 Task: Create a due date automation trigger when advanced on, on the tuesday after a card is due add content with a name or a description not containing resume at 11:00 AM.
Action: Mouse moved to (1175, 369)
Screenshot: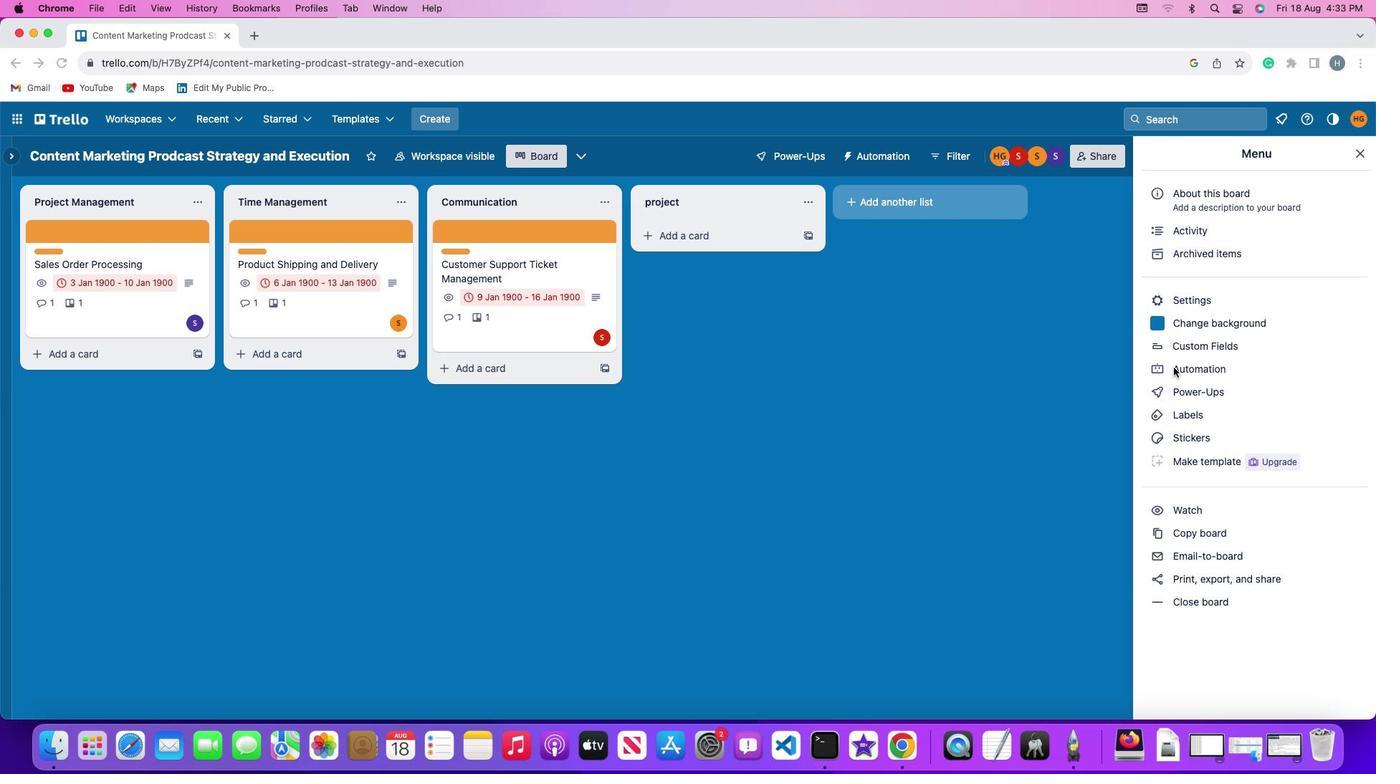 
Action: Mouse pressed left at (1175, 369)
Screenshot: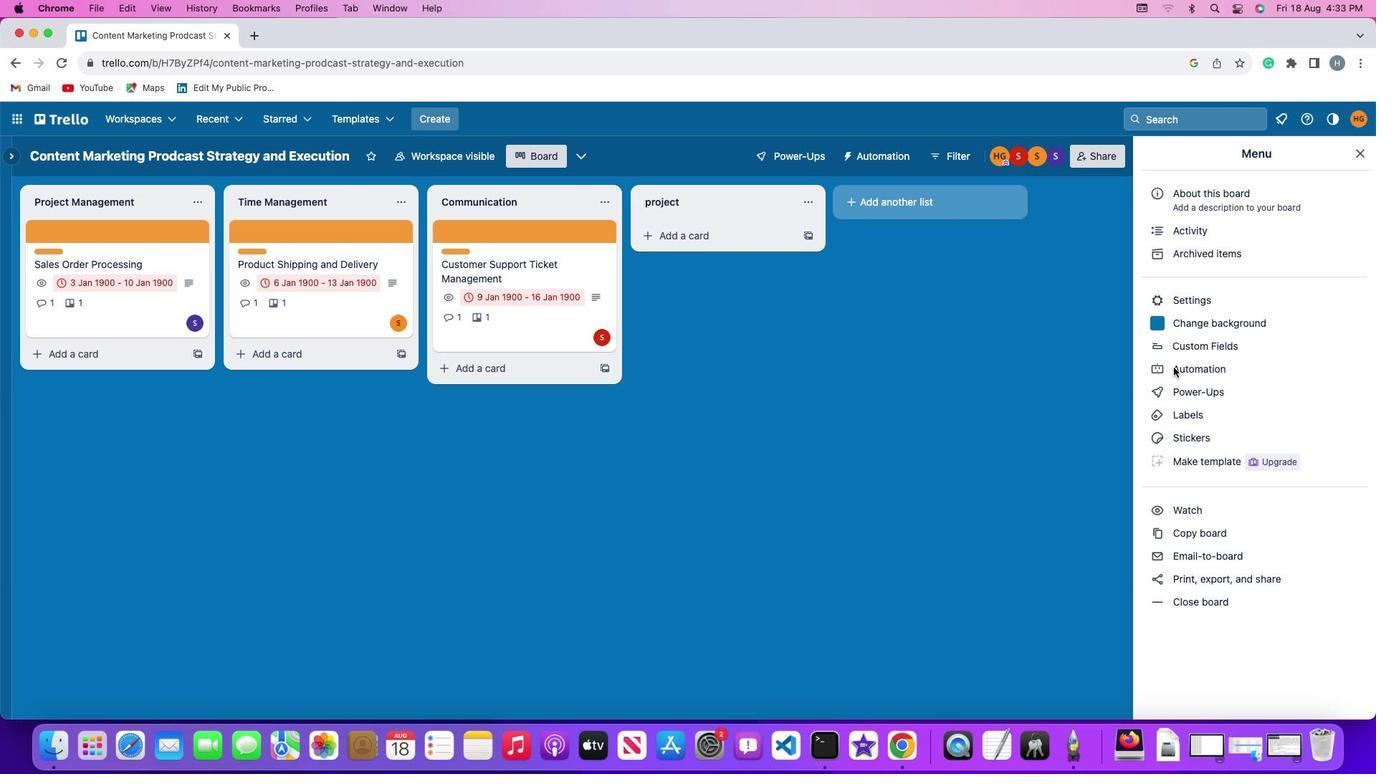 
Action: Mouse pressed left at (1175, 369)
Screenshot: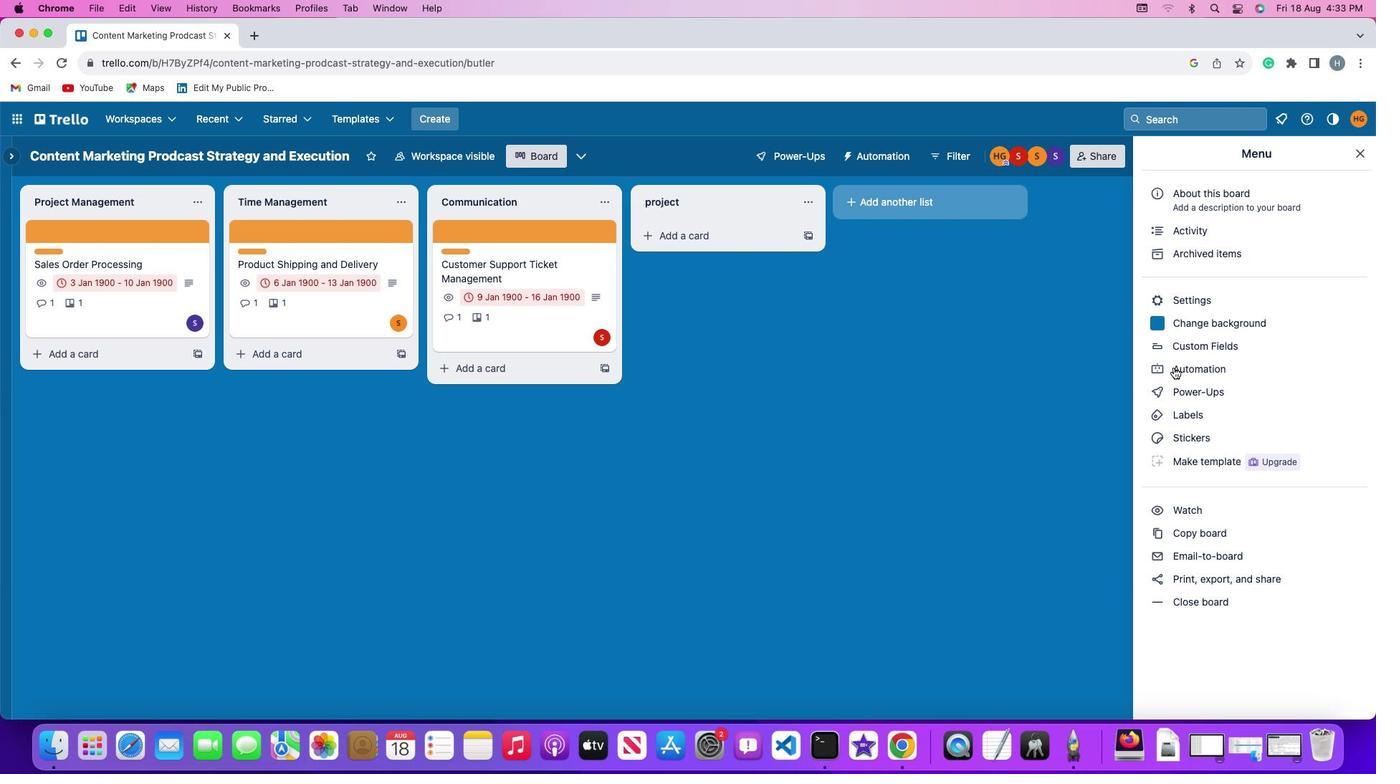 
Action: Mouse moved to (96, 339)
Screenshot: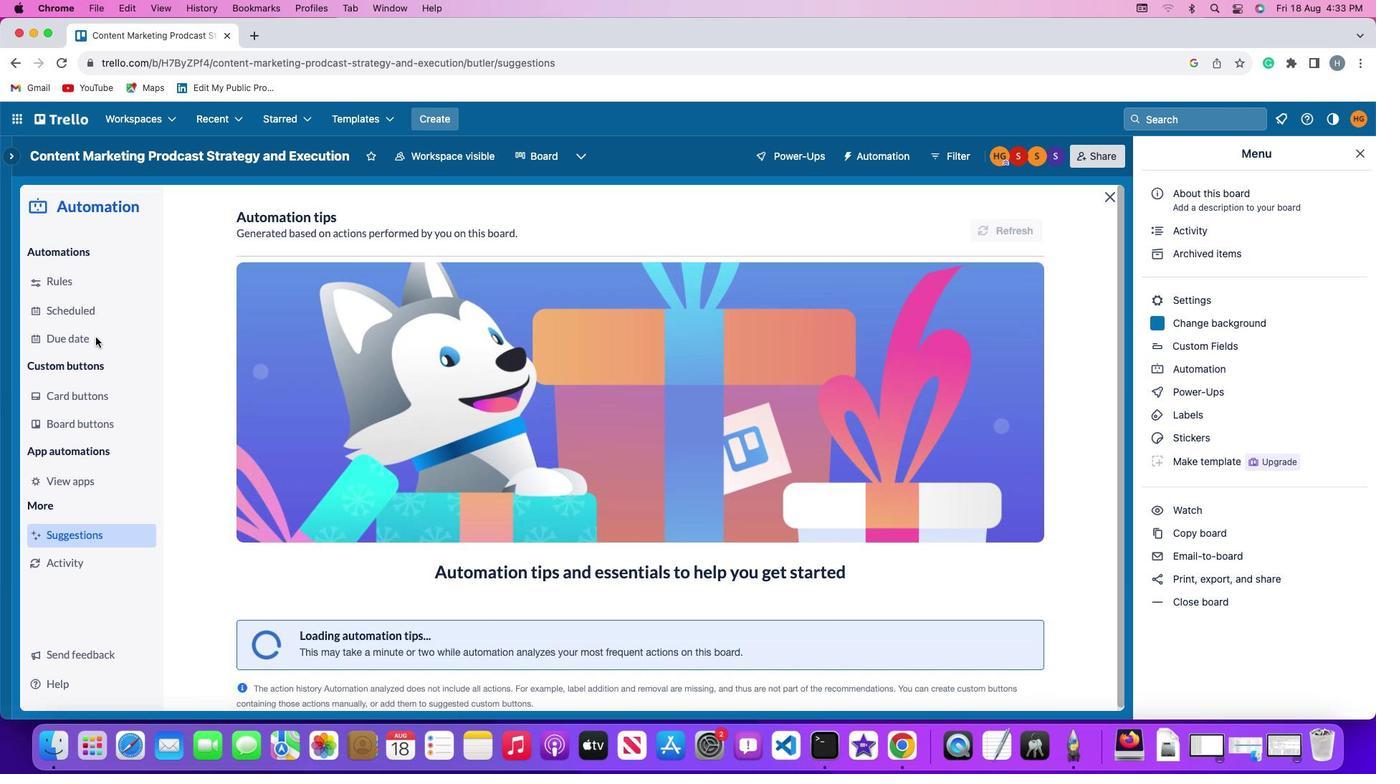 
Action: Mouse pressed left at (96, 339)
Screenshot: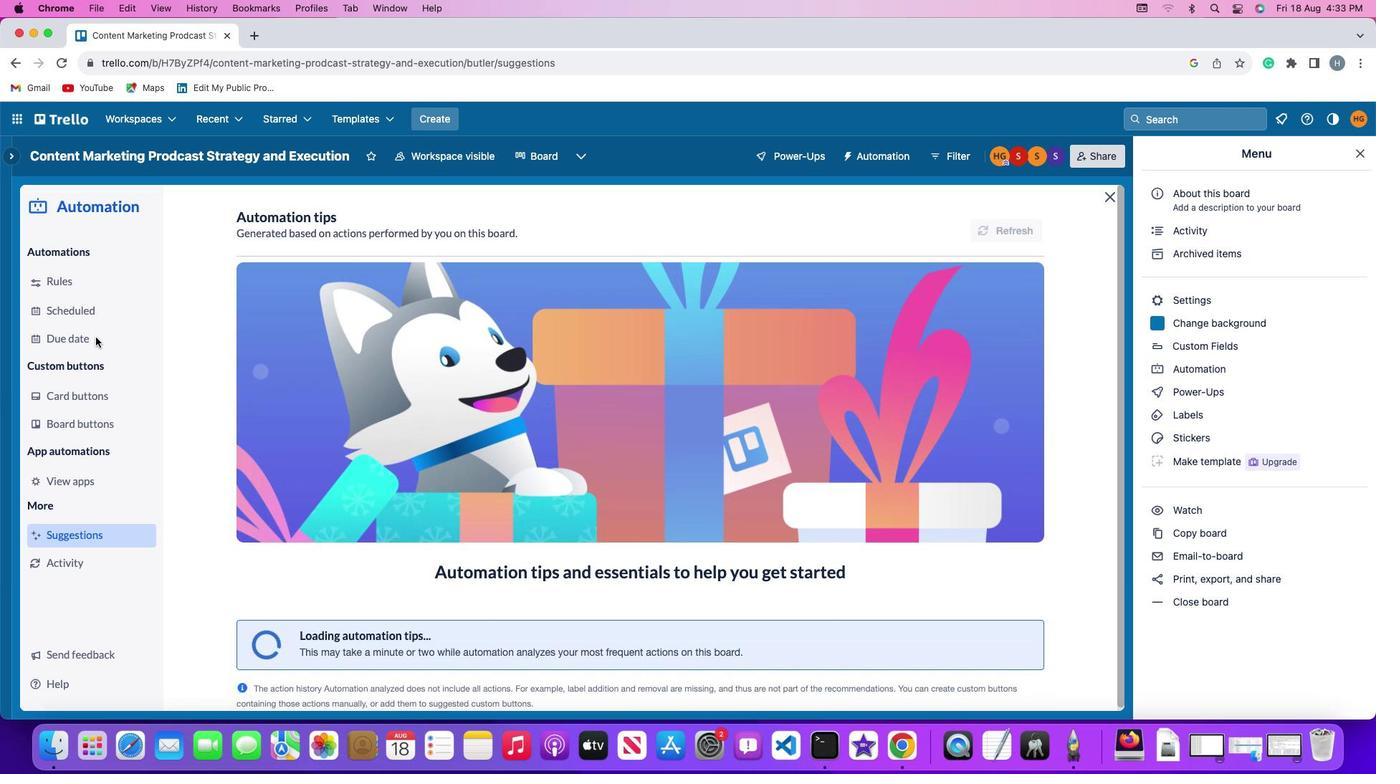 
Action: Mouse moved to (949, 225)
Screenshot: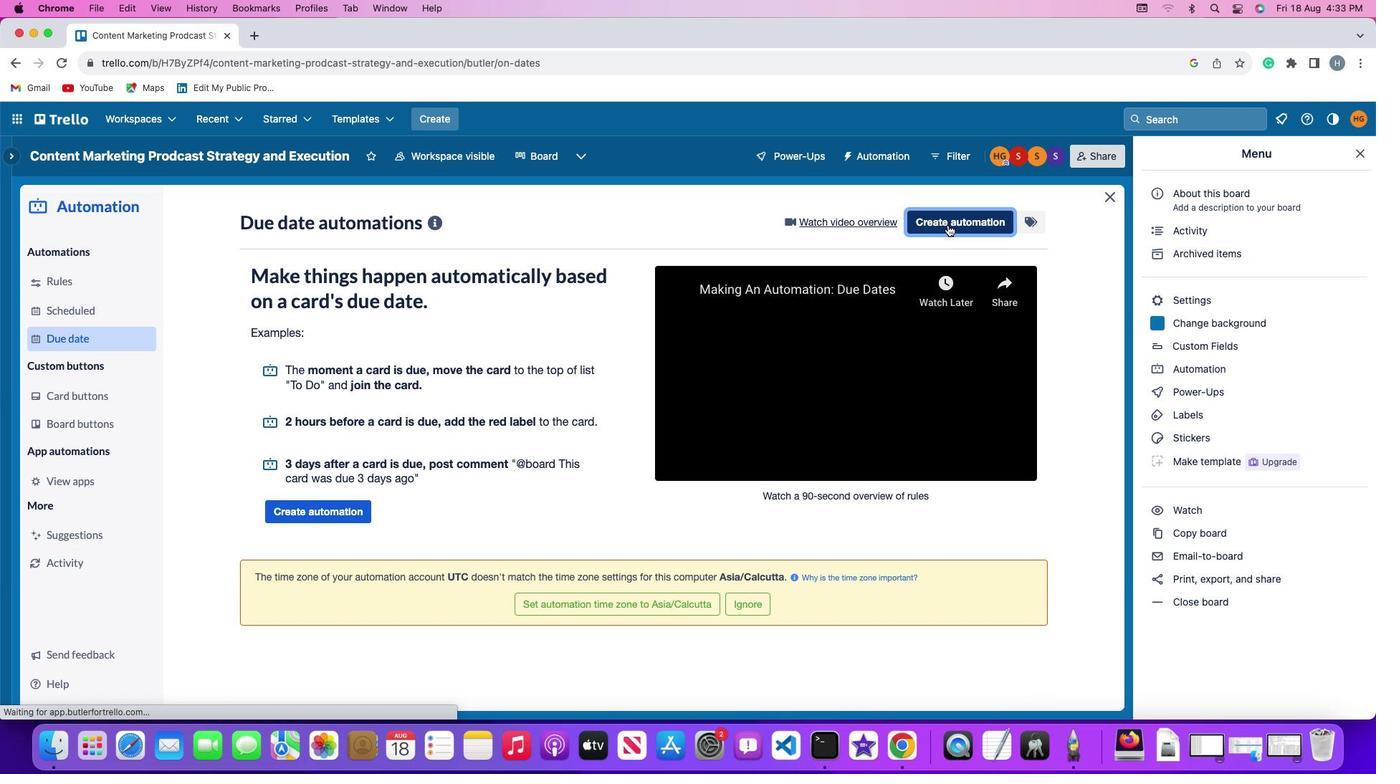 
Action: Mouse pressed left at (949, 225)
Screenshot: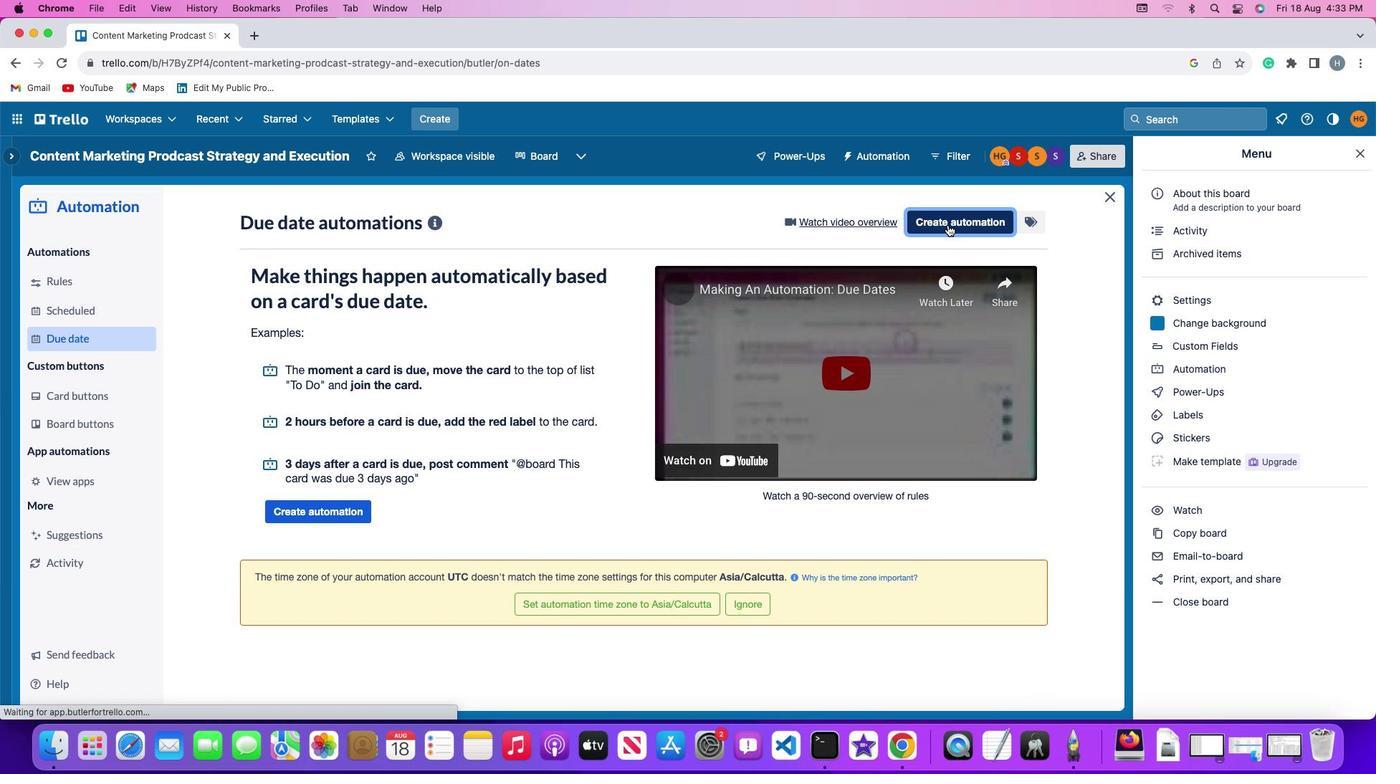 
Action: Mouse moved to (293, 361)
Screenshot: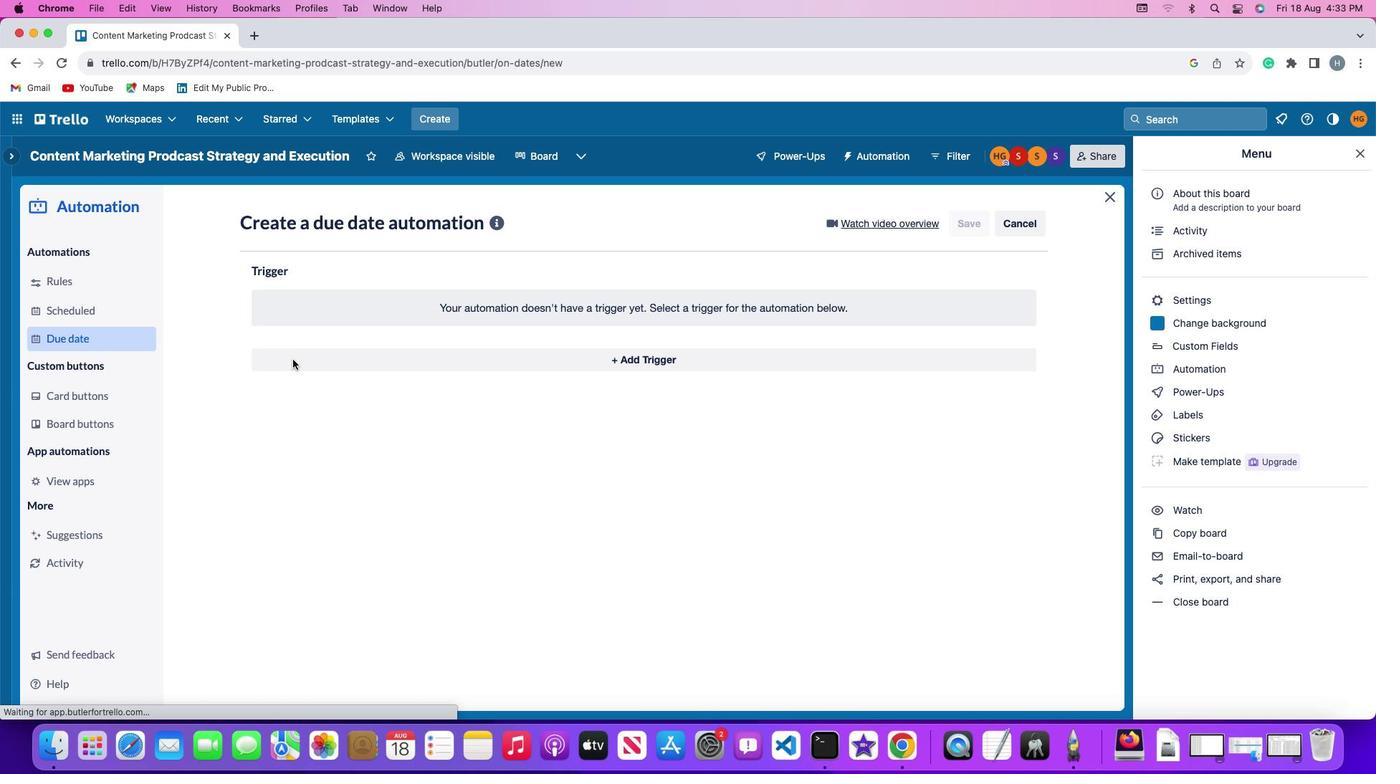 
Action: Mouse pressed left at (293, 361)
Screenshot: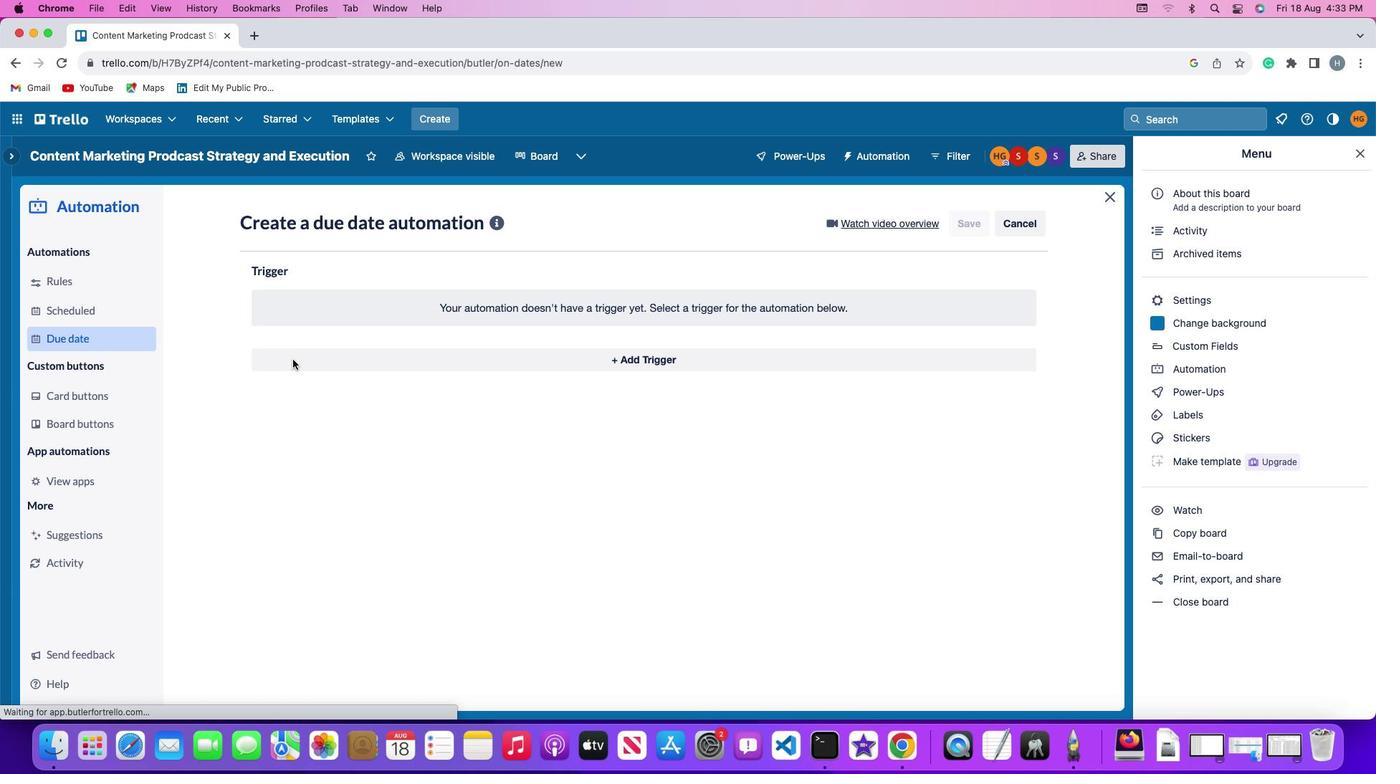 
Action: Mouse moved to (303, 628)
Screenshot: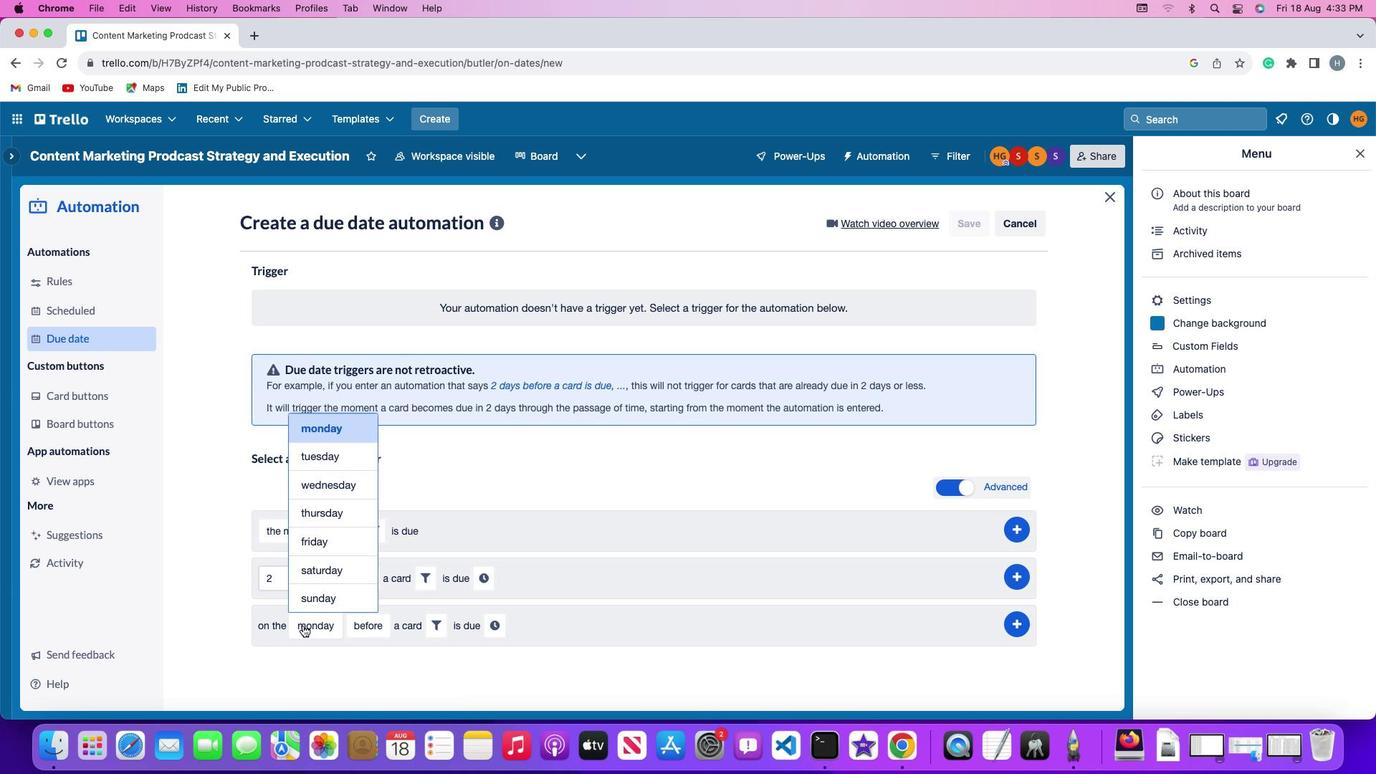 
Action: Mouse pressed left at (303, 628)
Screenshot: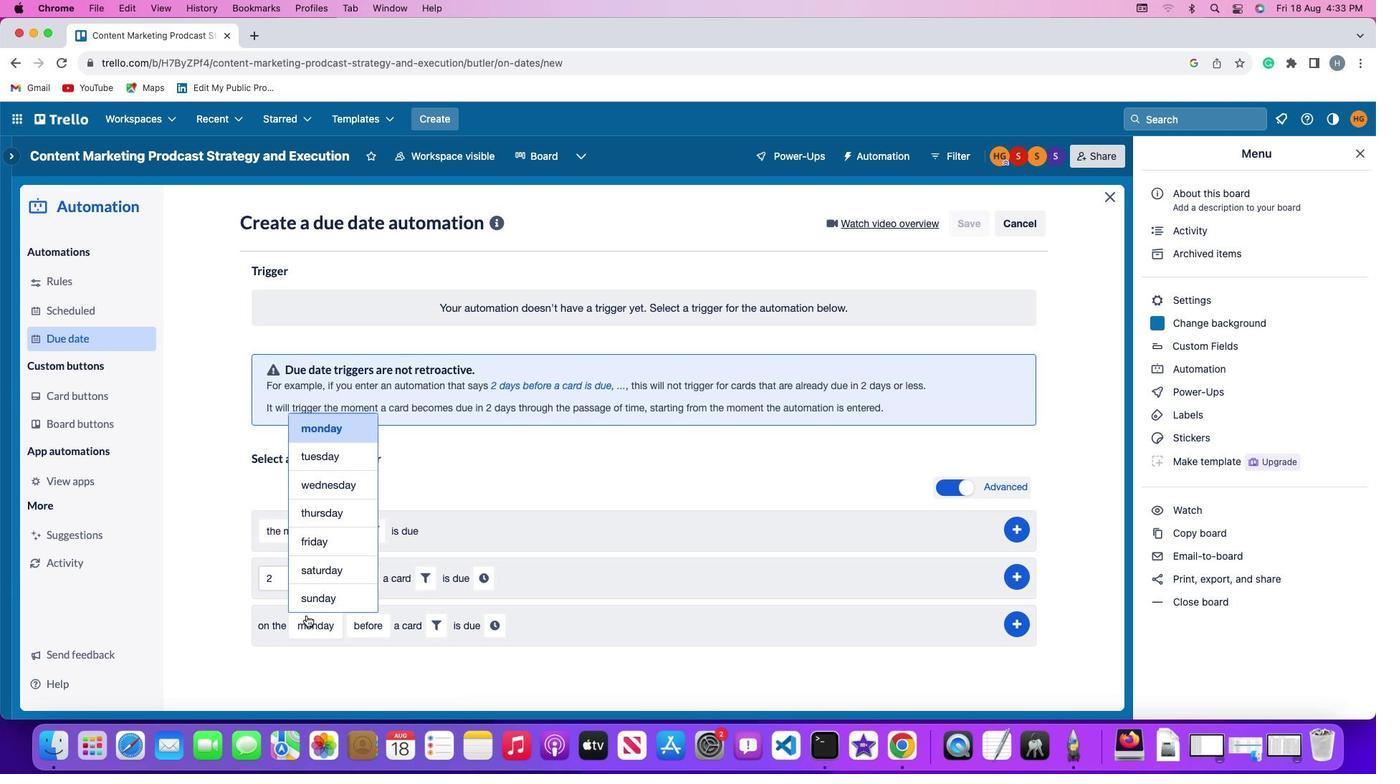 
Action: Mouse moved to (336, 456)
Screenshot: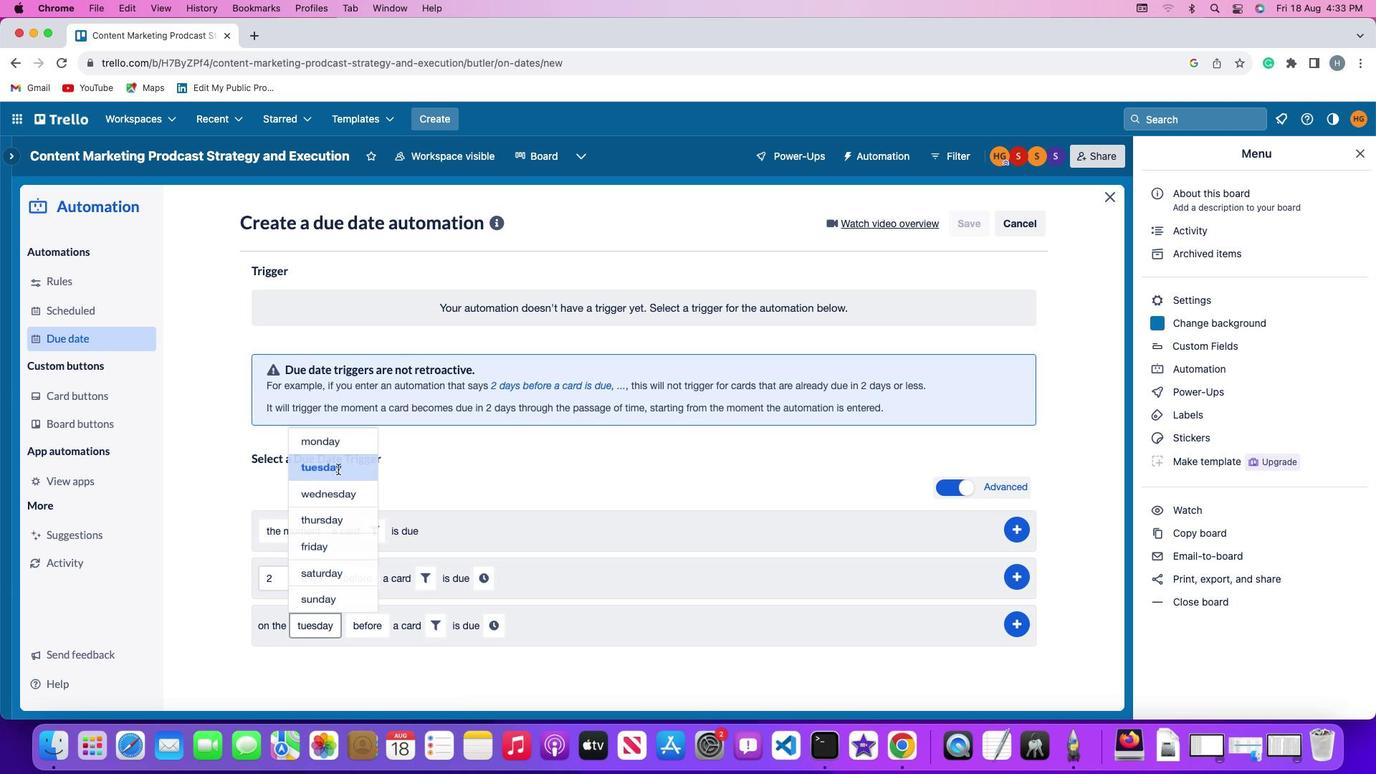 
Action: Mouse pressed left at (336, 456)
Screenshot: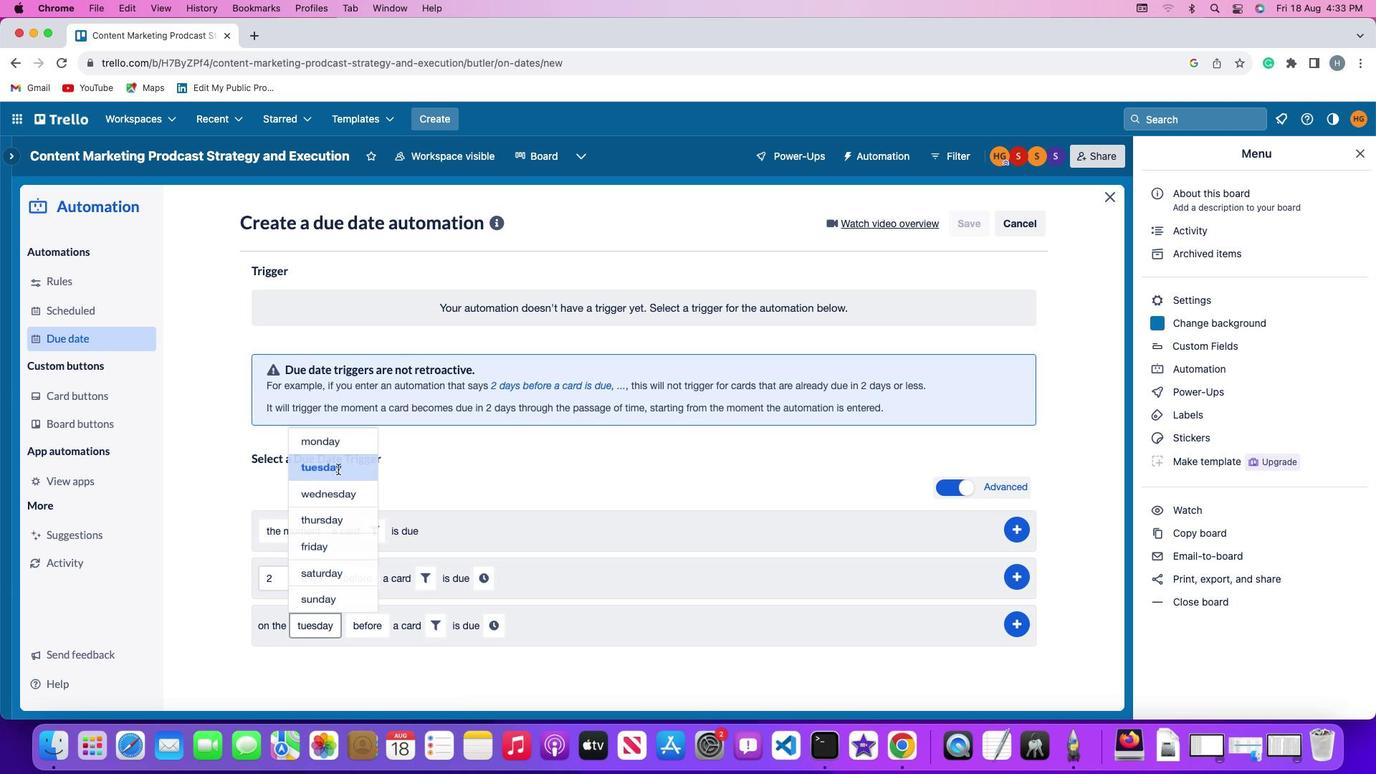 
Action: Mouse moved to (357, 617)
Screenshot: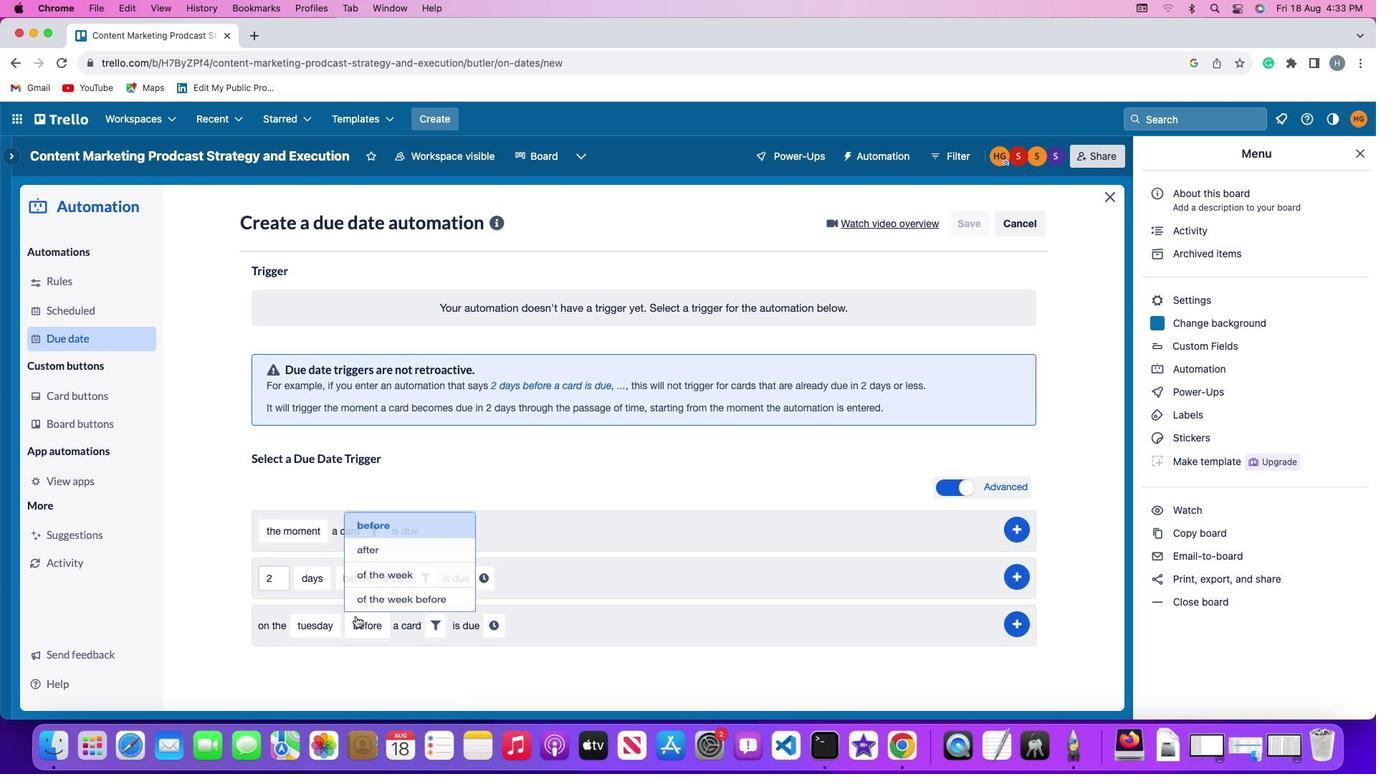 
Action: Mouse pressed left at (357, 617)
Screenshot: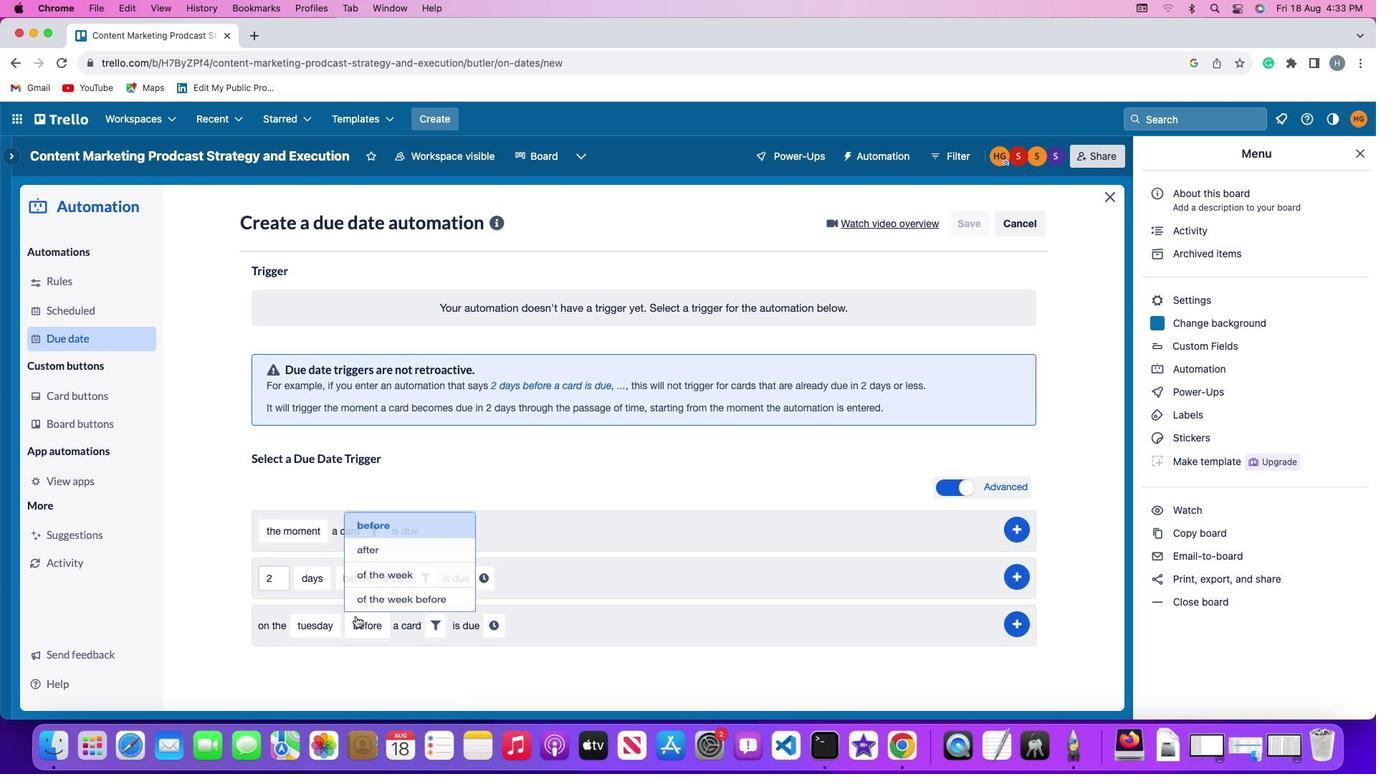 
Action: Mouse moved to (379, 543)
Screenshot: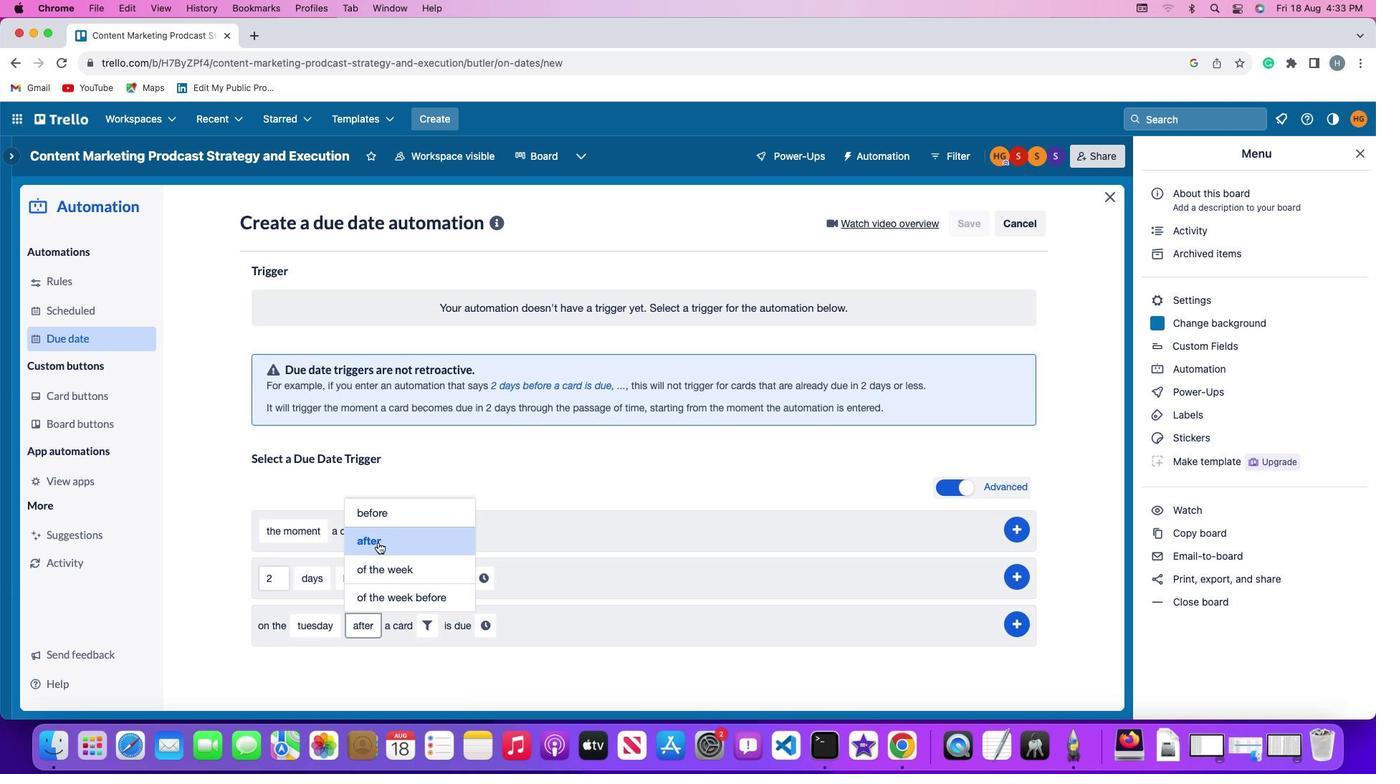 
Action: Mouse pressed left at (379, 543)
Screenshot: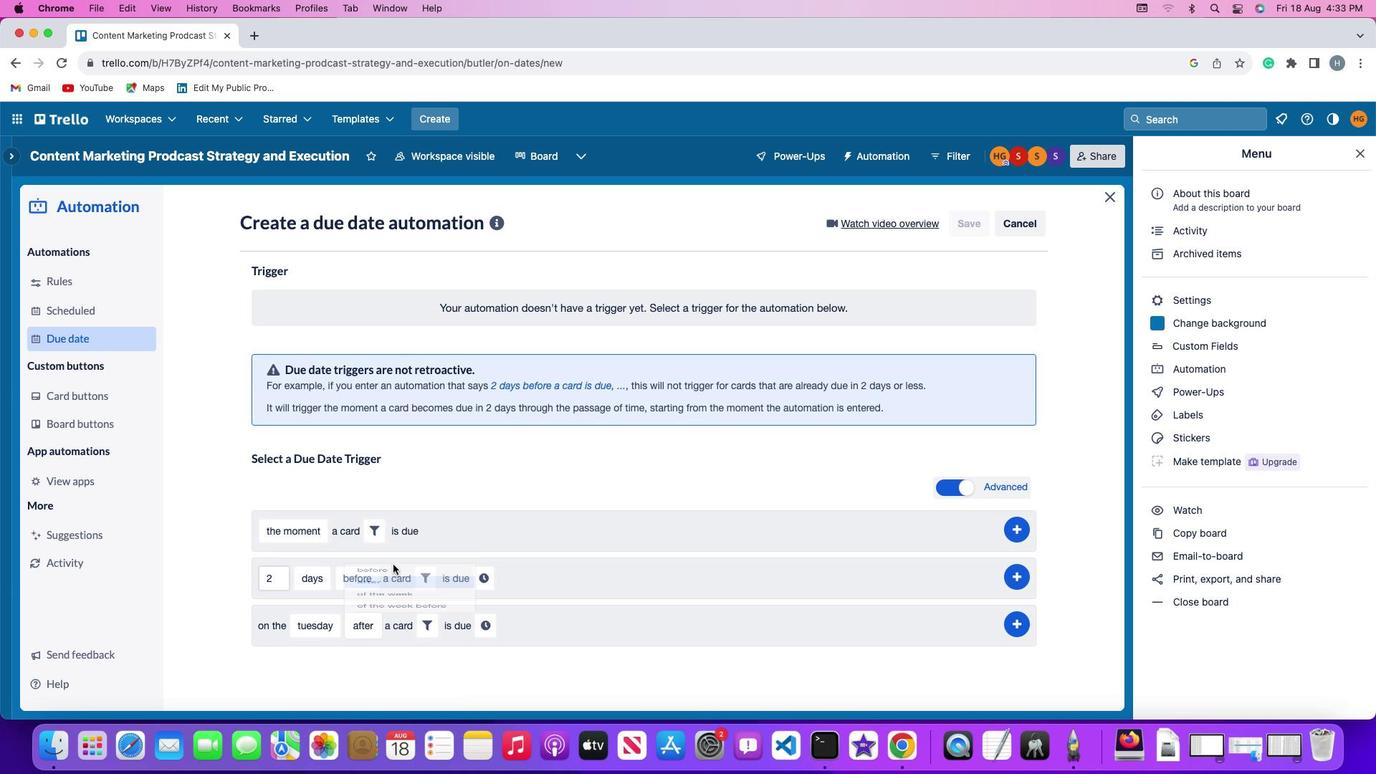 
Action: Mouse moved to (430, 623)
Screenshot: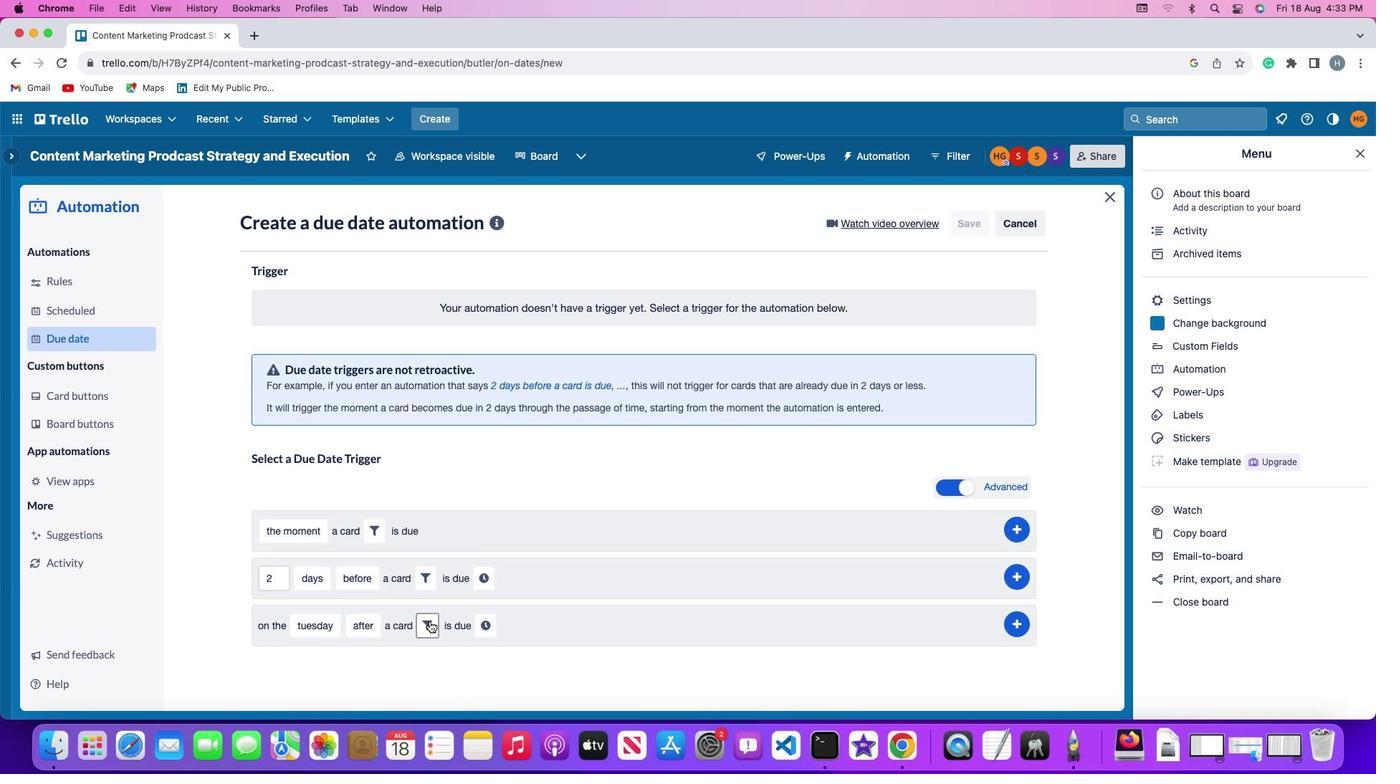 
Action: Mouse pressed left at (430, 623)
Screenshot: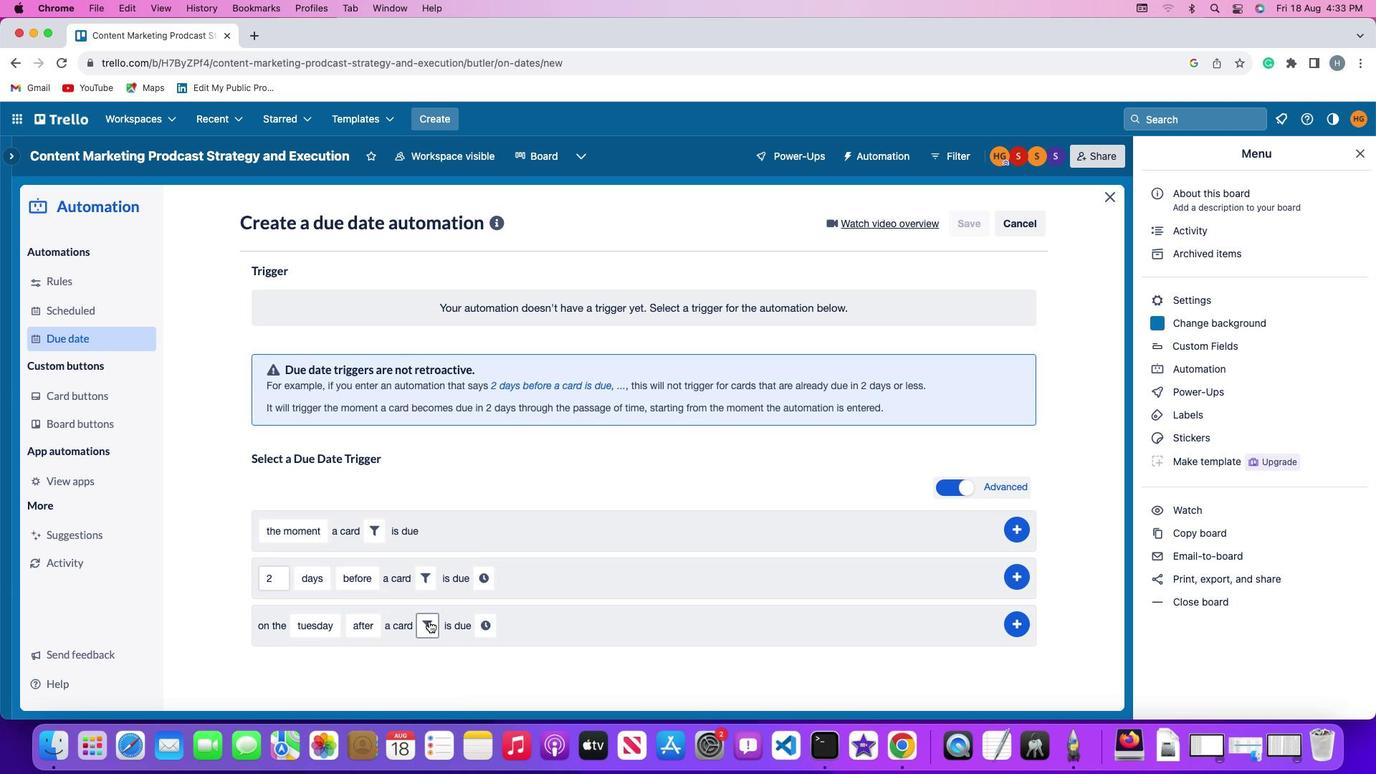 
Action: Mouse moved to (619, 670)
Screenshot: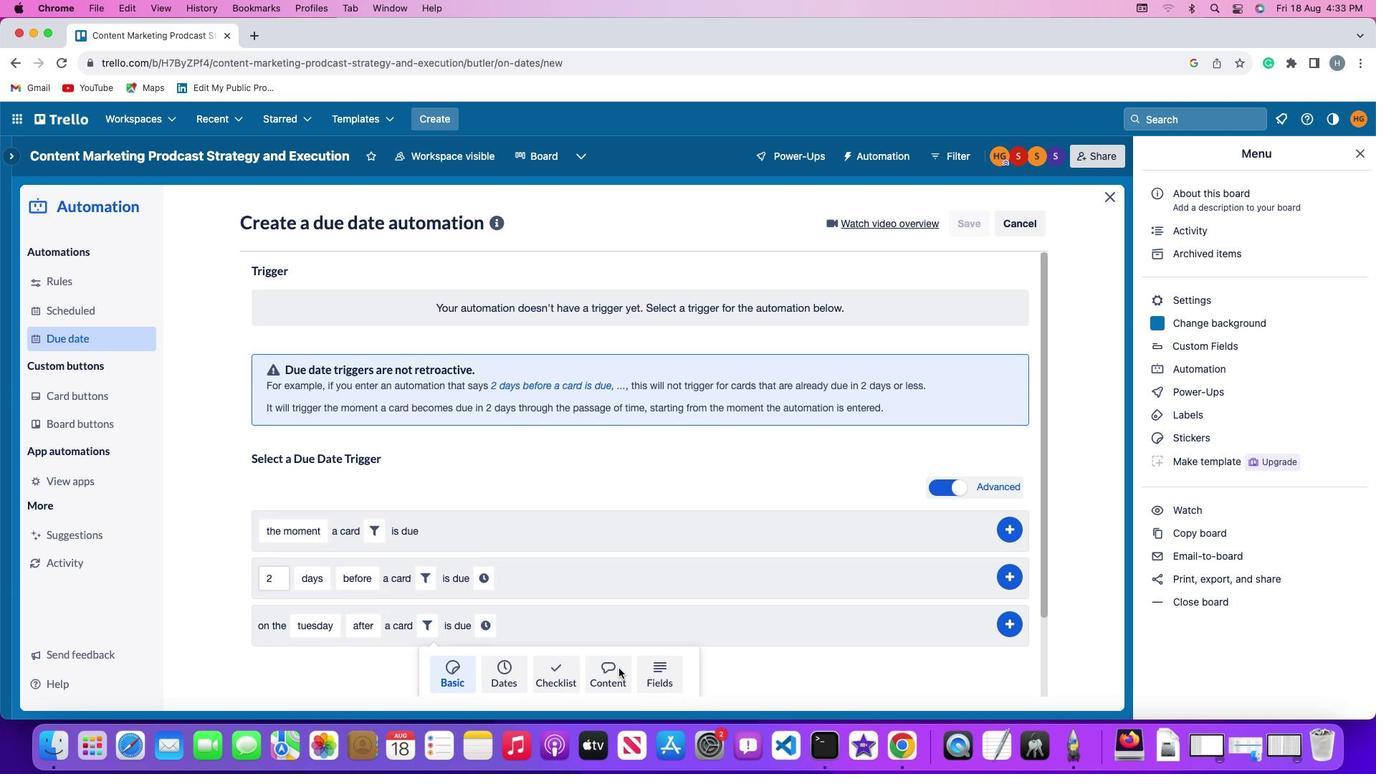 
Action: Mouse pressed left at (619, 670)
Screenshot: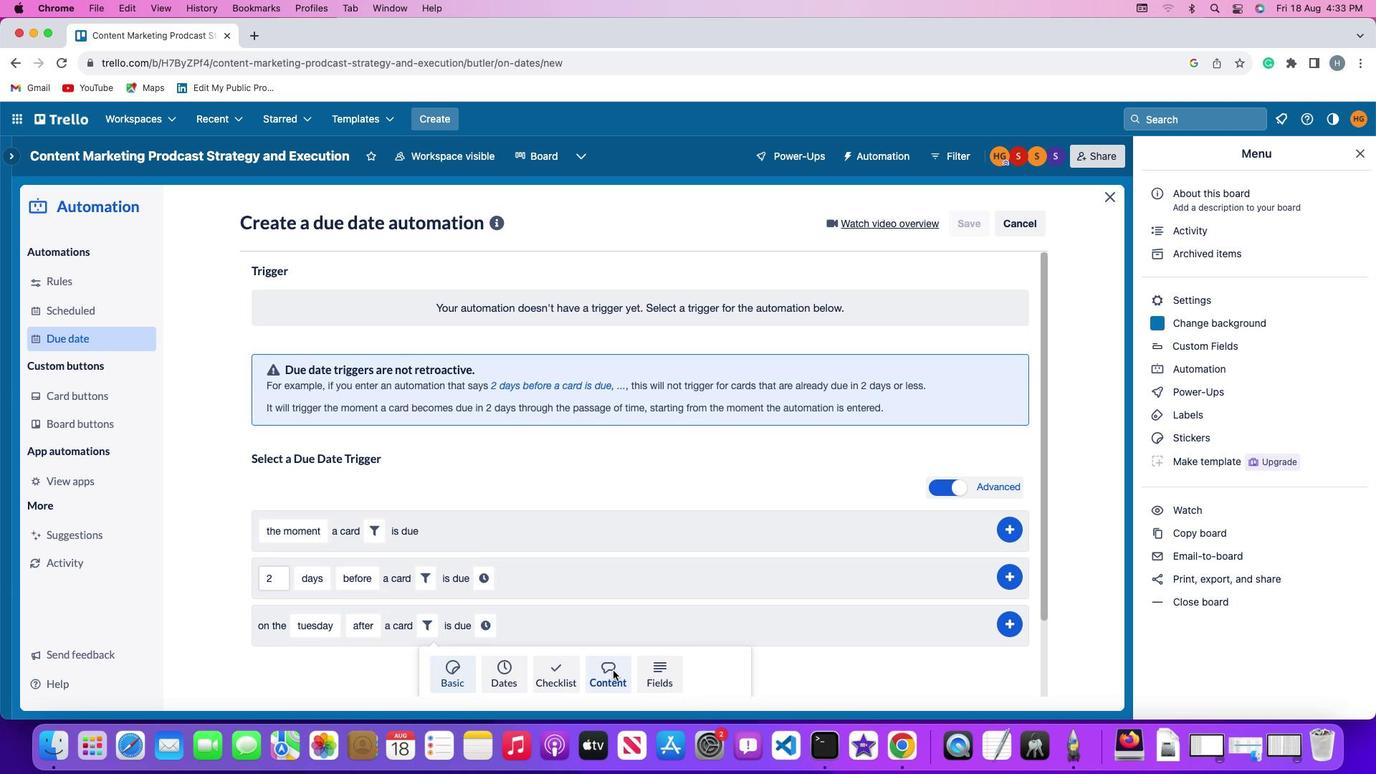
Action: Mouse moved to (368, 655)
Screenshot: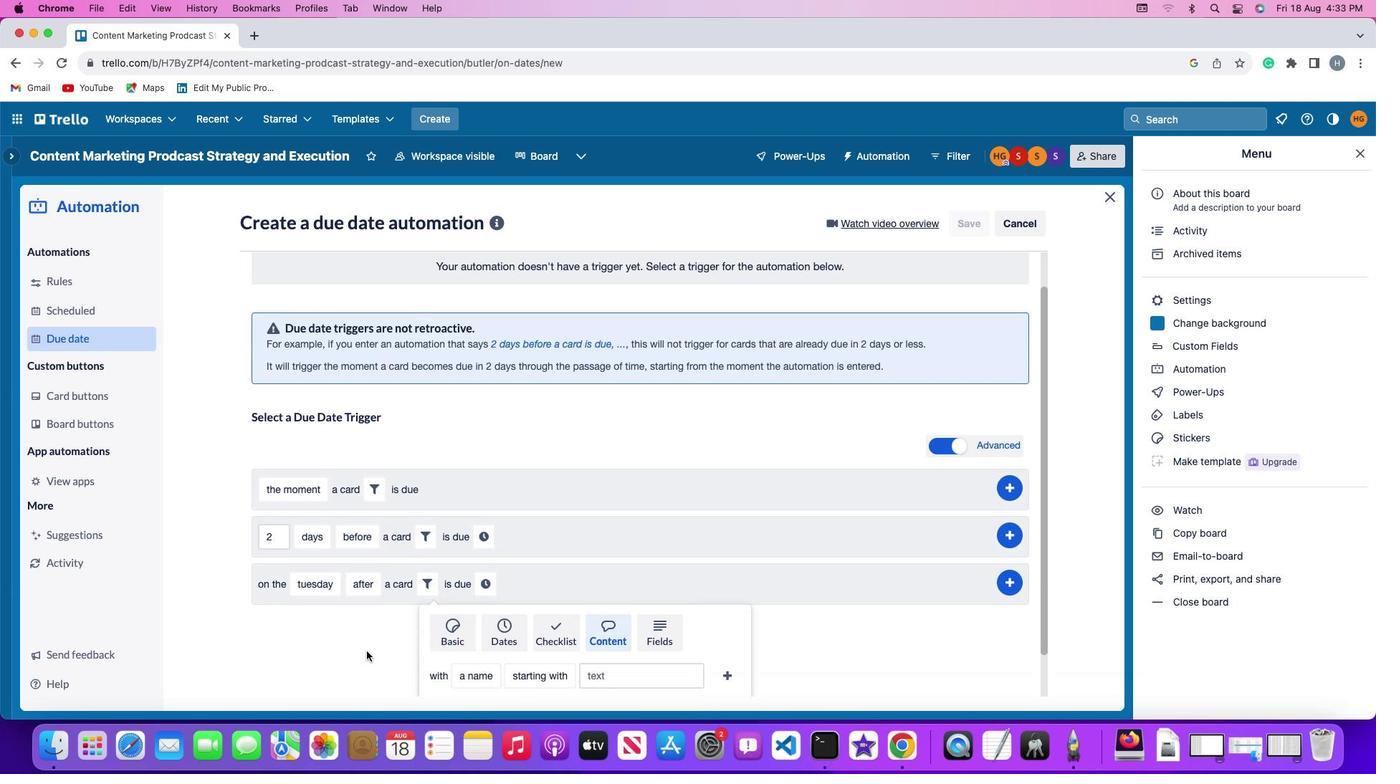
Action: Mouse scrolled (368, 655) with delta (1, 0)
Screenshot: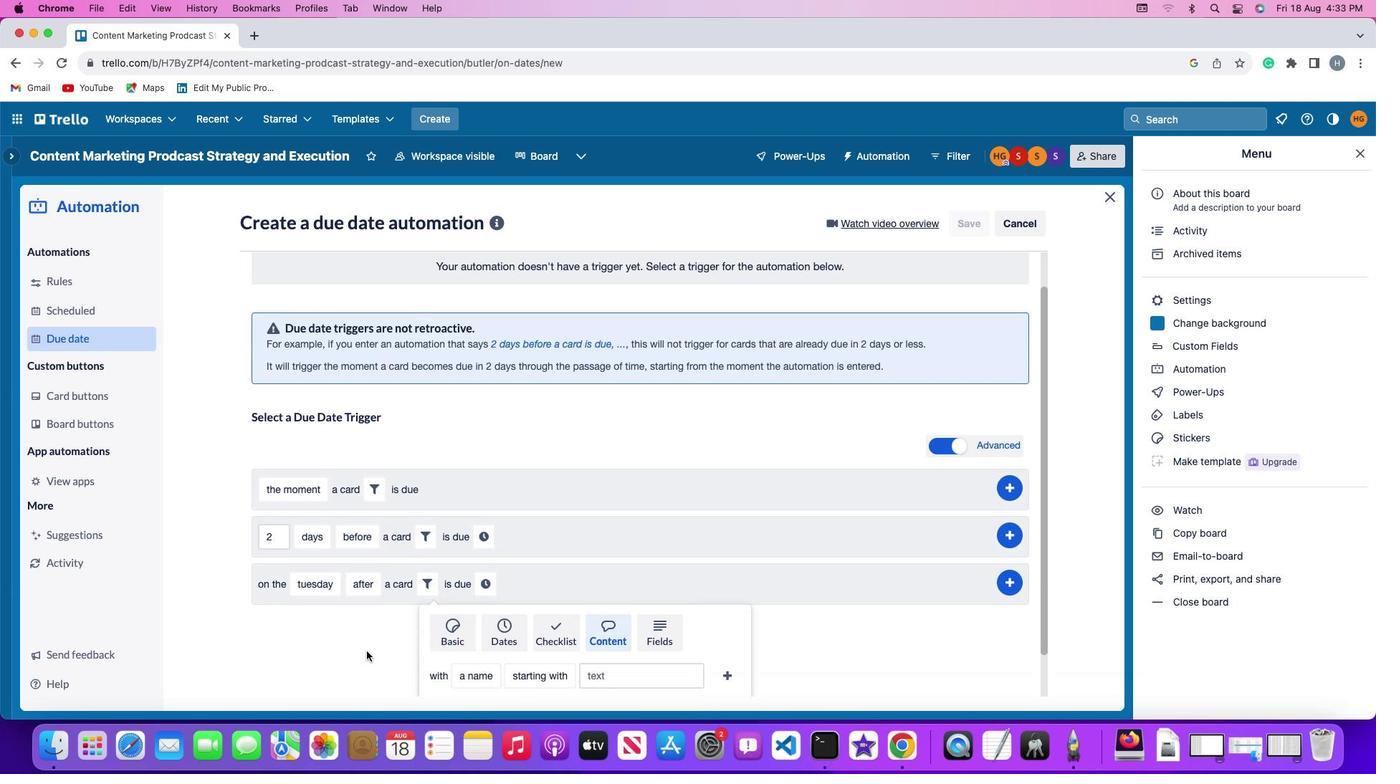 
Action: Mouse scrolled (368, 655) with delta (1, 0)
Screenshot: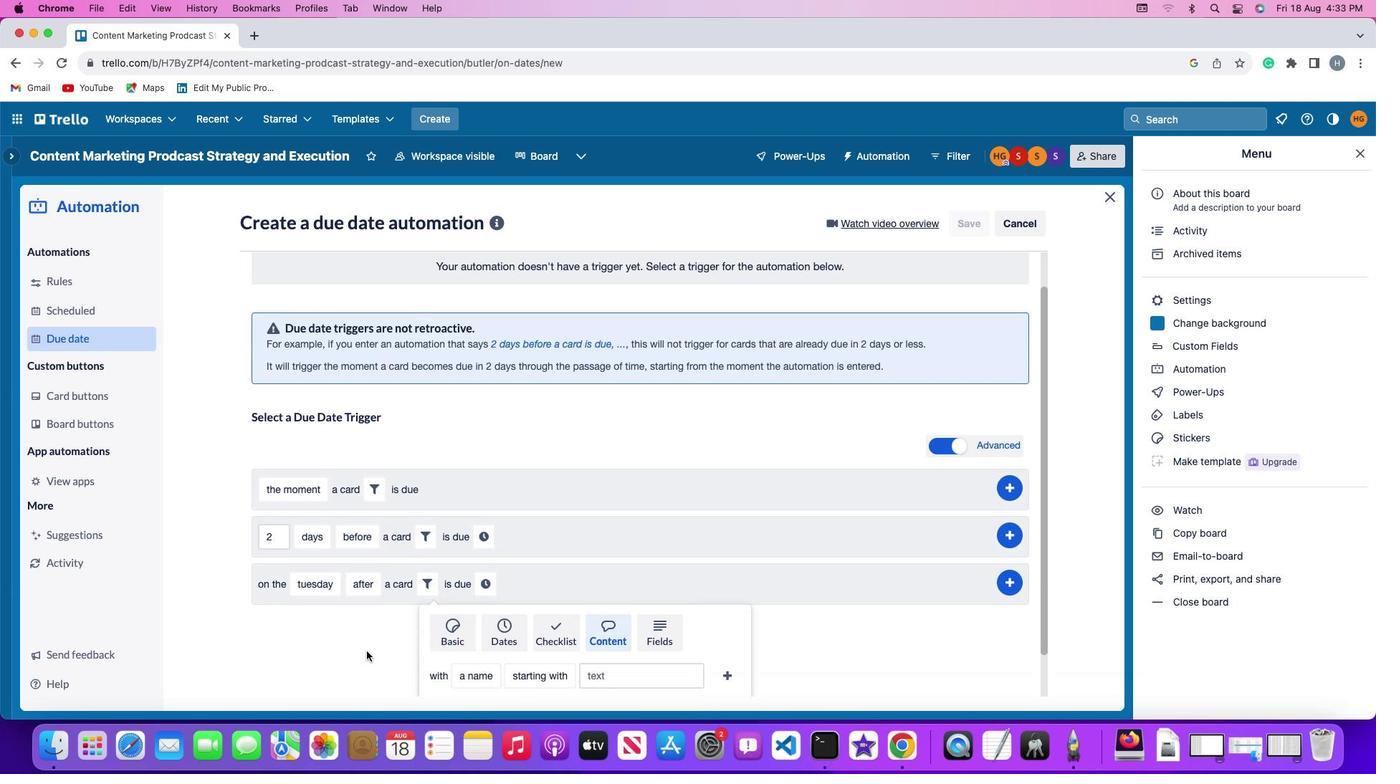 
Action: Mouse scrolled (368, 655) with delta (1, 0)
Screenshot: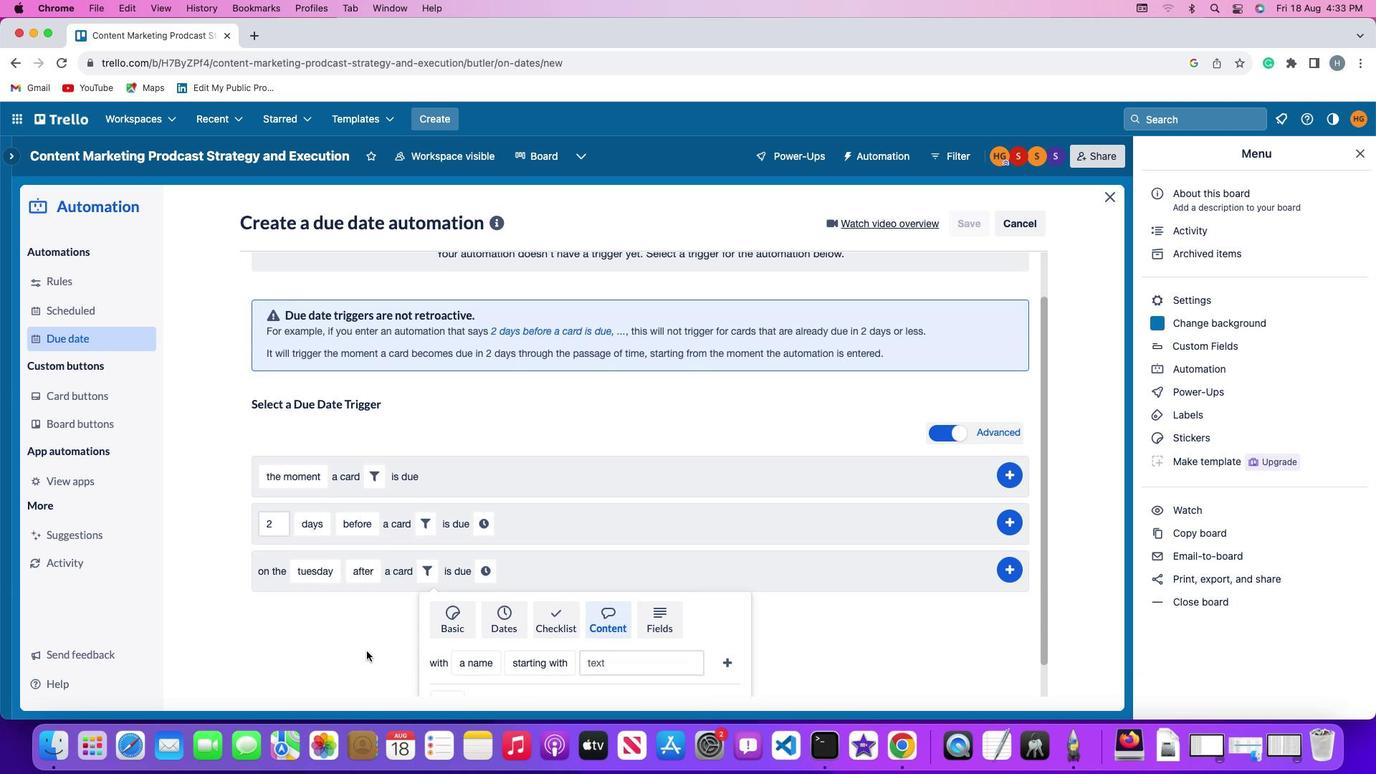 
Action: Mouse moved to (368, 653)
Screenshot: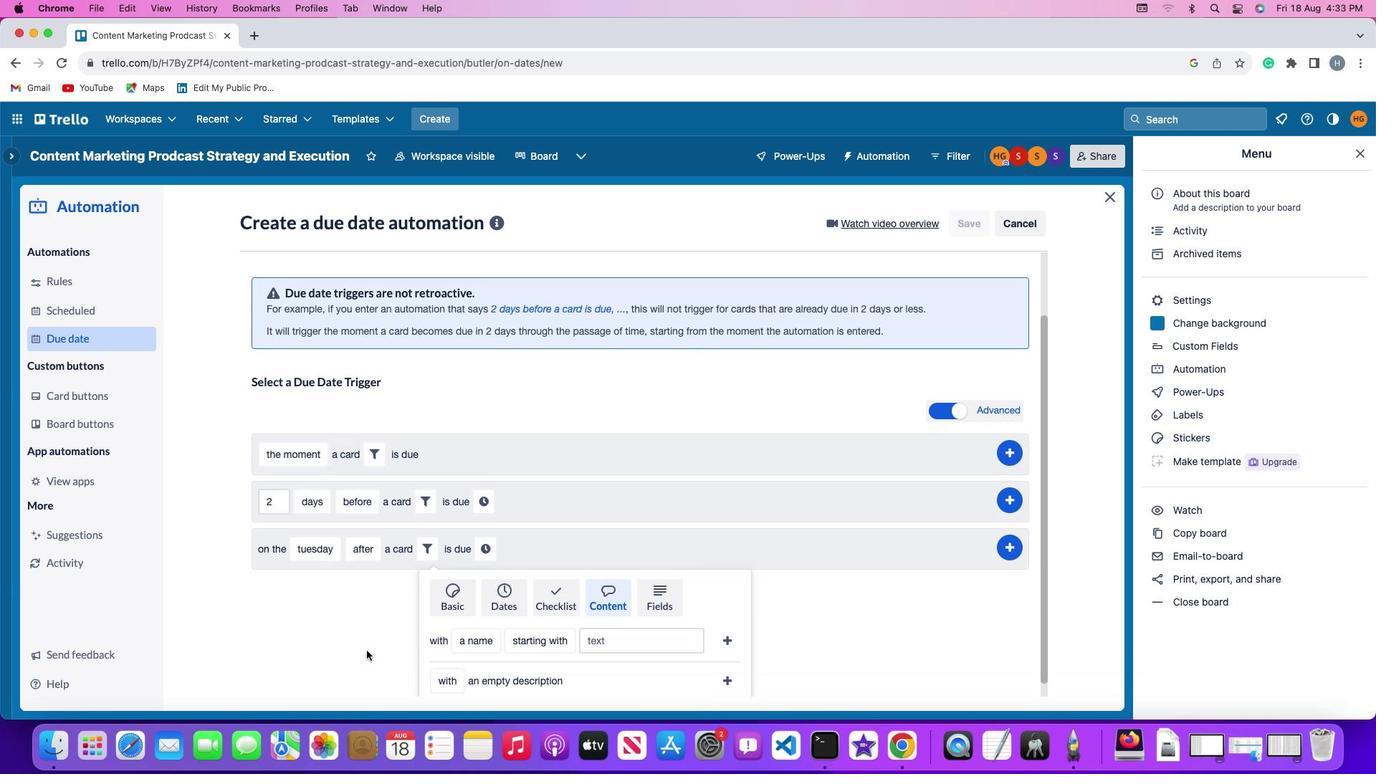
Action: Mouse scrolled (368, 653) with delta (1, -1)
Screenshot: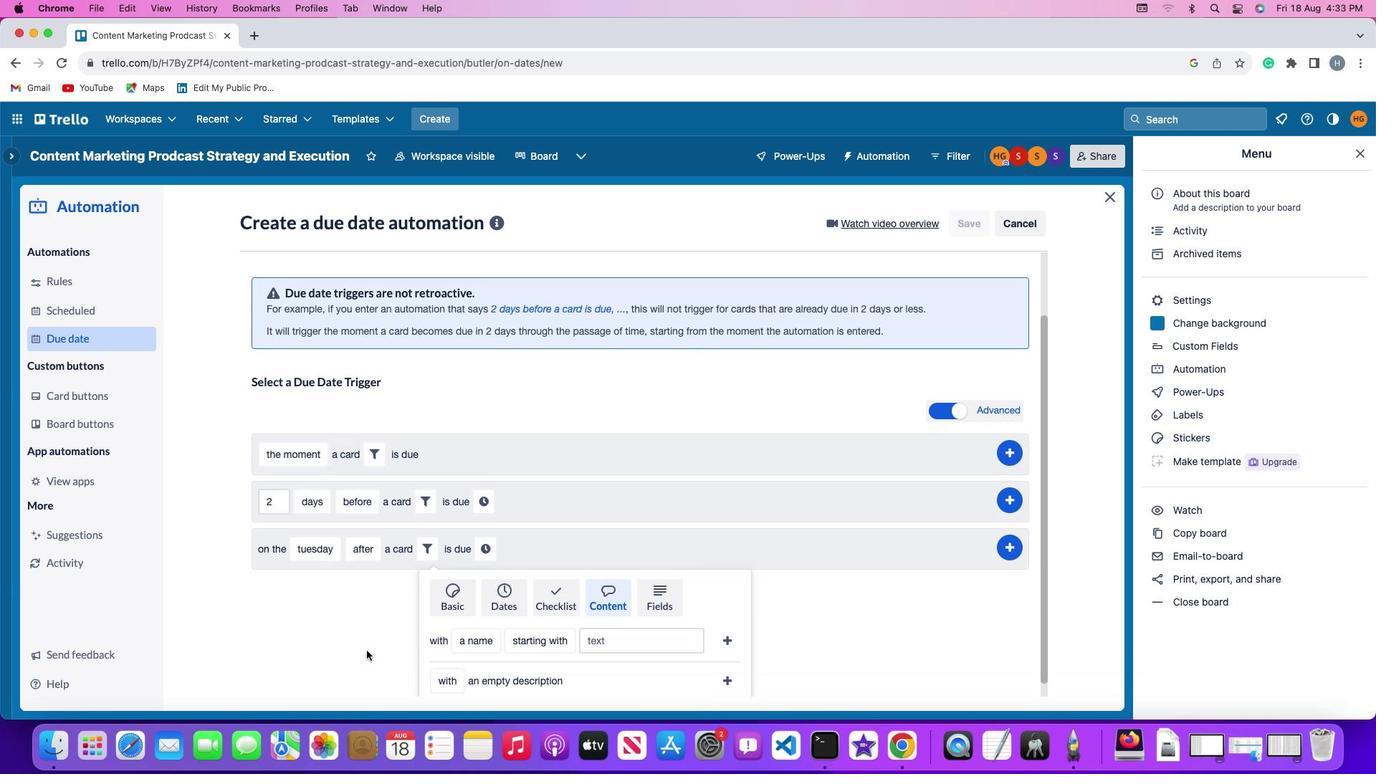 
Action: Mouse moved to (368, 652)
Screenshot: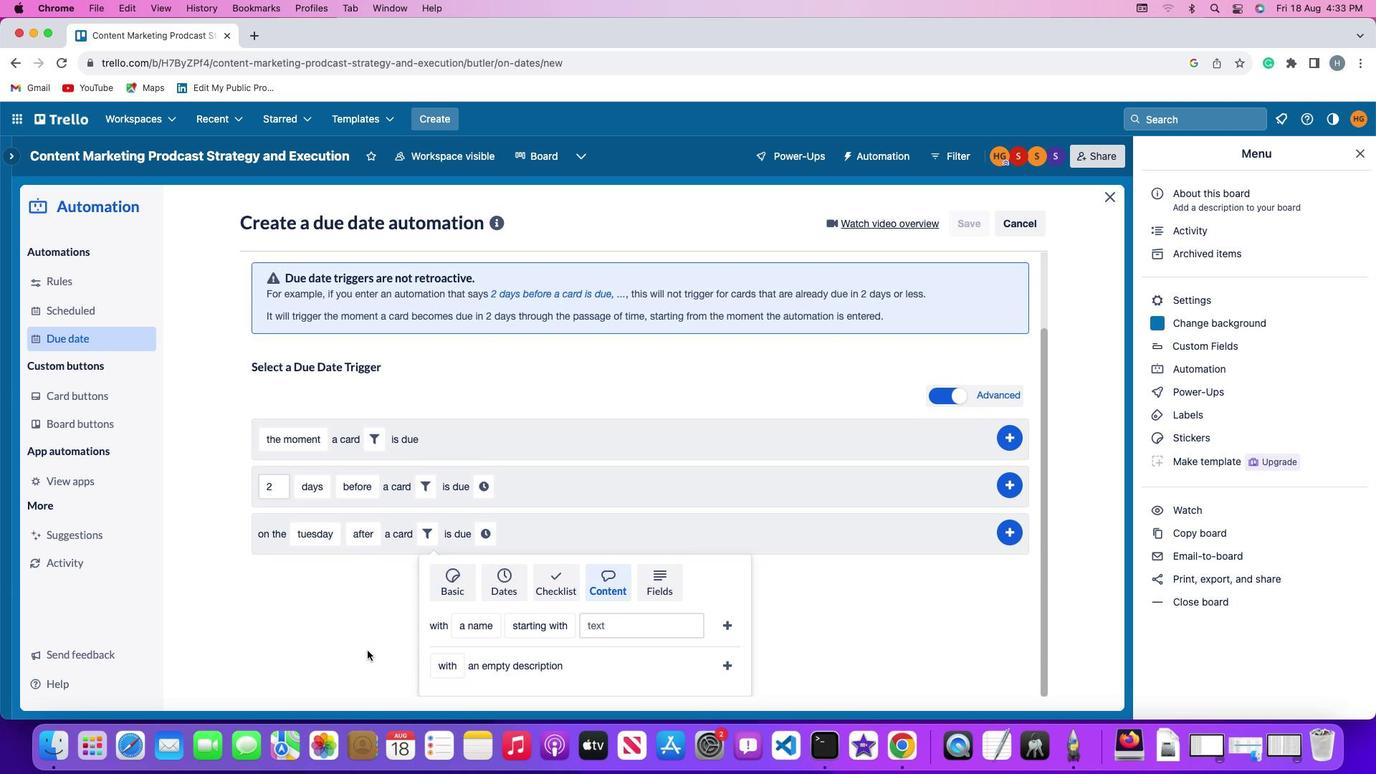 
Action: Mouse scrolled (368, 652) with delta (1, 0)
Screenshot: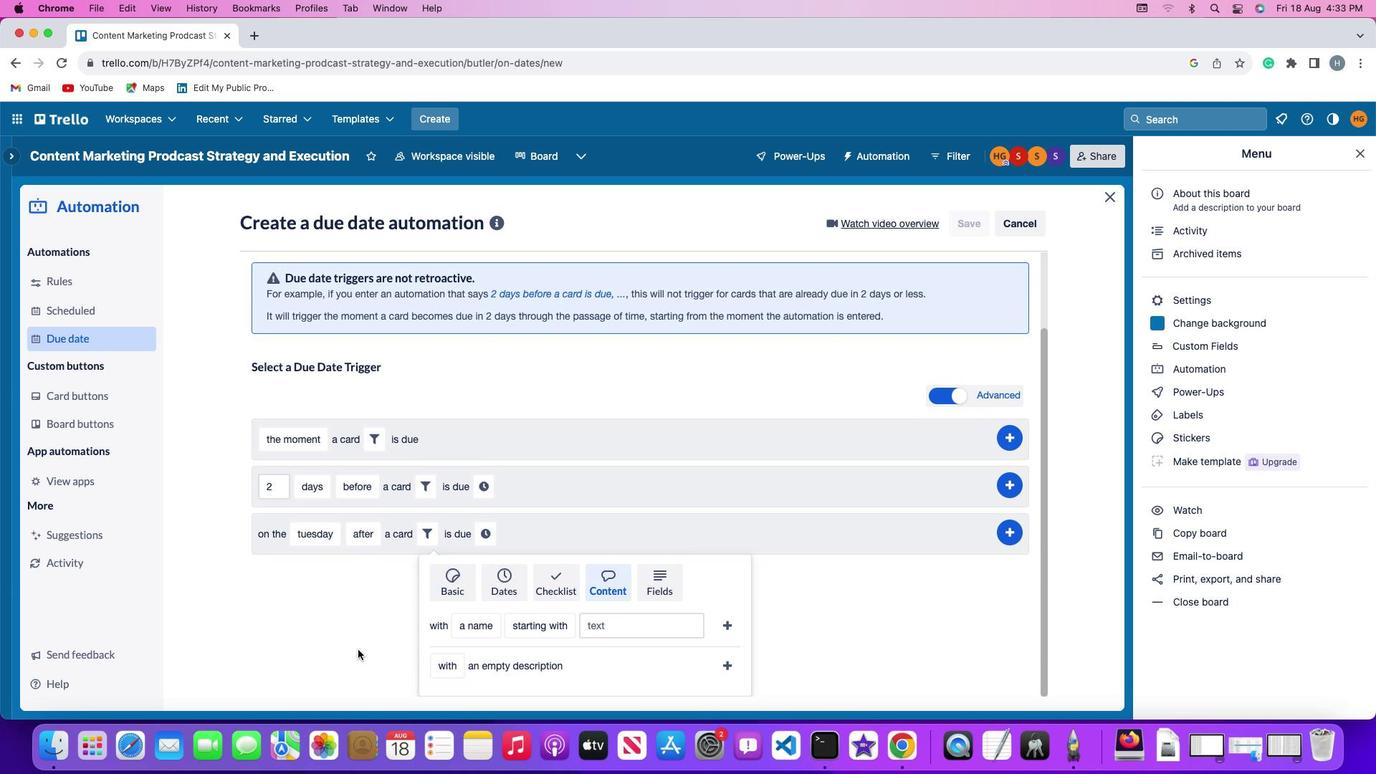 
Action: Mouse scrolled (368, 652) with delta (1, 0)
Screenshot: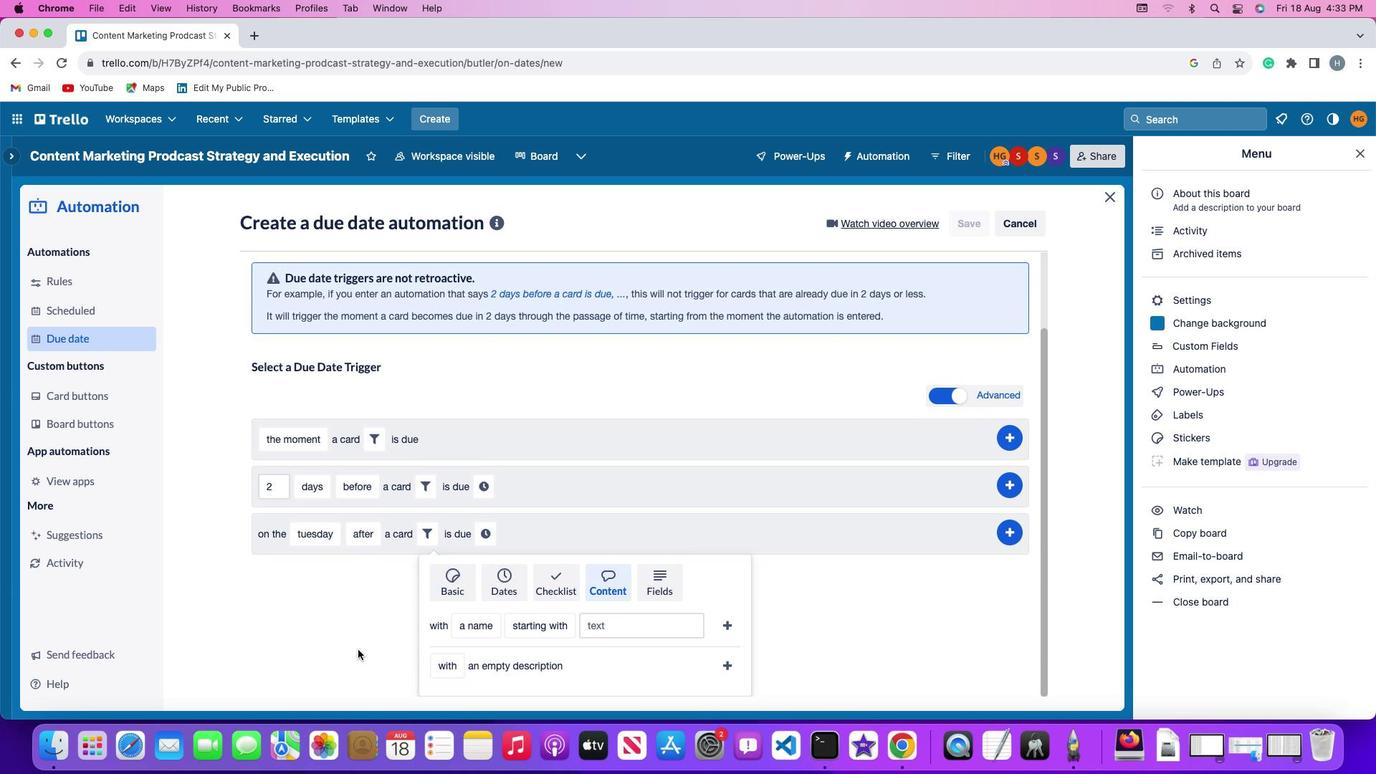 
Action: Mouse scrolled (368, 652) with delta (1, 0)
Screenshot: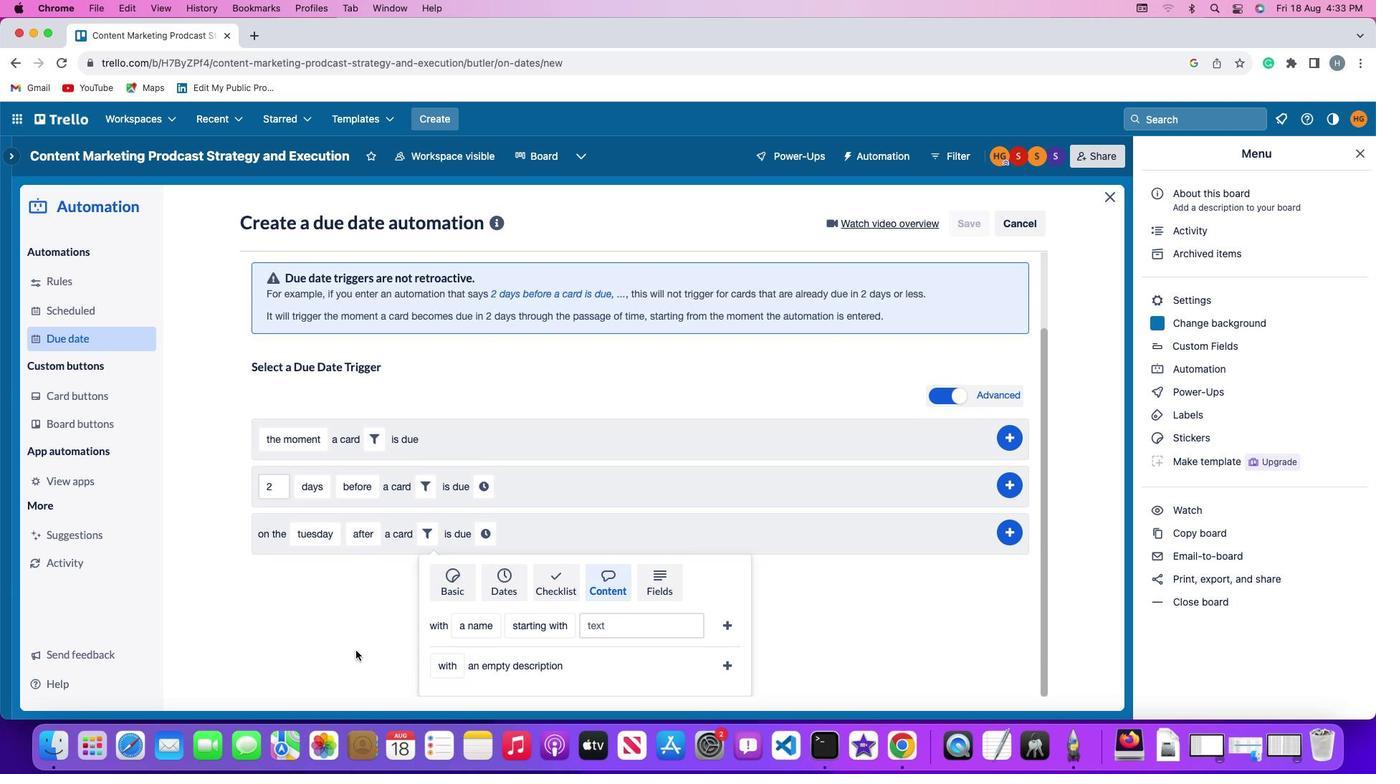 
Action: Mouse scrolled (368, 652) with delta (1, -1)
Screenshot: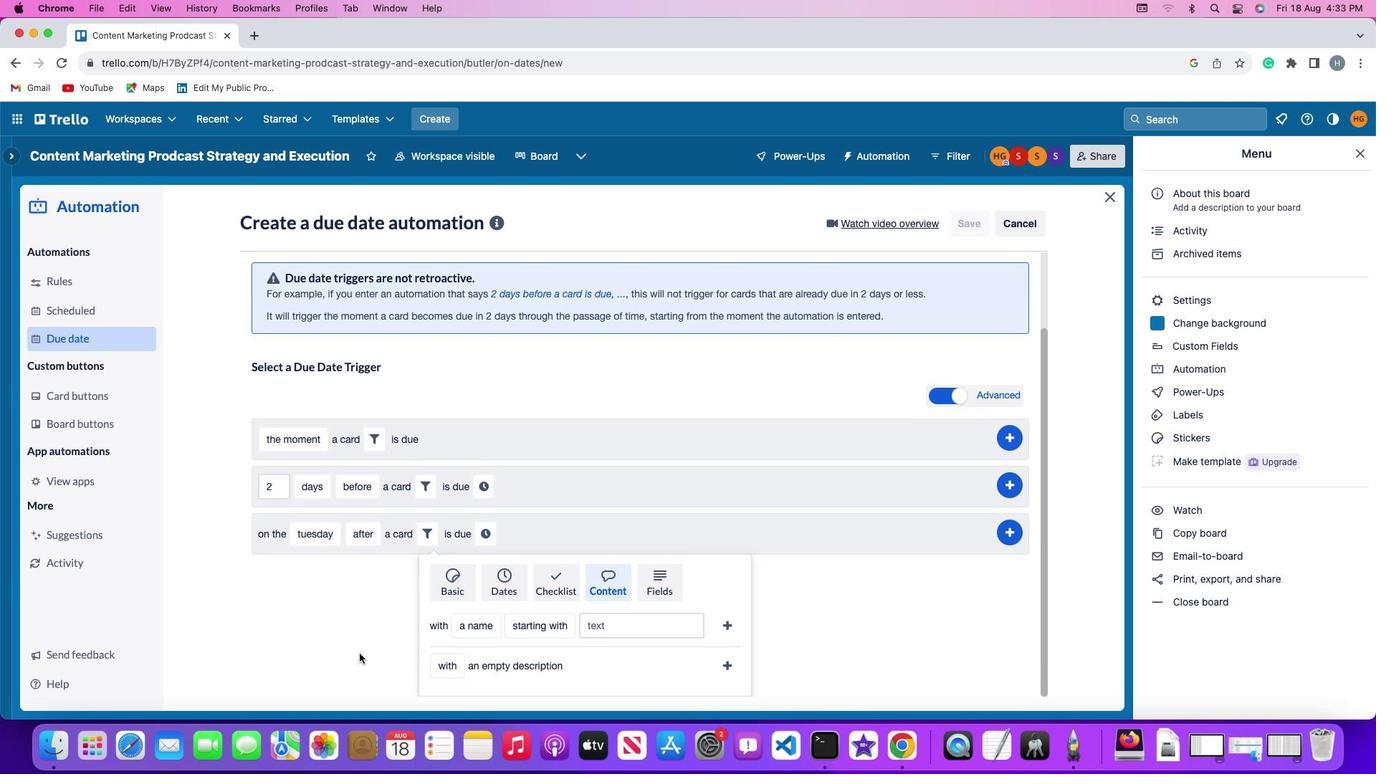 
Action: Mouse moved to (483, 629)
Screenshot: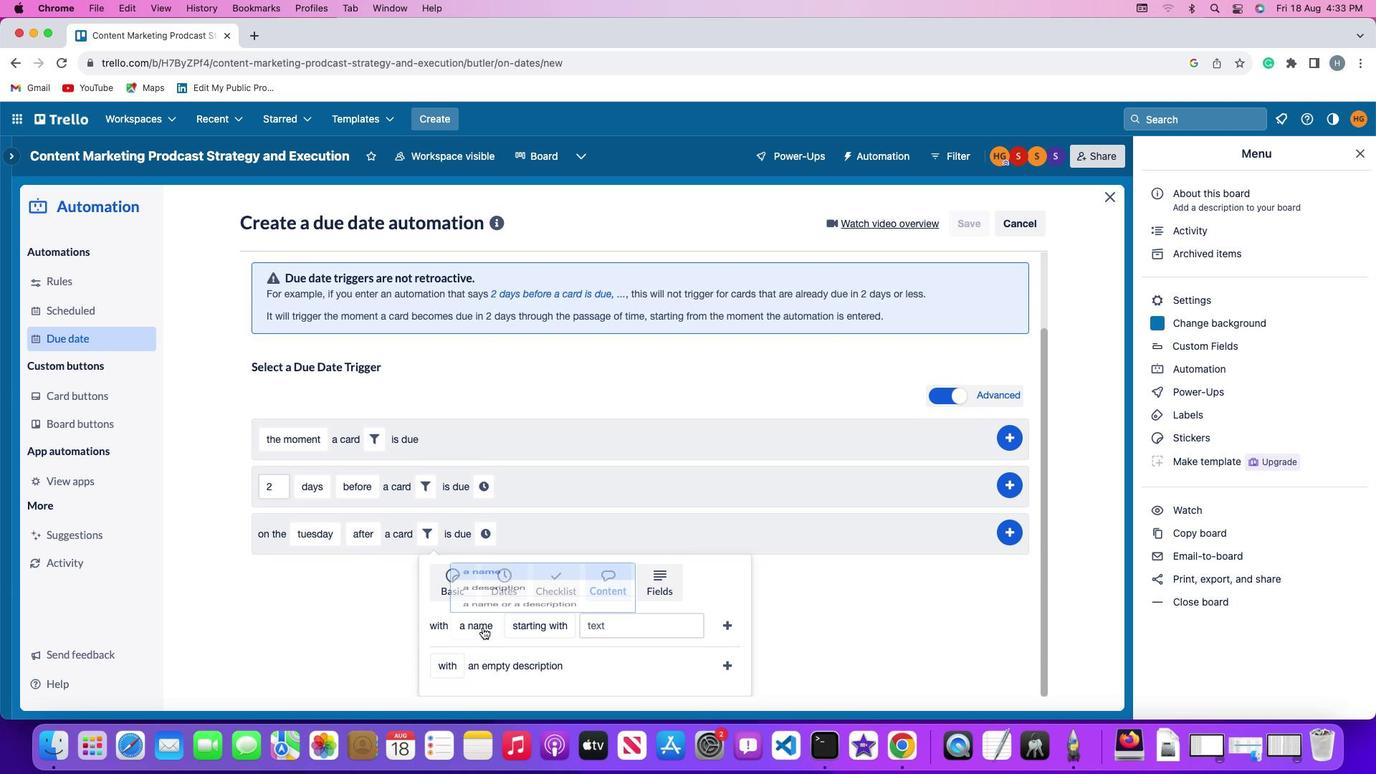
Action: Mouse pressed left at (483, 629)
Screenshot: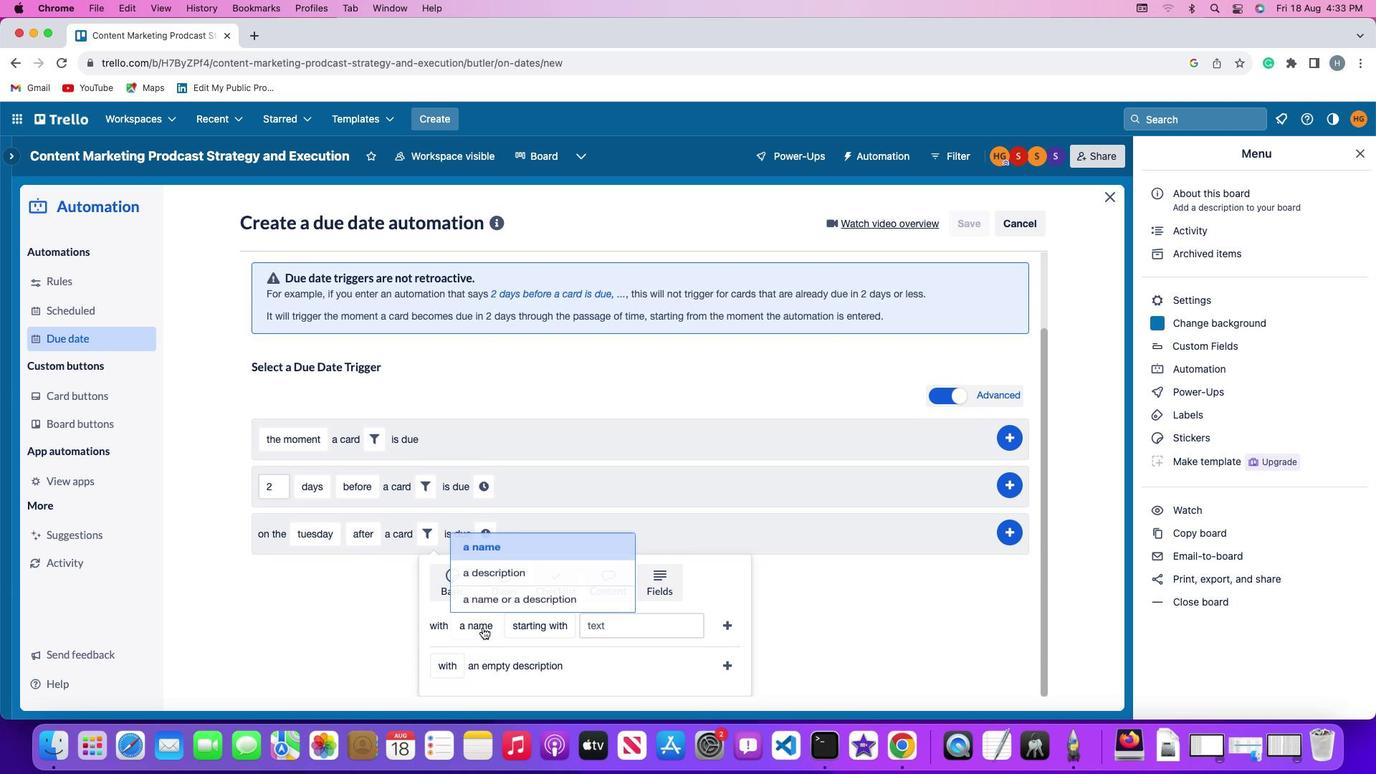 
Action: Mouse moved to (488, 601)
Screenshot: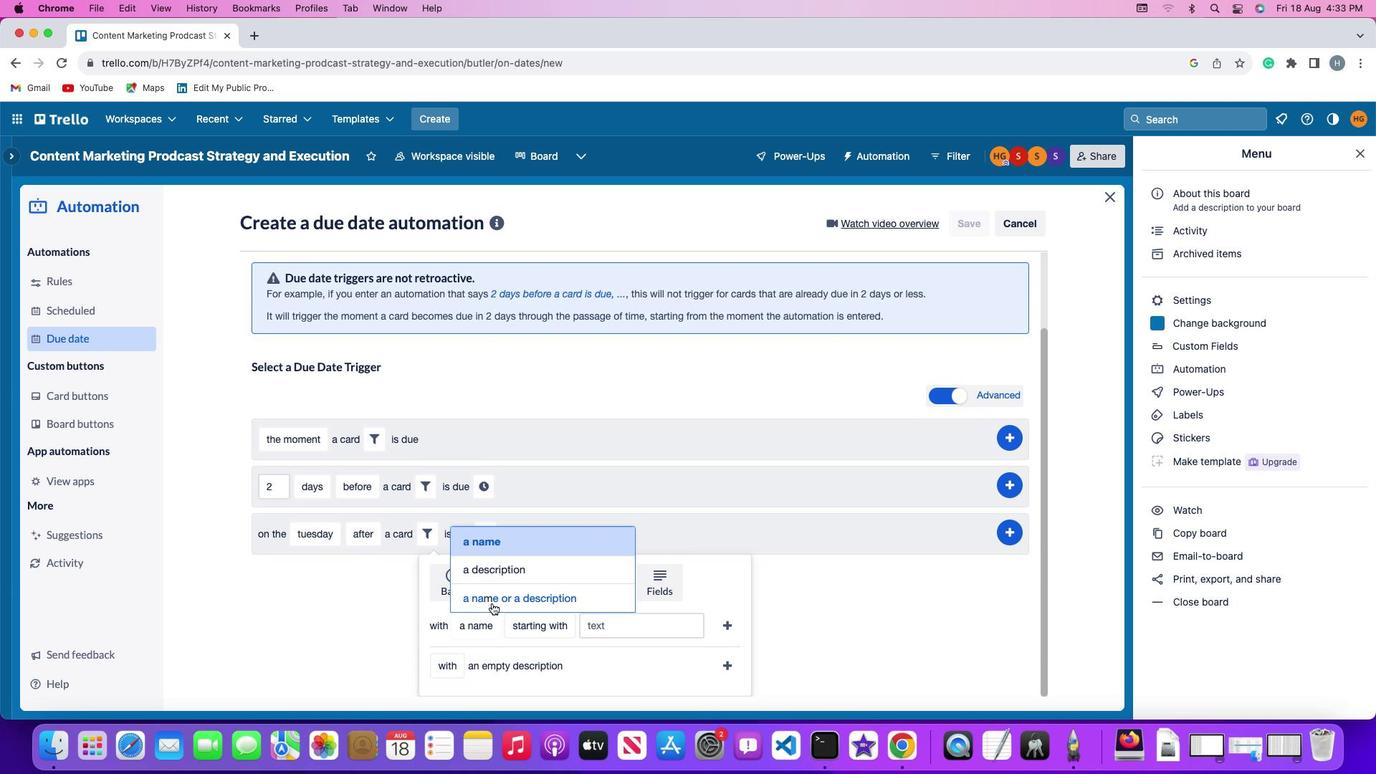 
Action: Mouse pressed left at (488, 601)
Screenshot: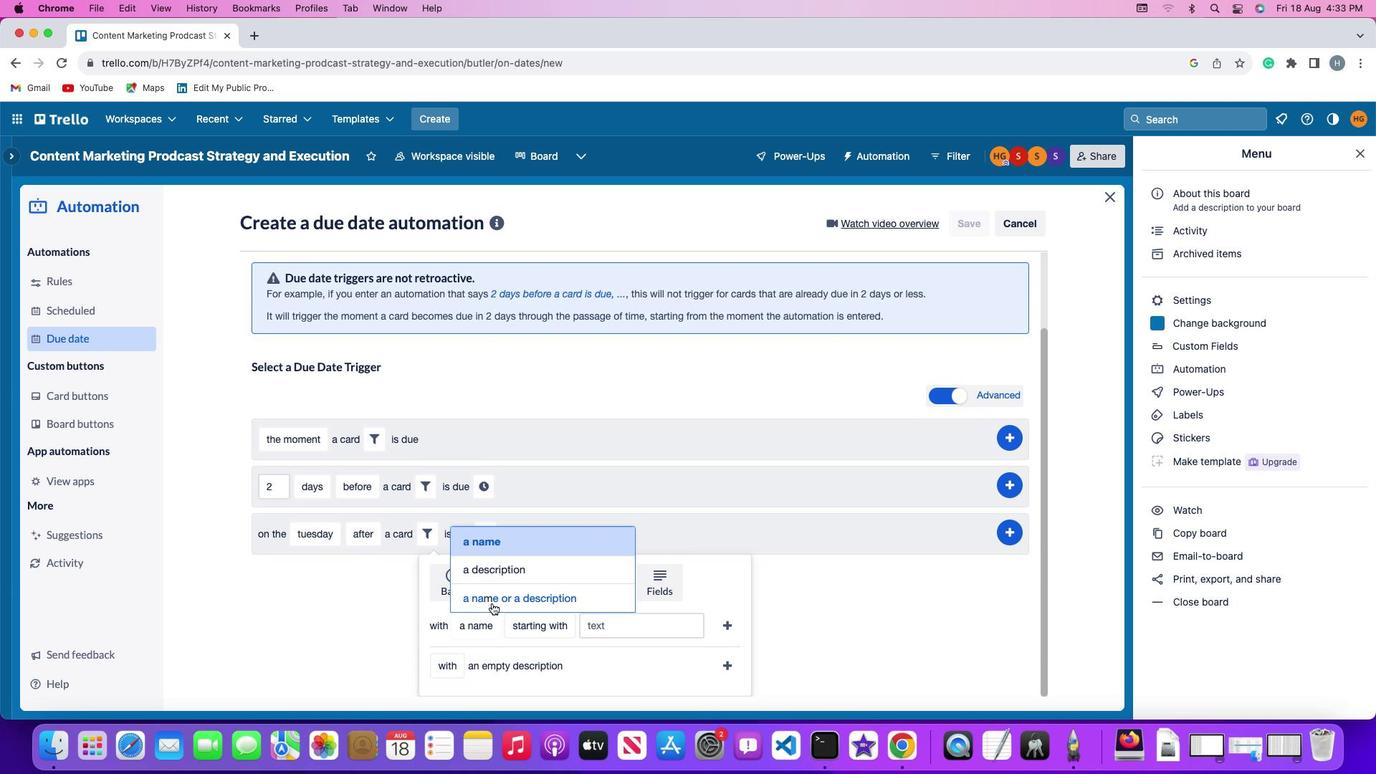 
Action: Mouse moved to (602, 634)
Screenshot: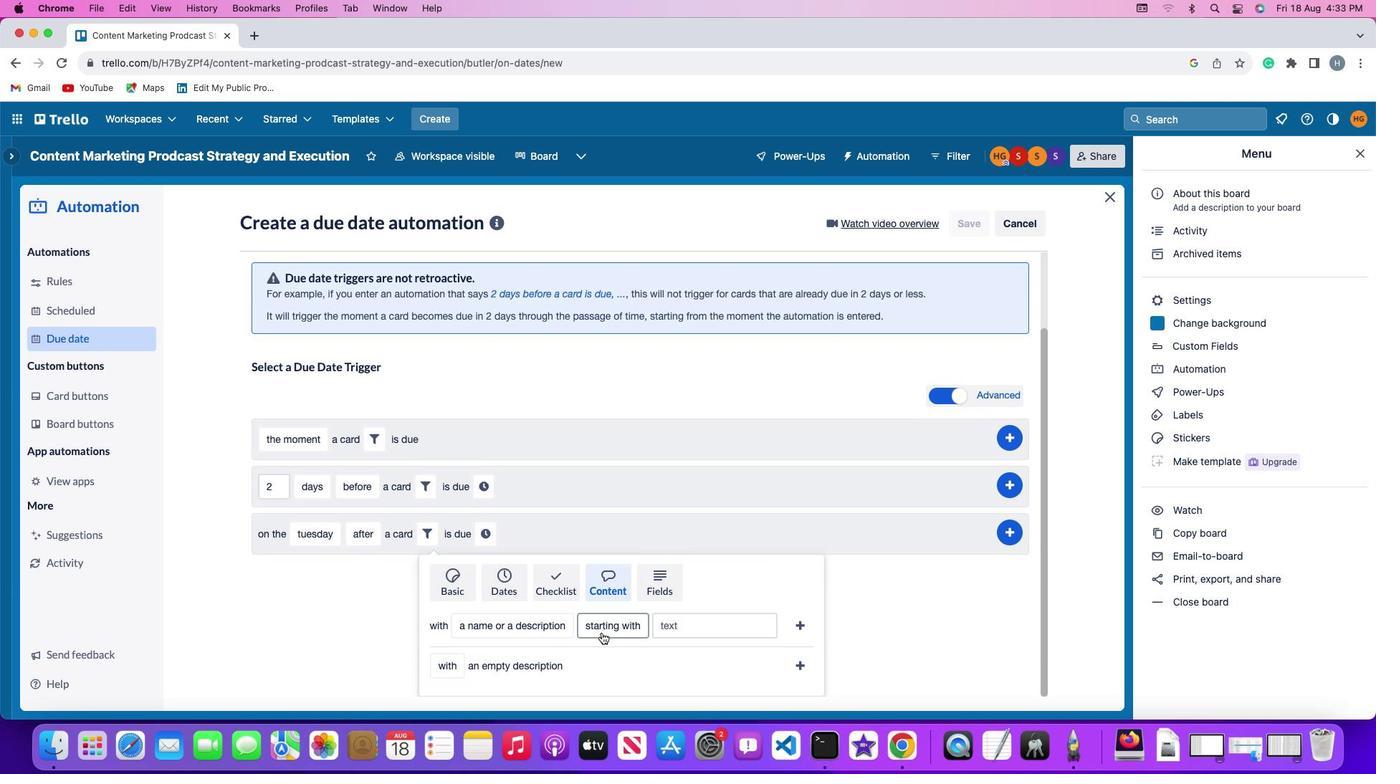 
Action: Mouse pressed left at (602, 634)
Screenshot: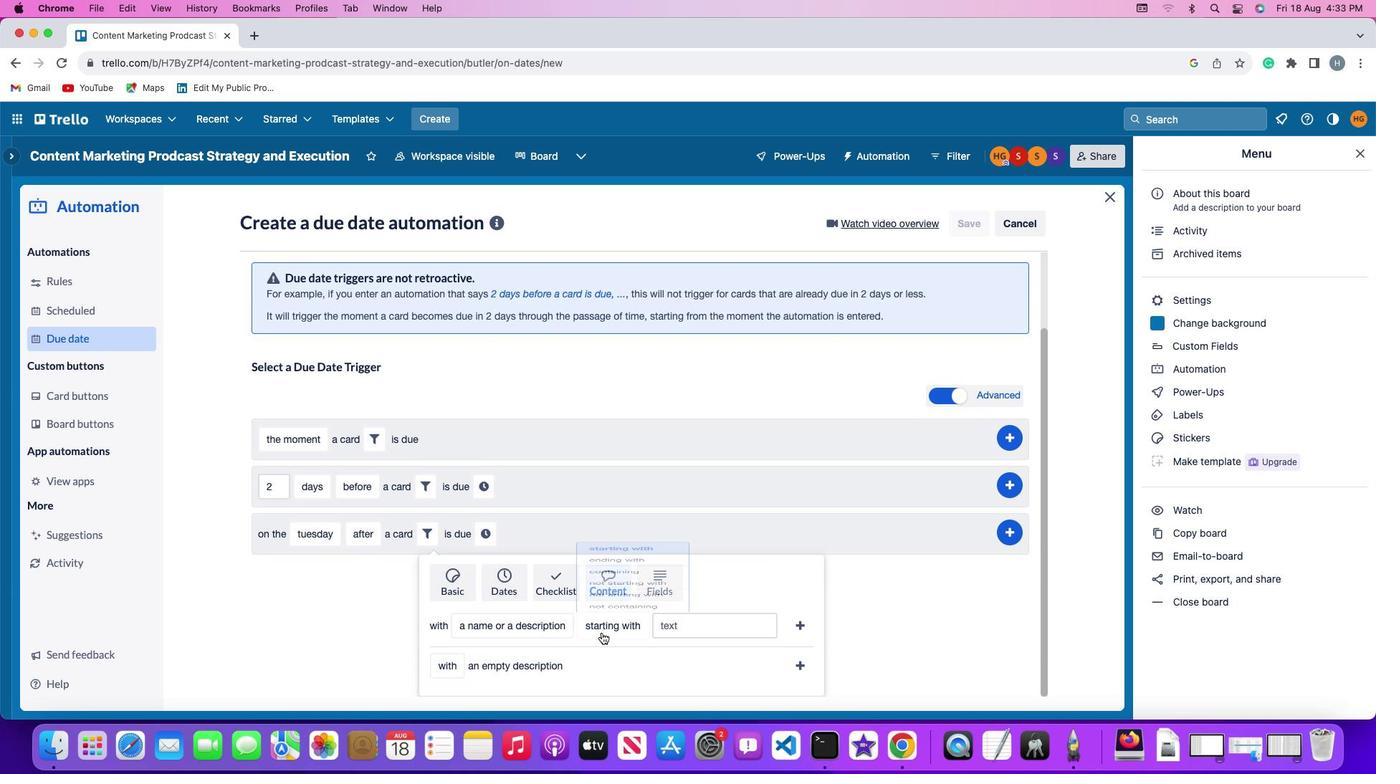 
Action: Mouse moved to (616, 607)
Screenshot: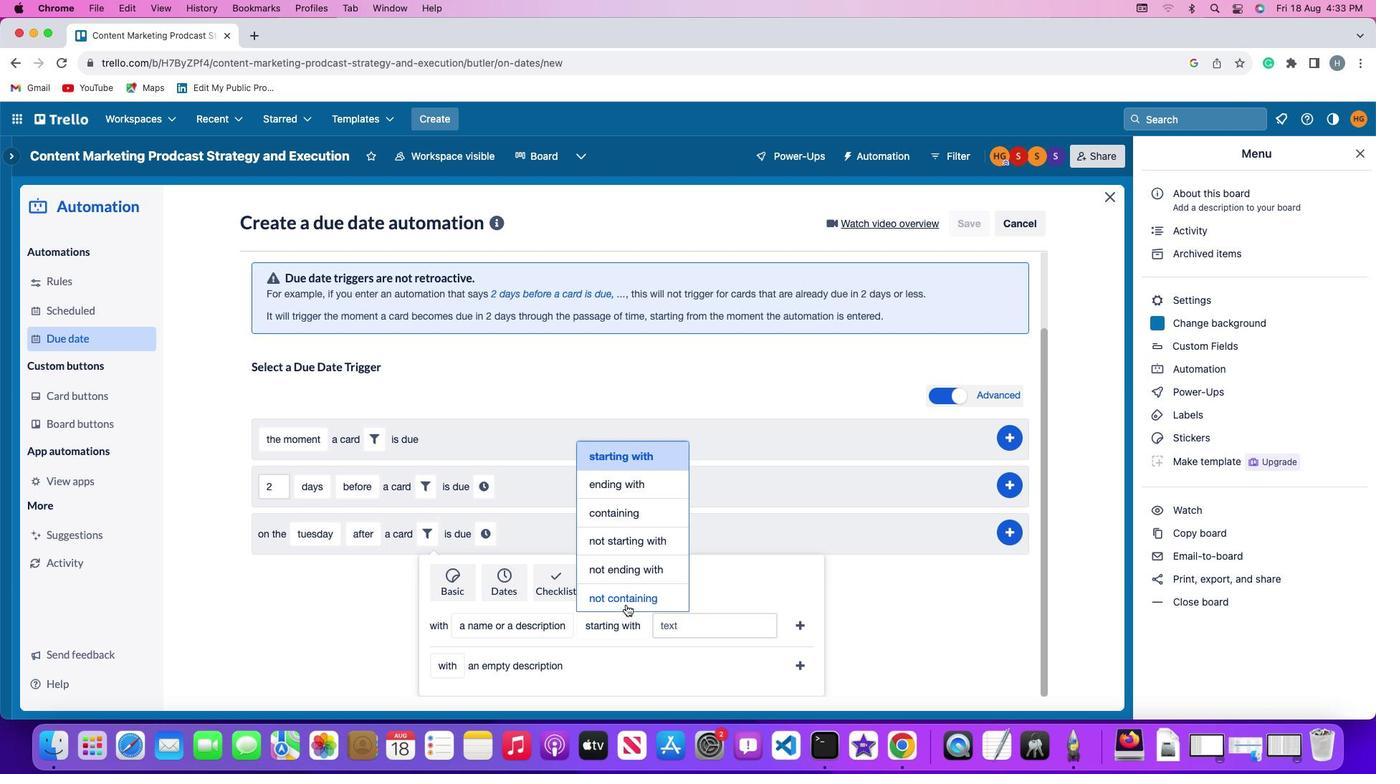 
Action: Mouse pressed left at (616, 607)
Screenshot: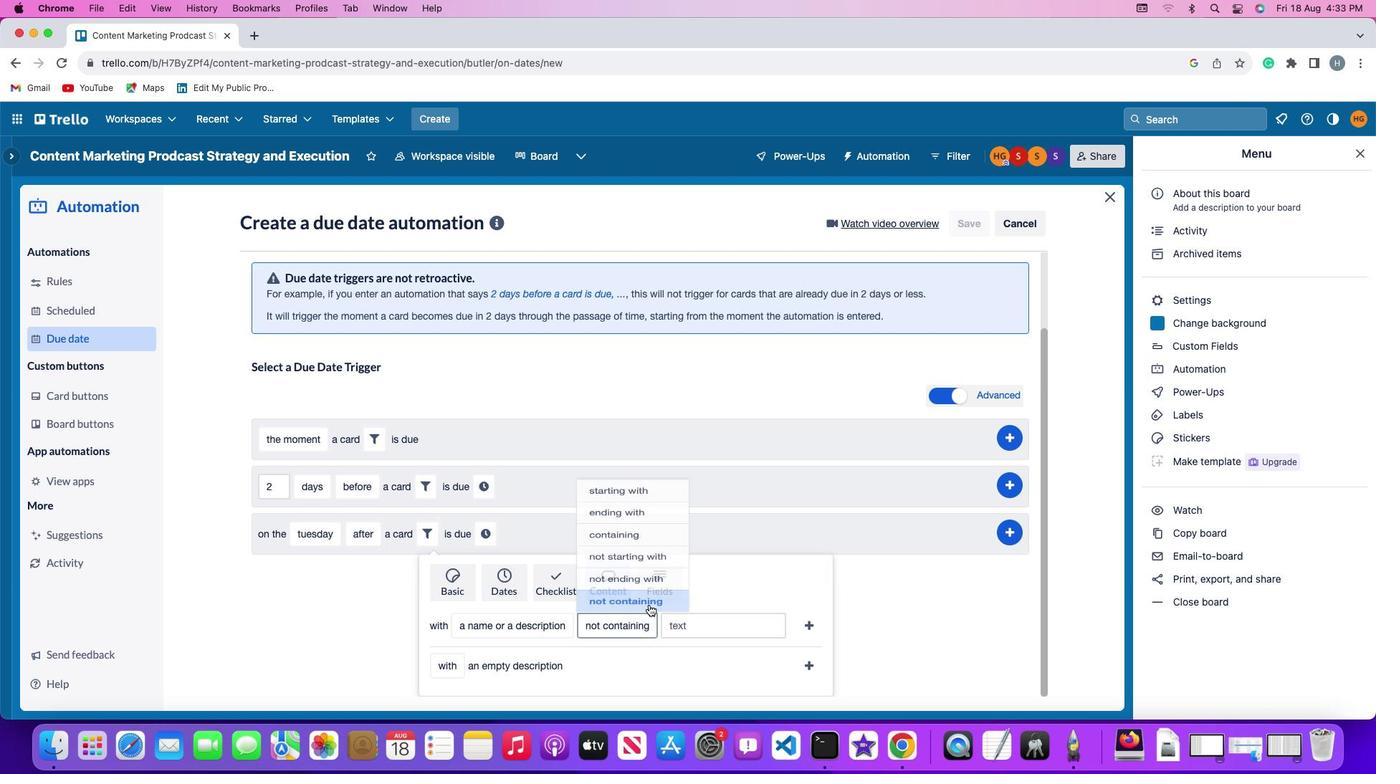 
Action: Mouse moved to (700, 625)
Screenshot: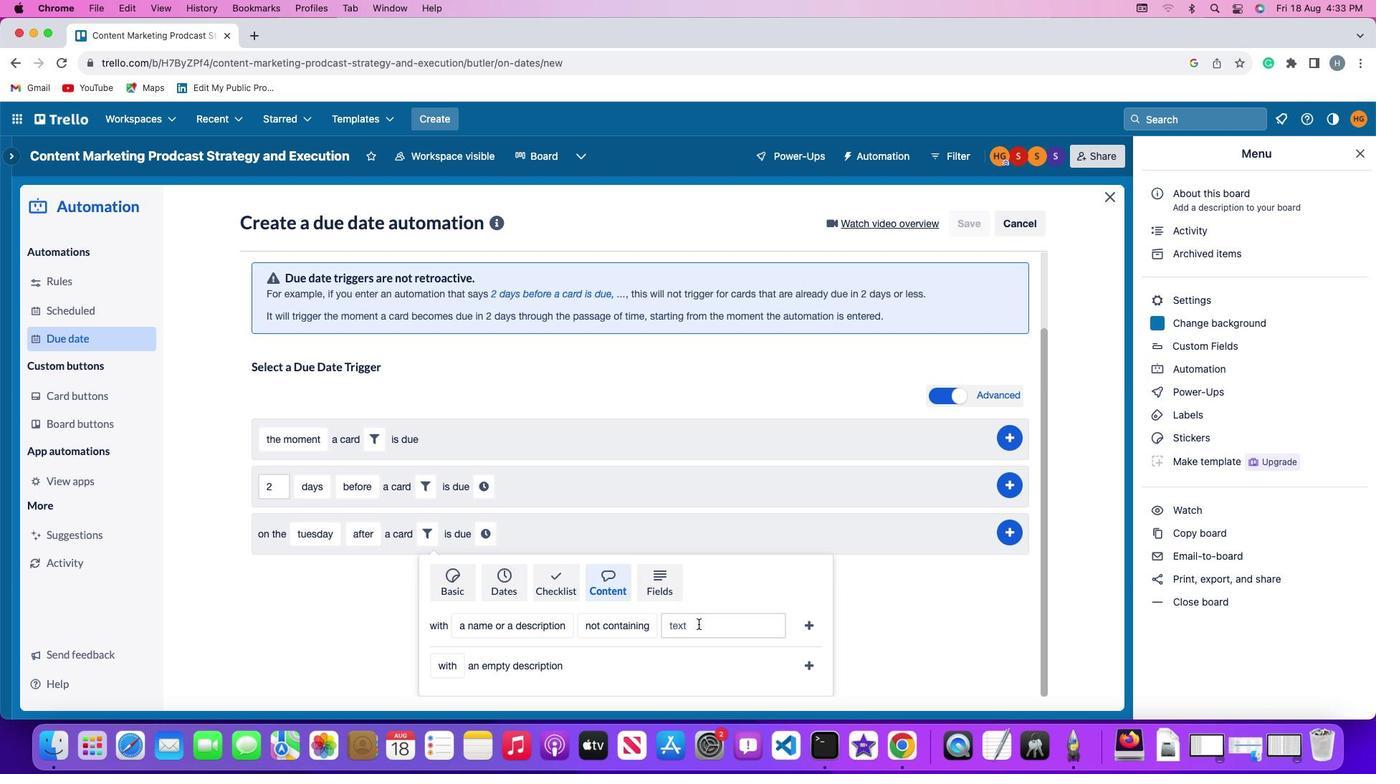 
Action: Mouse pressed left at (700, 625)
Screenshot: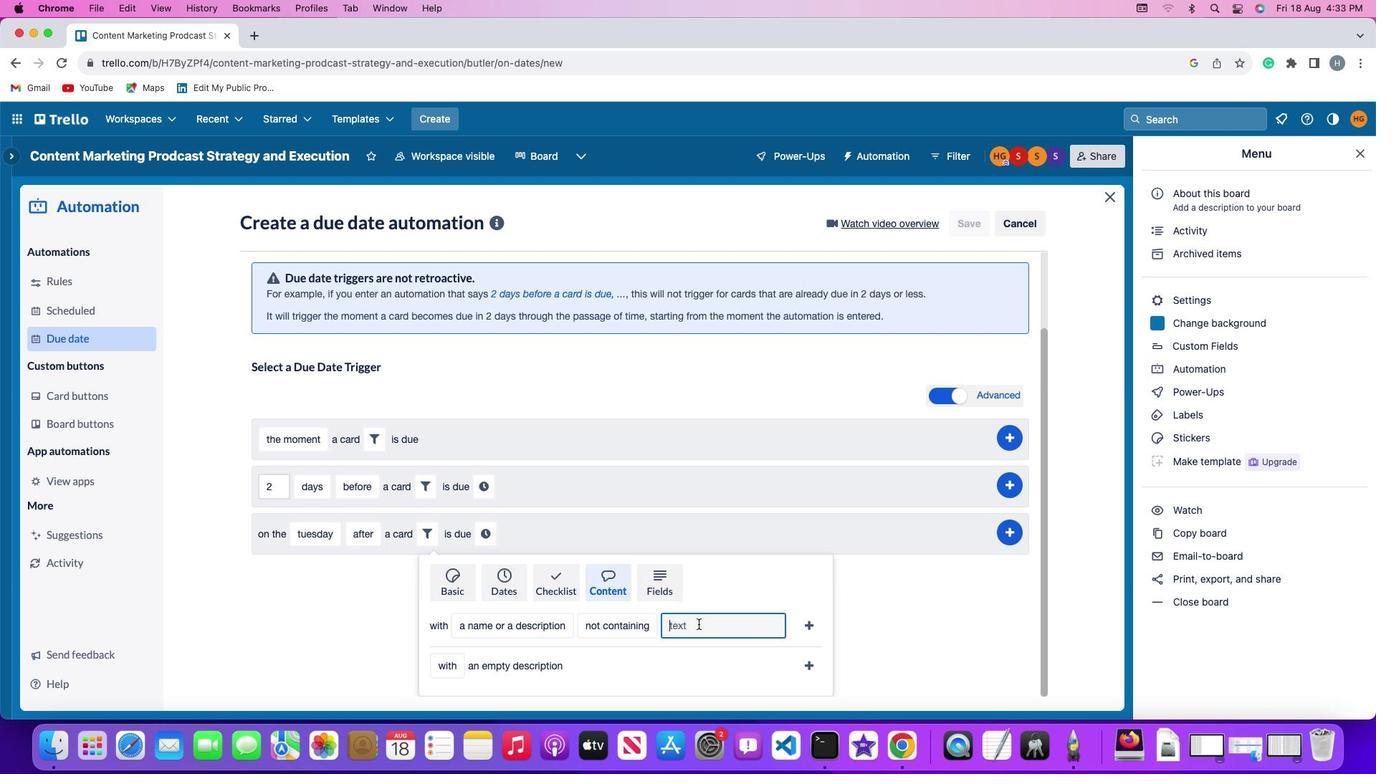 
Action: Key pressed 'r''e''s''u''m''e'
Screenshot: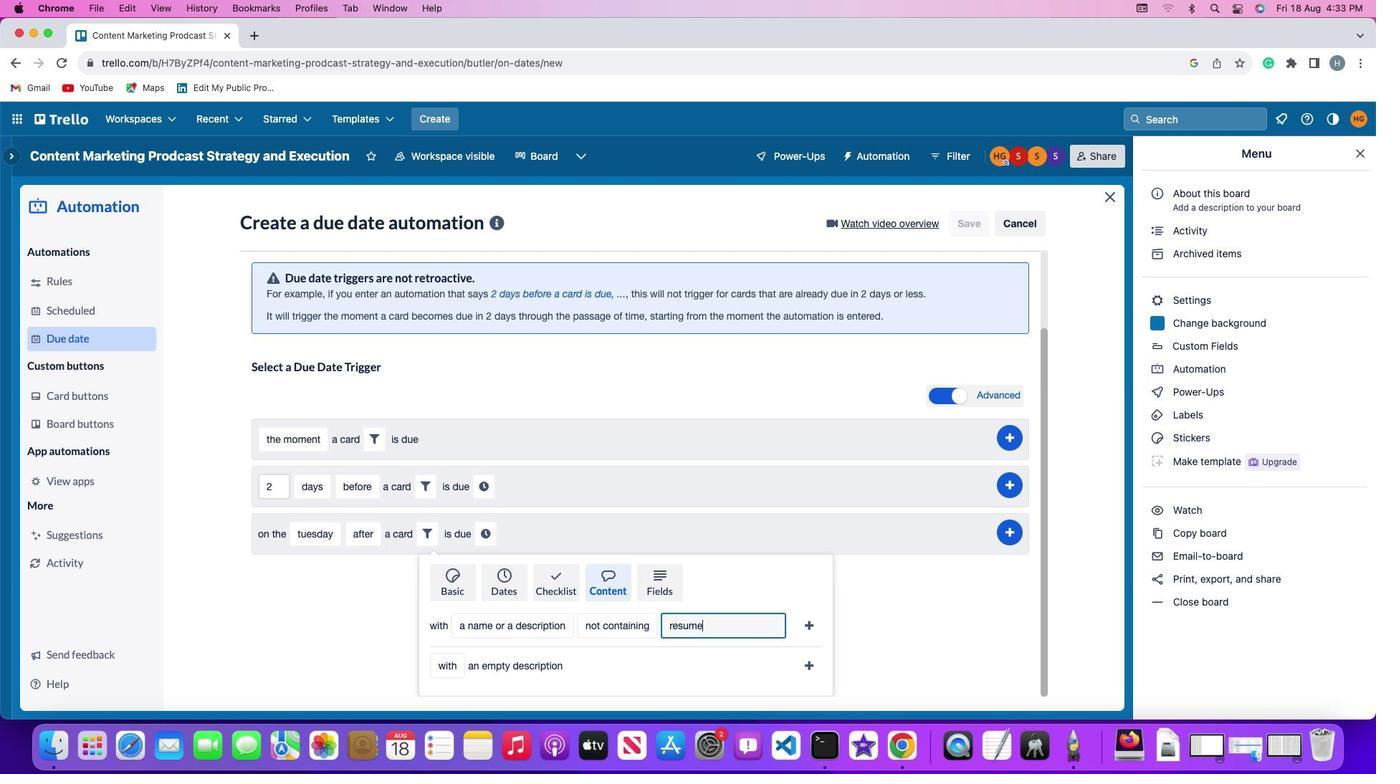 
Action: Mouse moved to (815, 625)
Screenshot: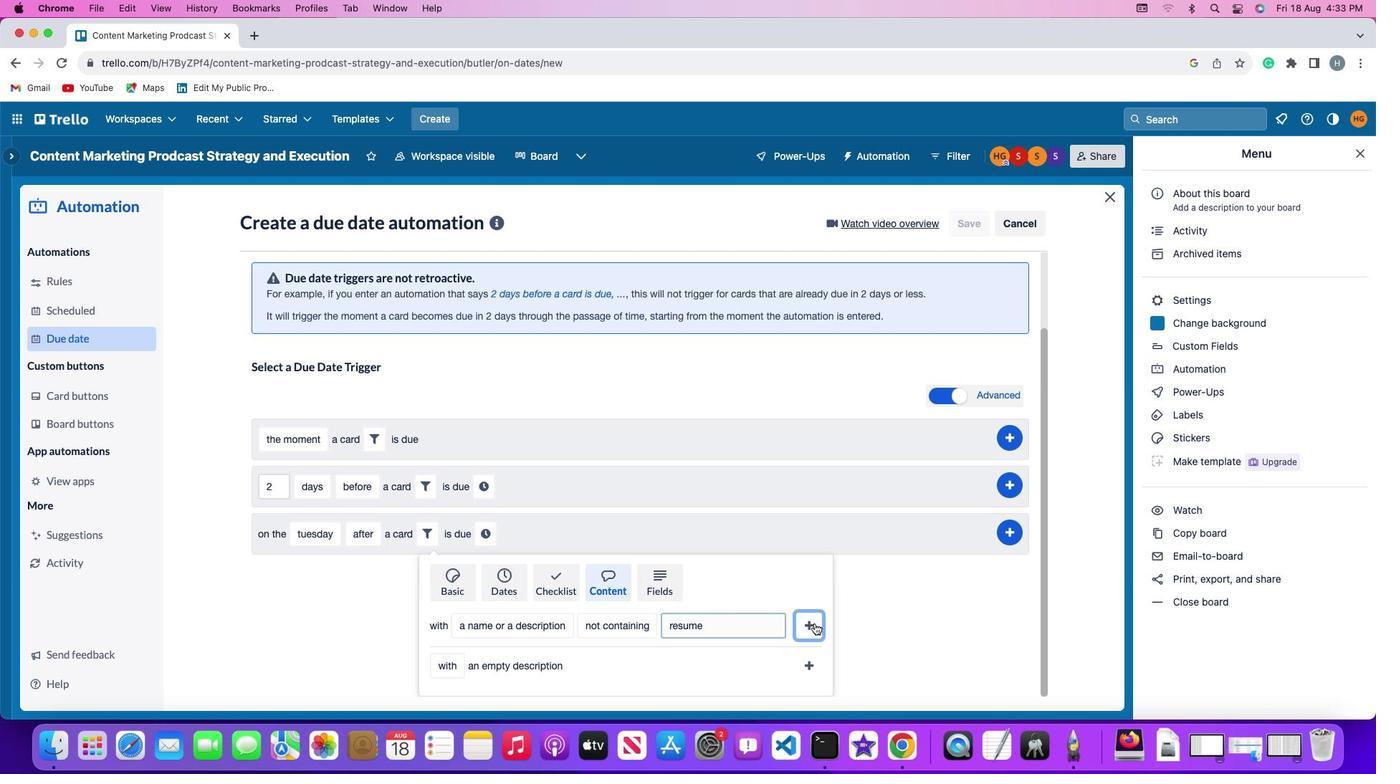
Action: Mouse pressed left at (815, 625)
Screenshot: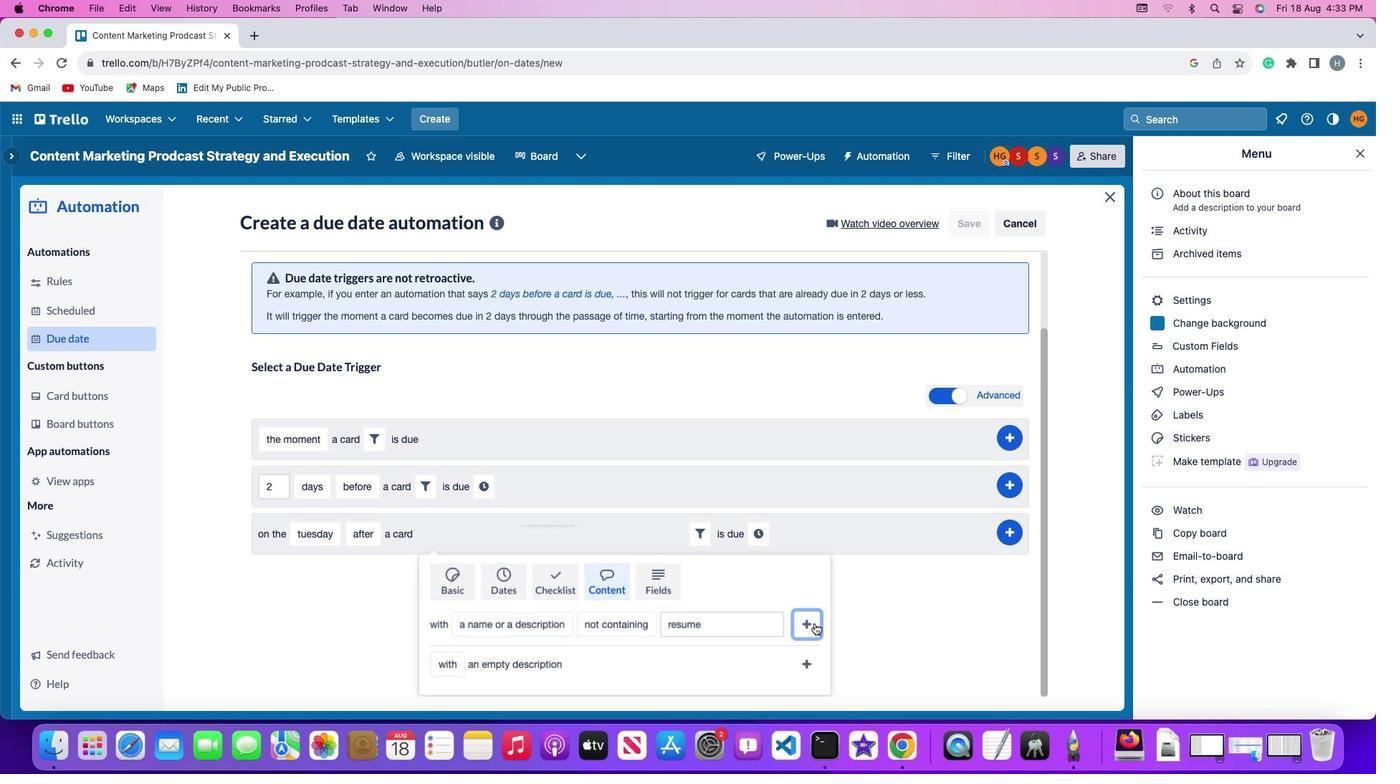 
Action: Mouse moved to (759, 619)
Screenshot: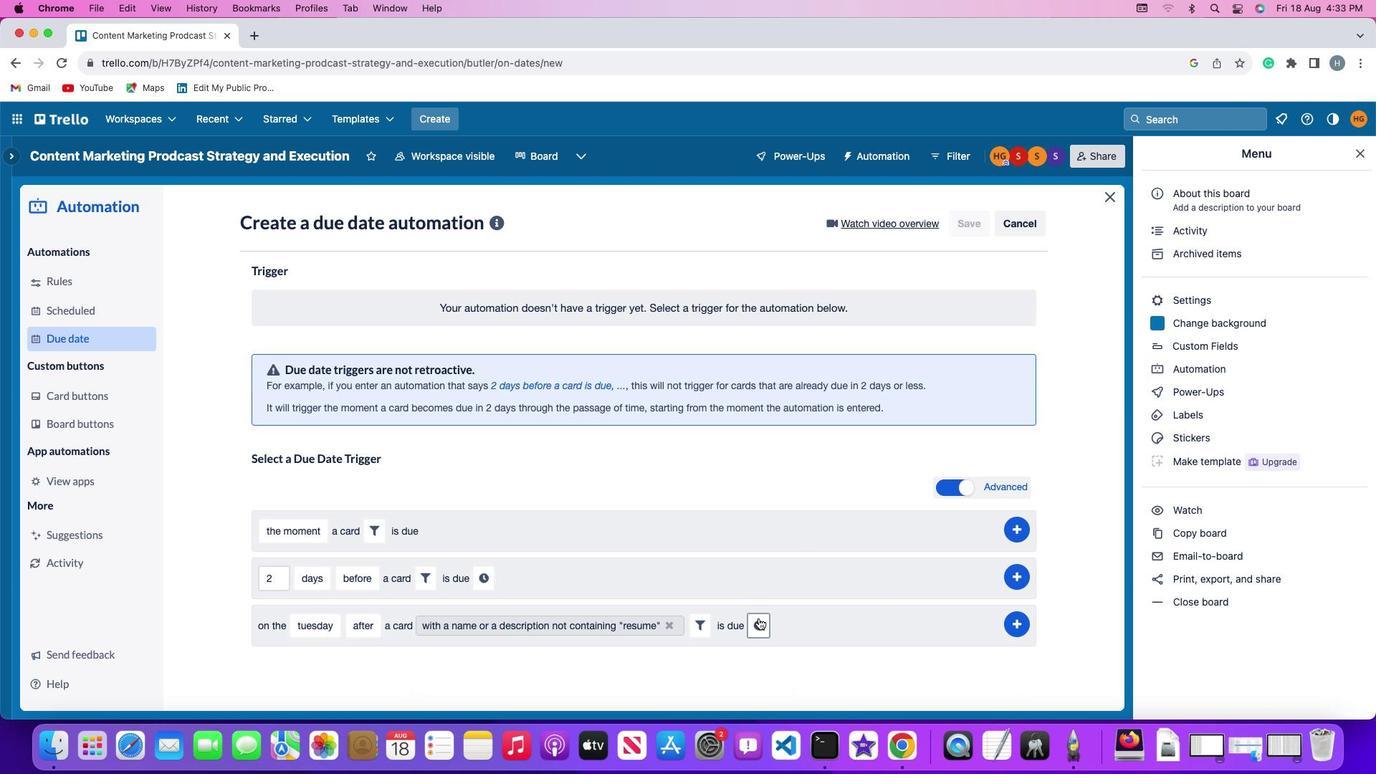 
Action: Mouse pressed left at (759, 619)
Screenshot: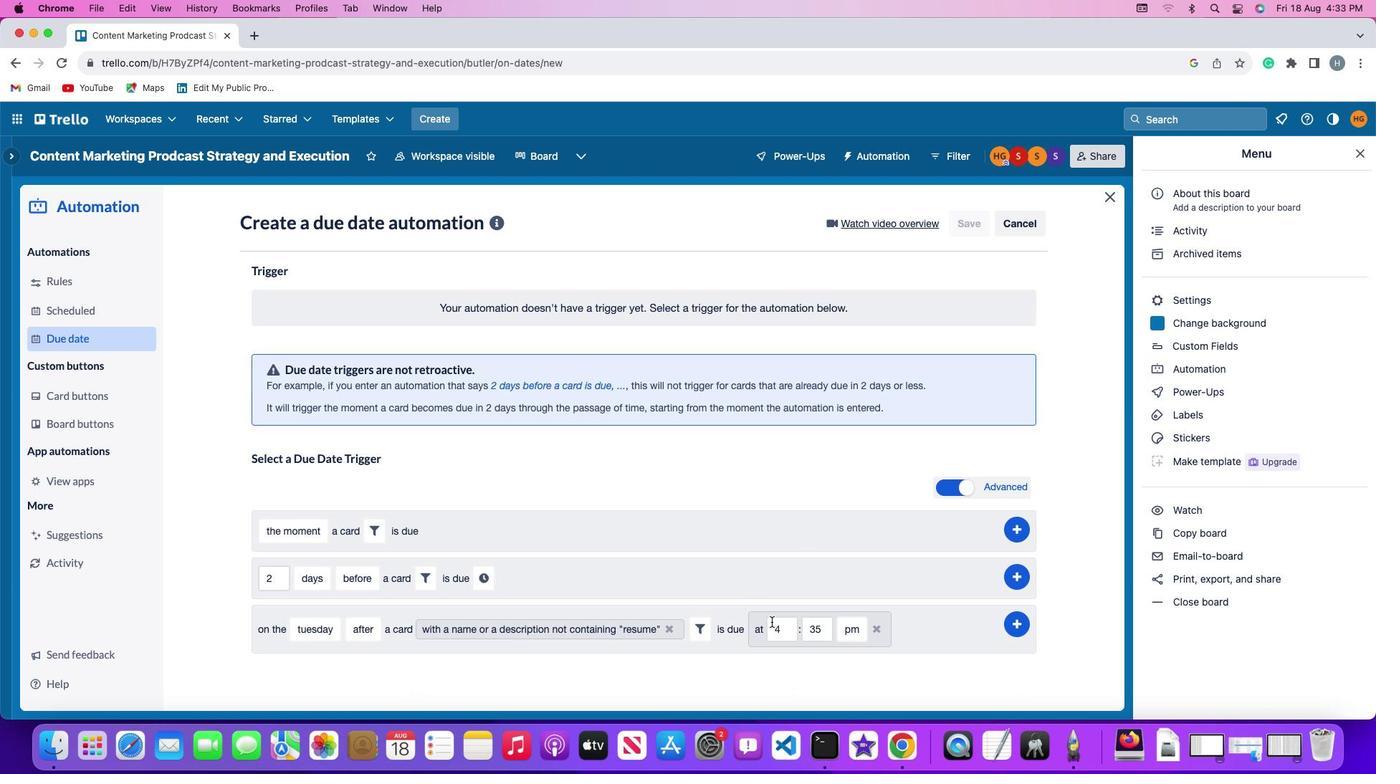 
Action: Mouse moved to (786, 628)
Screenshot: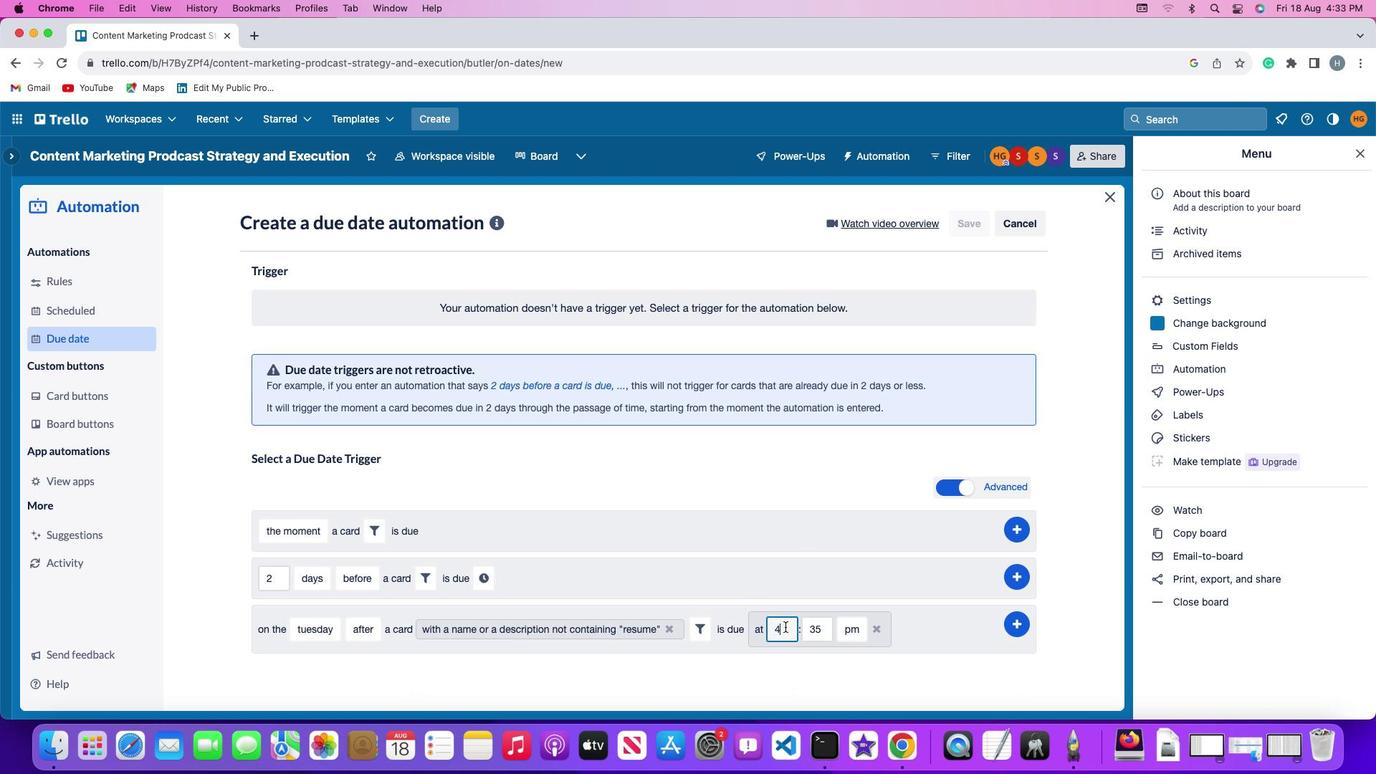 
Action: Mouse pressed left at (786, 628)
Screenshot: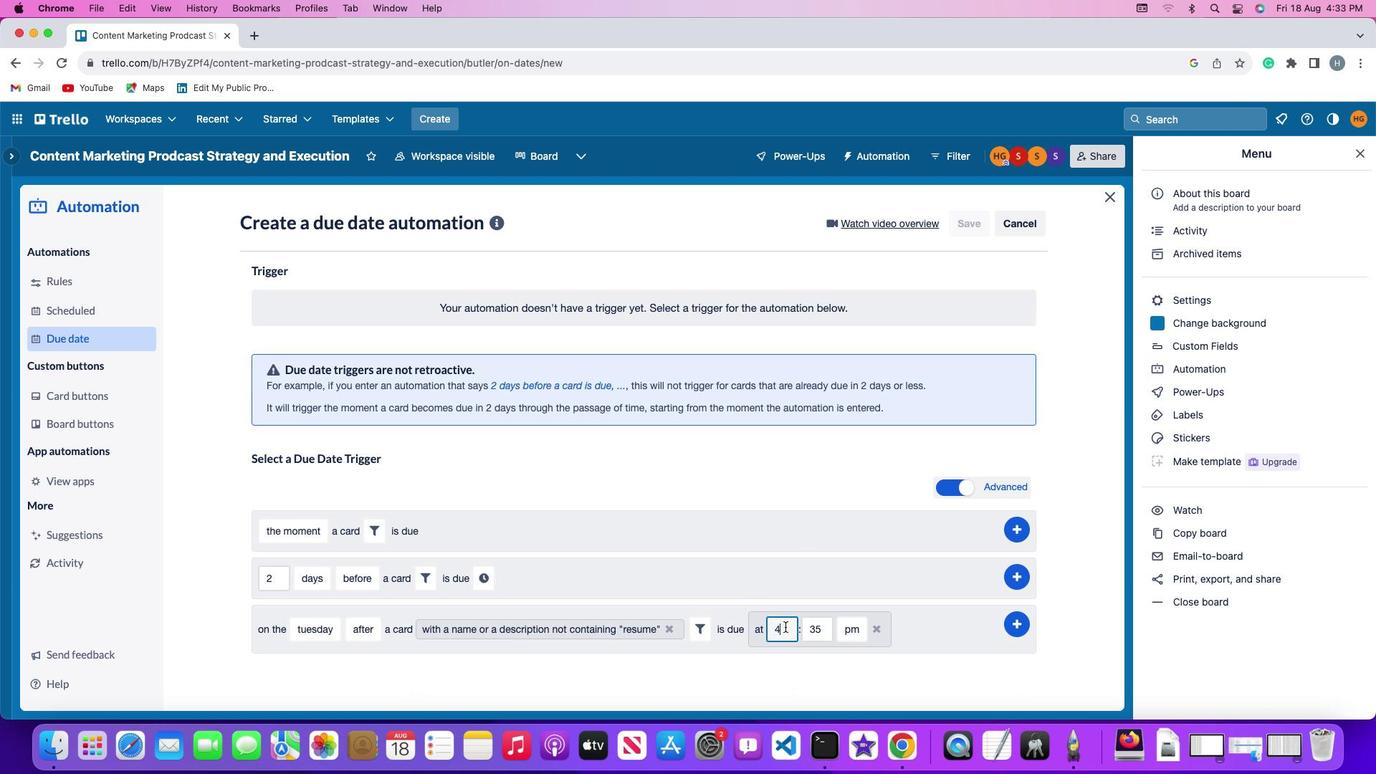 
Action: Mouse moved to (789, 629)
Screenshot: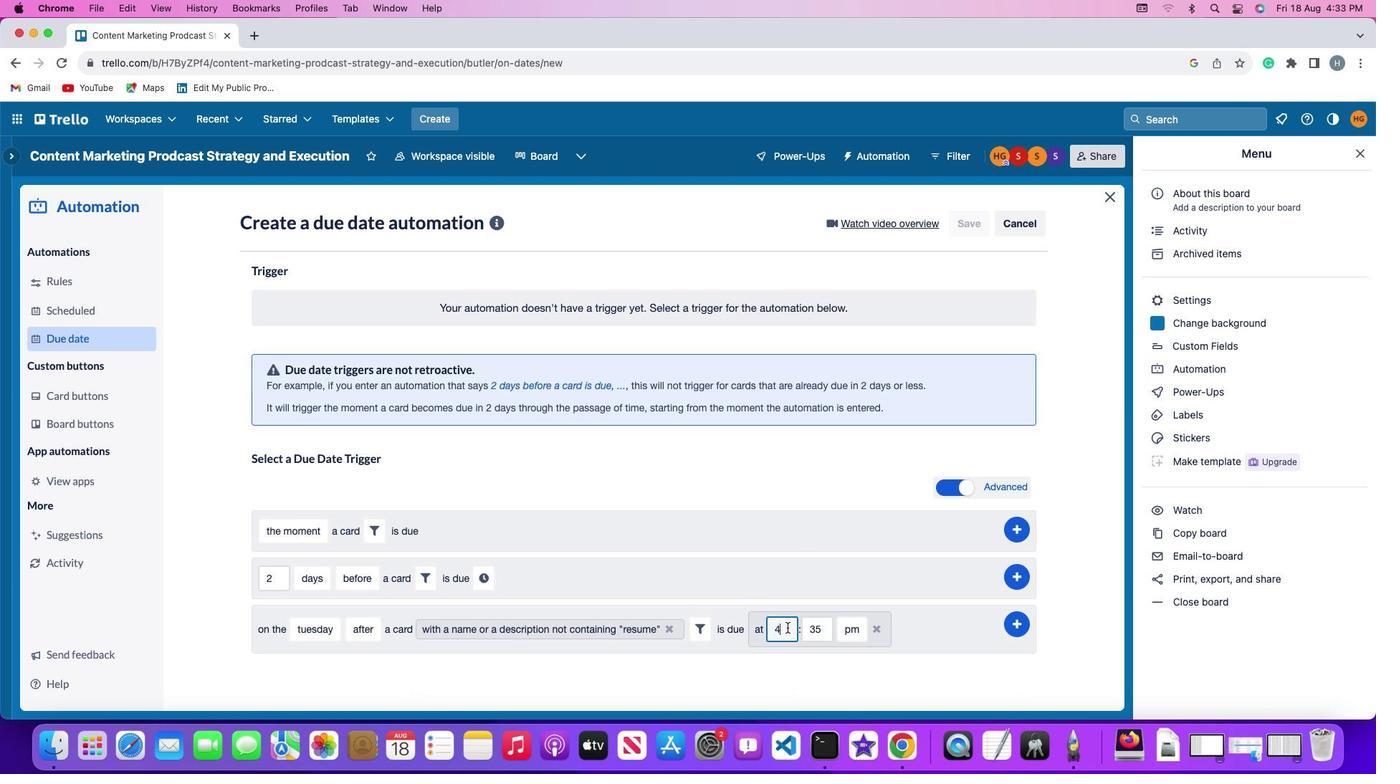 
Action: Key pressed Key.backspace
Screenshot: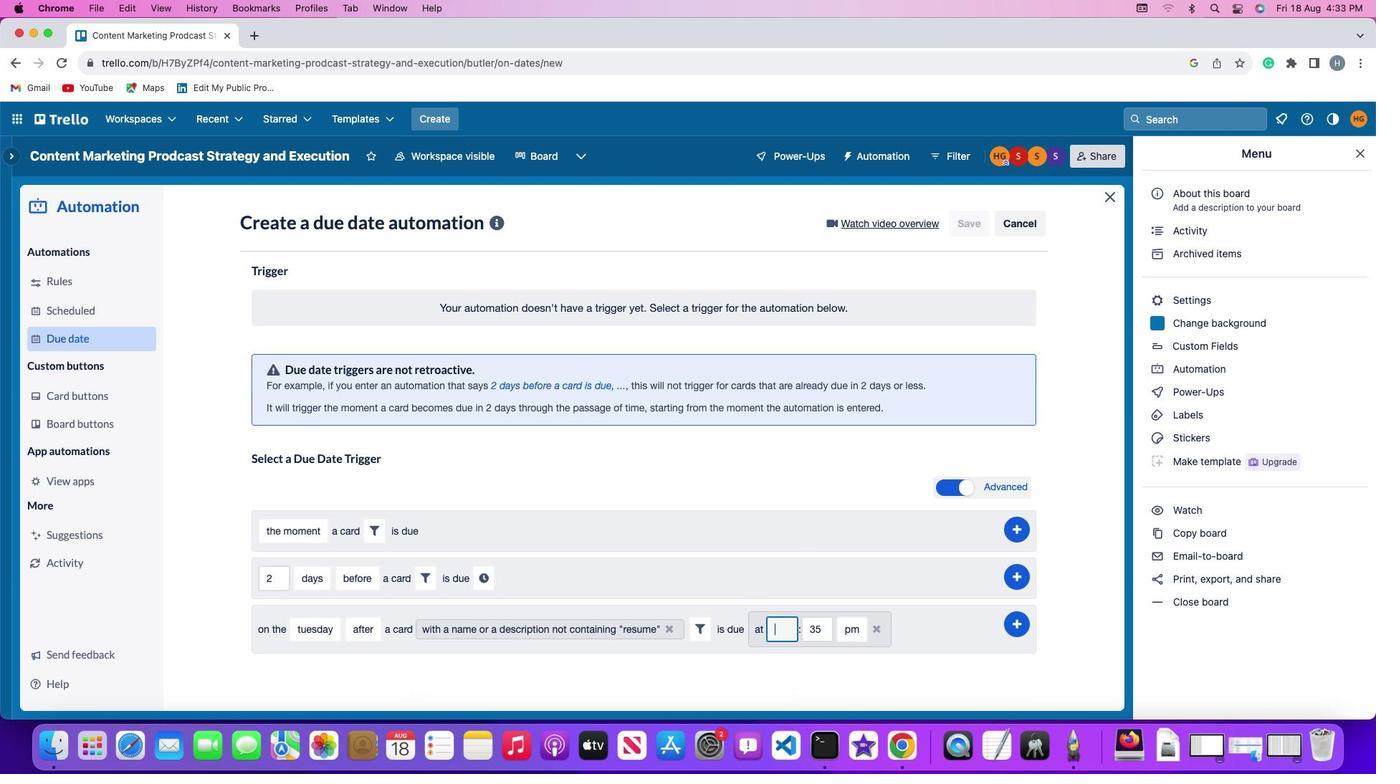 
Action: Mouse moved to (785, 629)
Screenshot: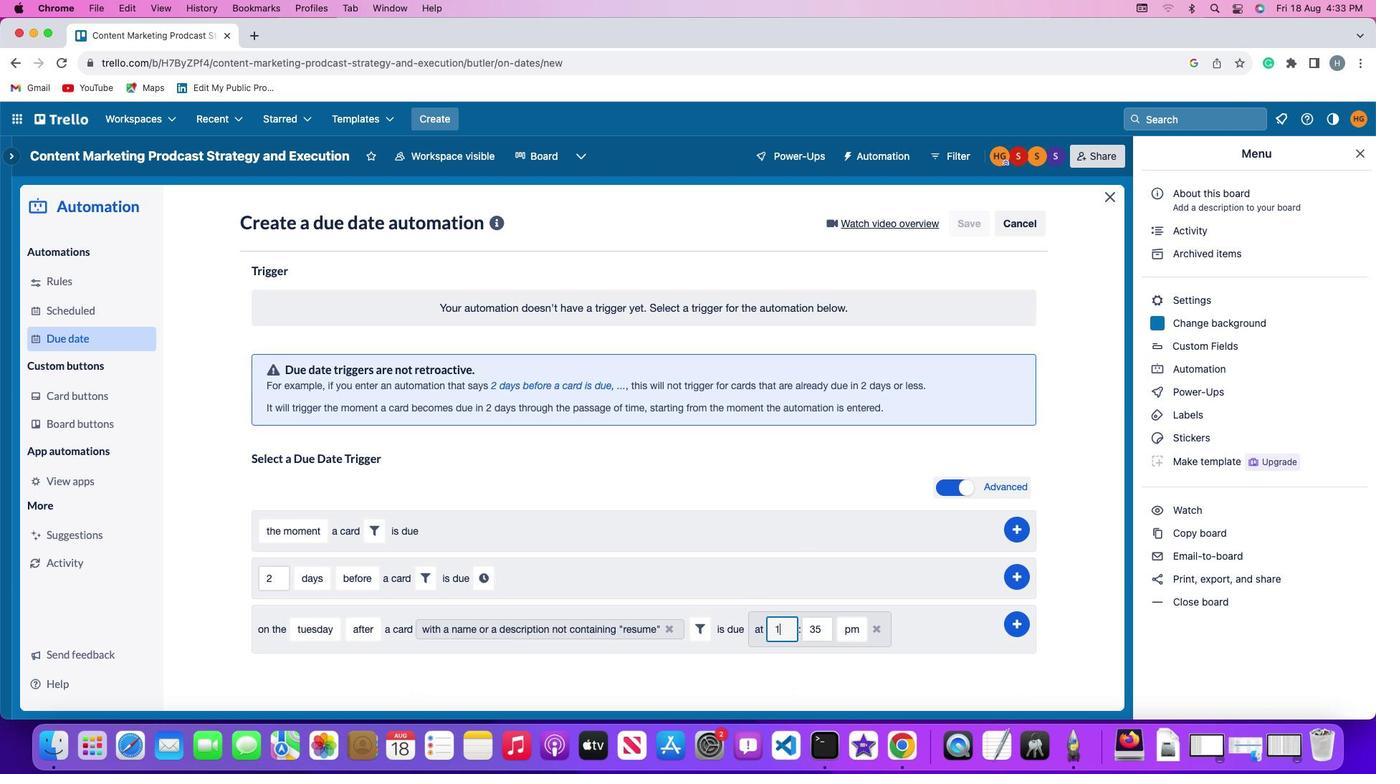 
Action: Key pressed '1'
Screenshot: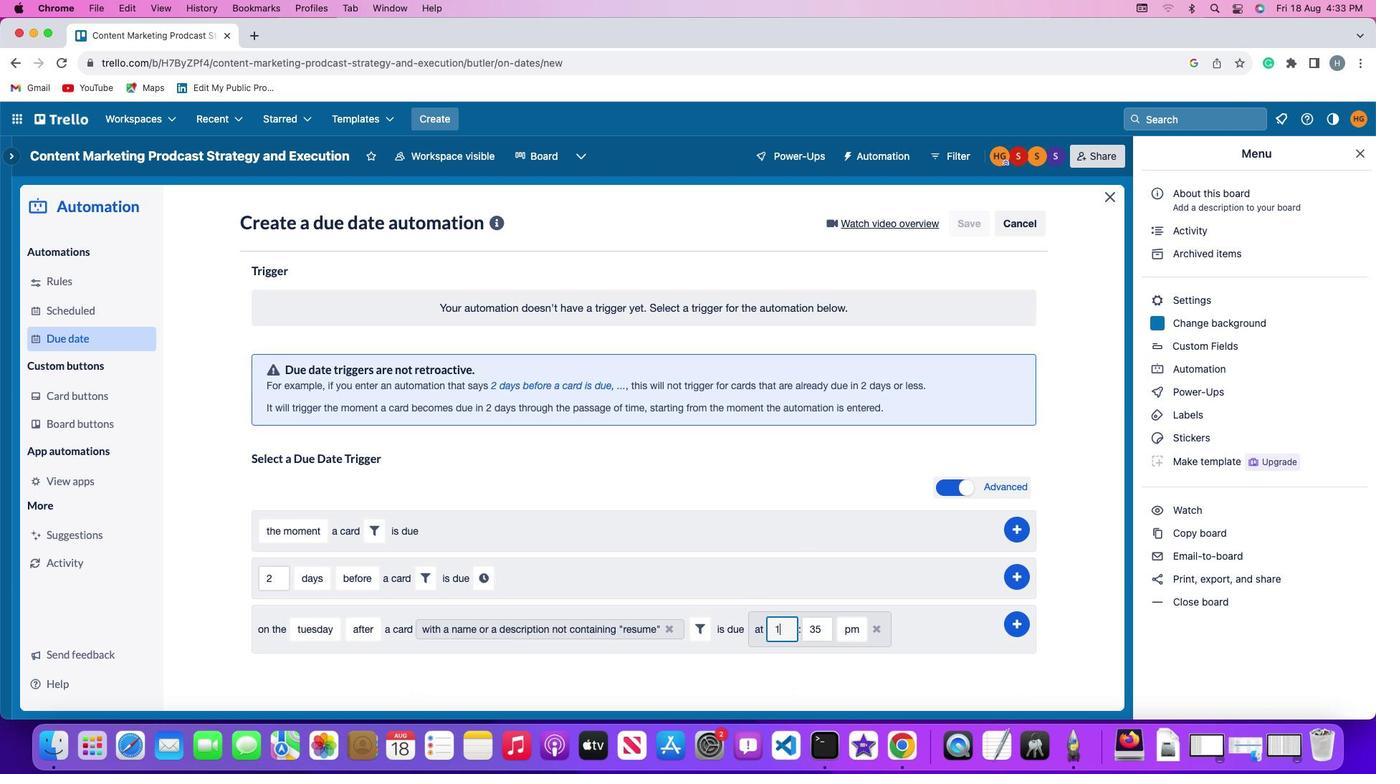 
Action: Mouse moved to (785, 629)
Screenshot: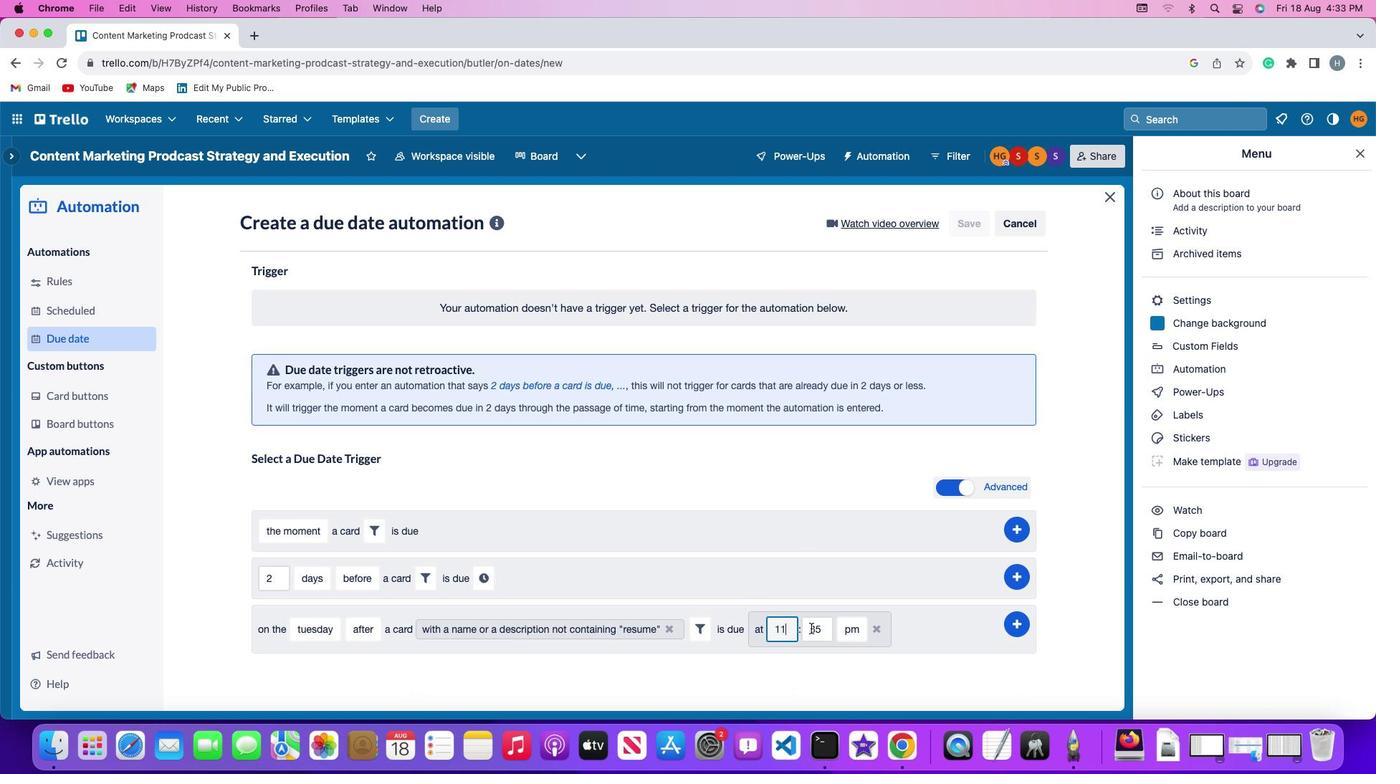 
Action: Key pressed '1'
Screenshot: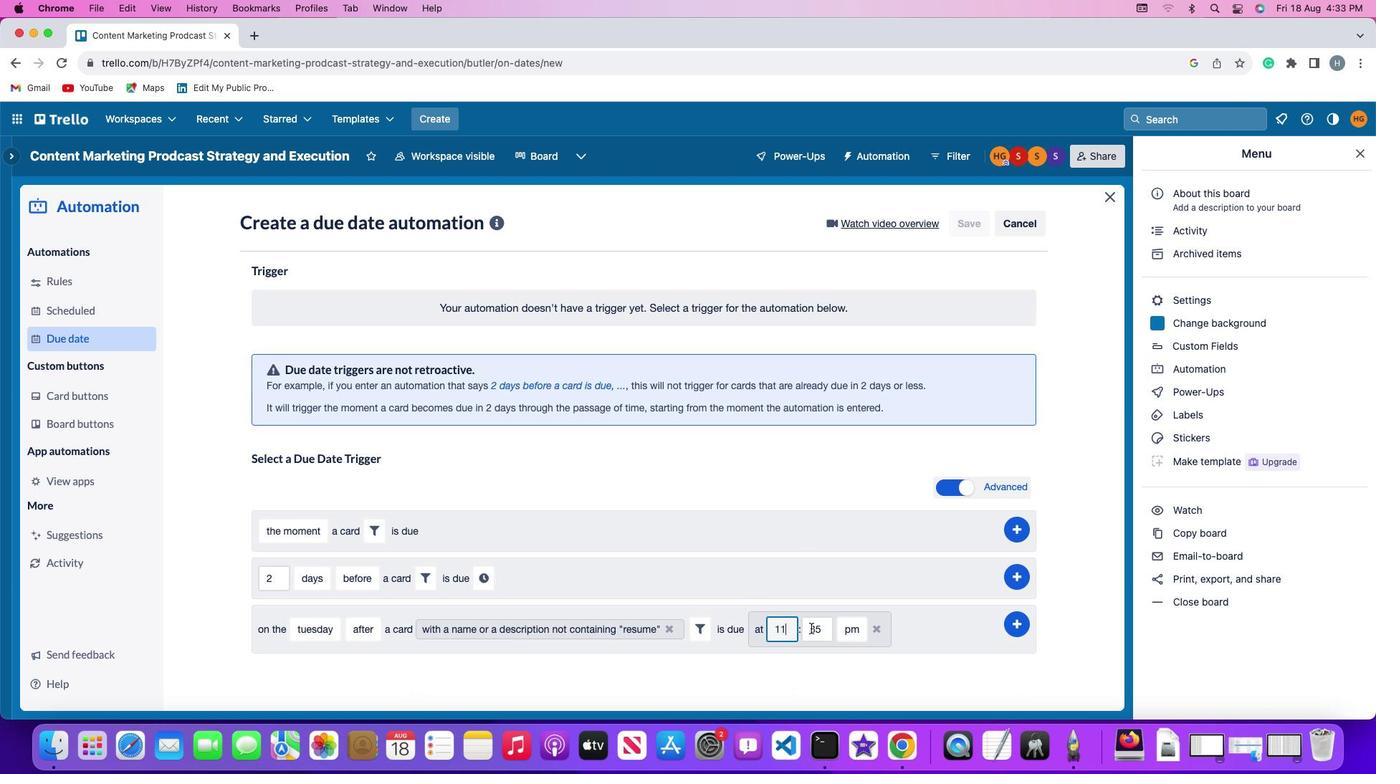 
Action: Mouse moved to (828, 630)
Screenshot: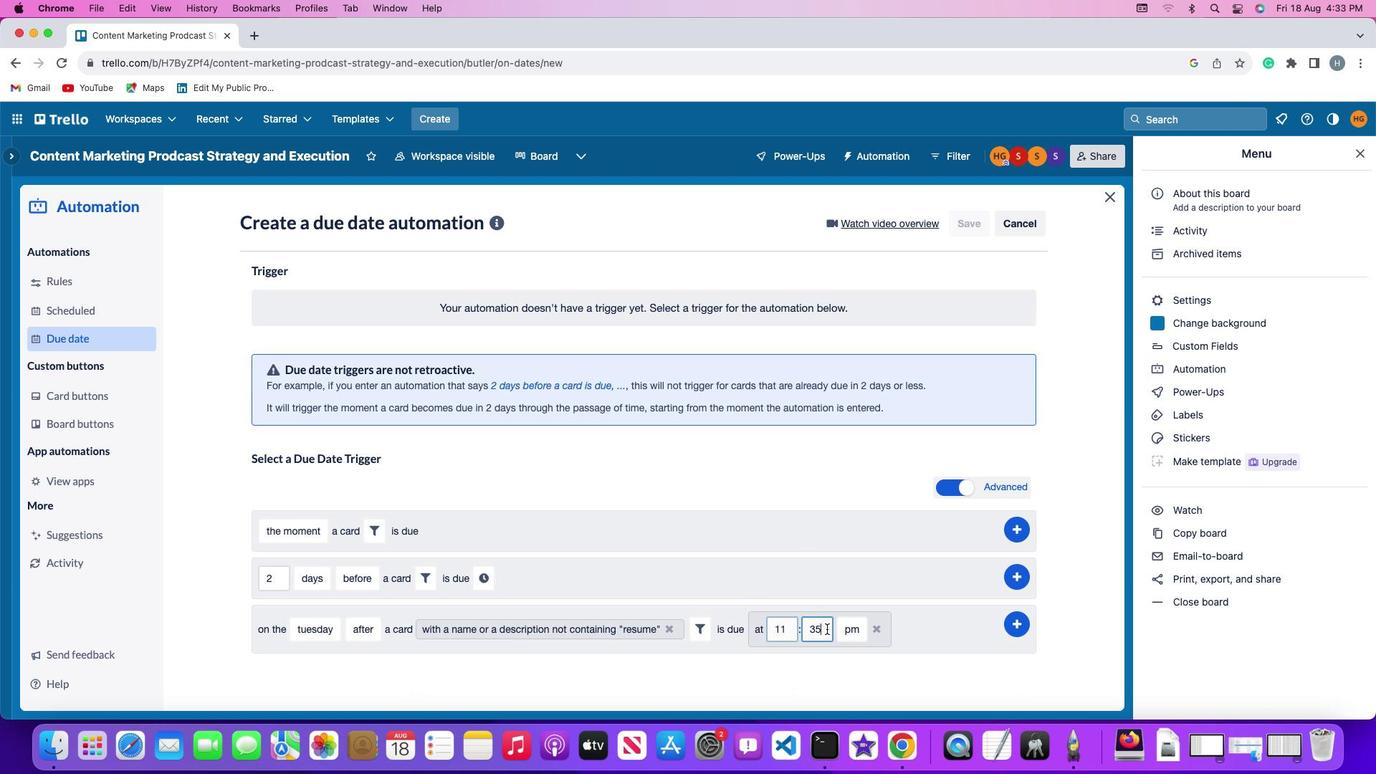 
Action: Mouse pressed left at (828, 630)
Screenshot: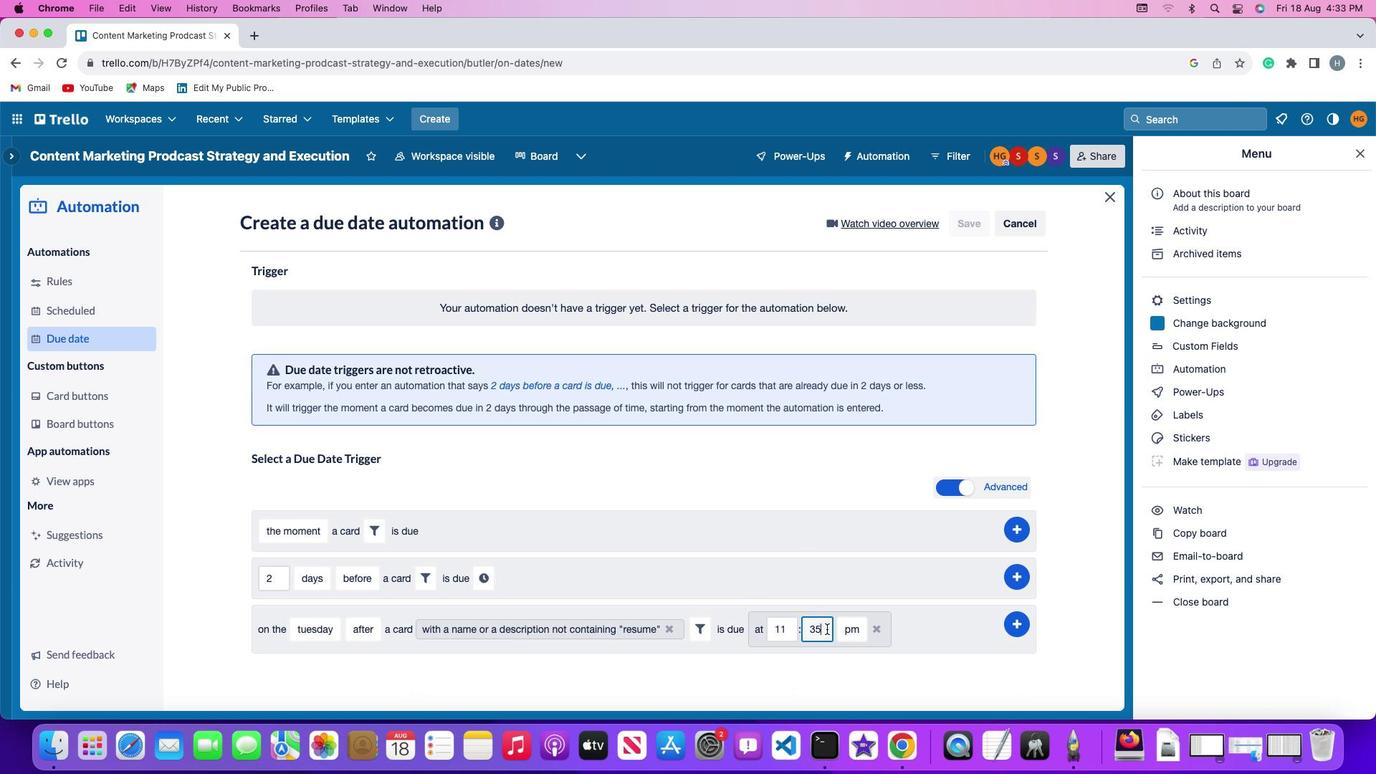 
Action: Key pressed Key.backspaceKey.backspace
Screenshot: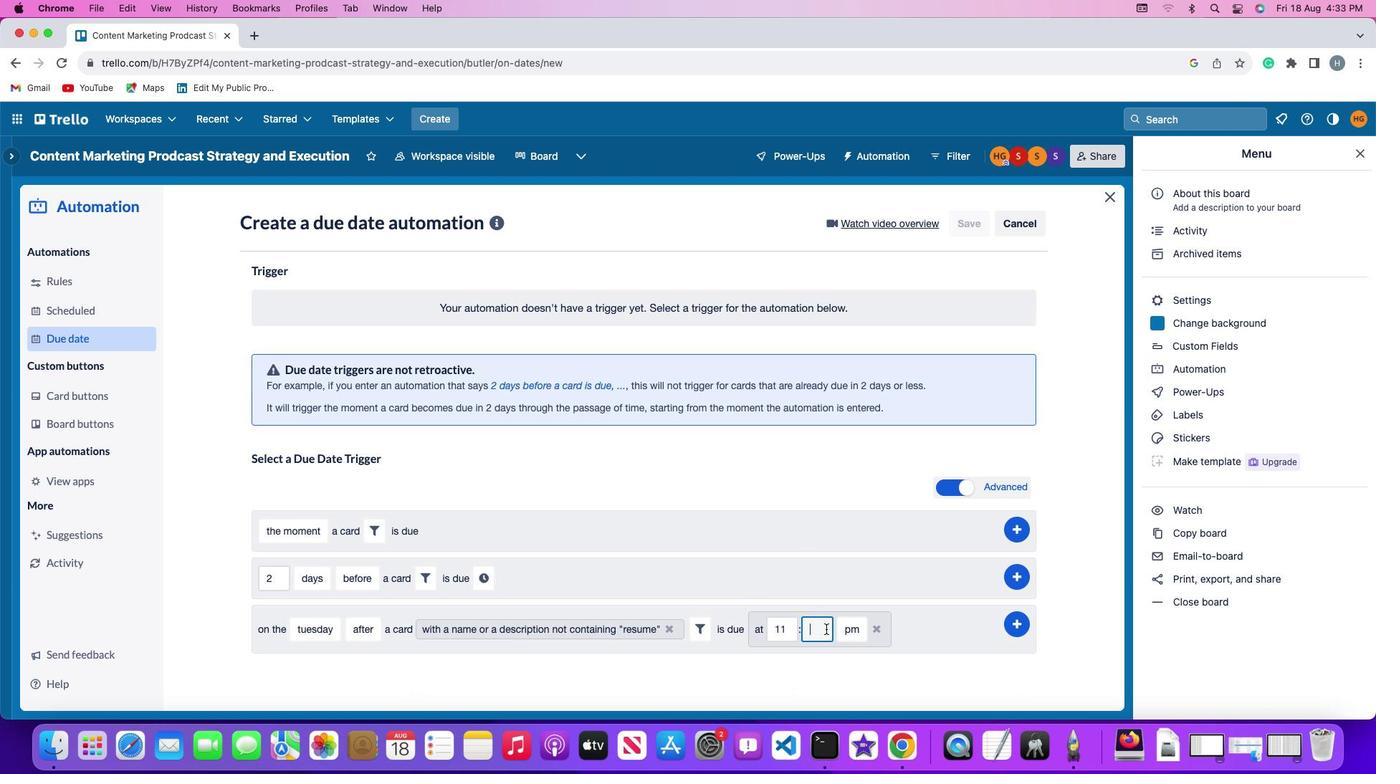 
Action: Mouse moved to (830, 634)
Screenshot: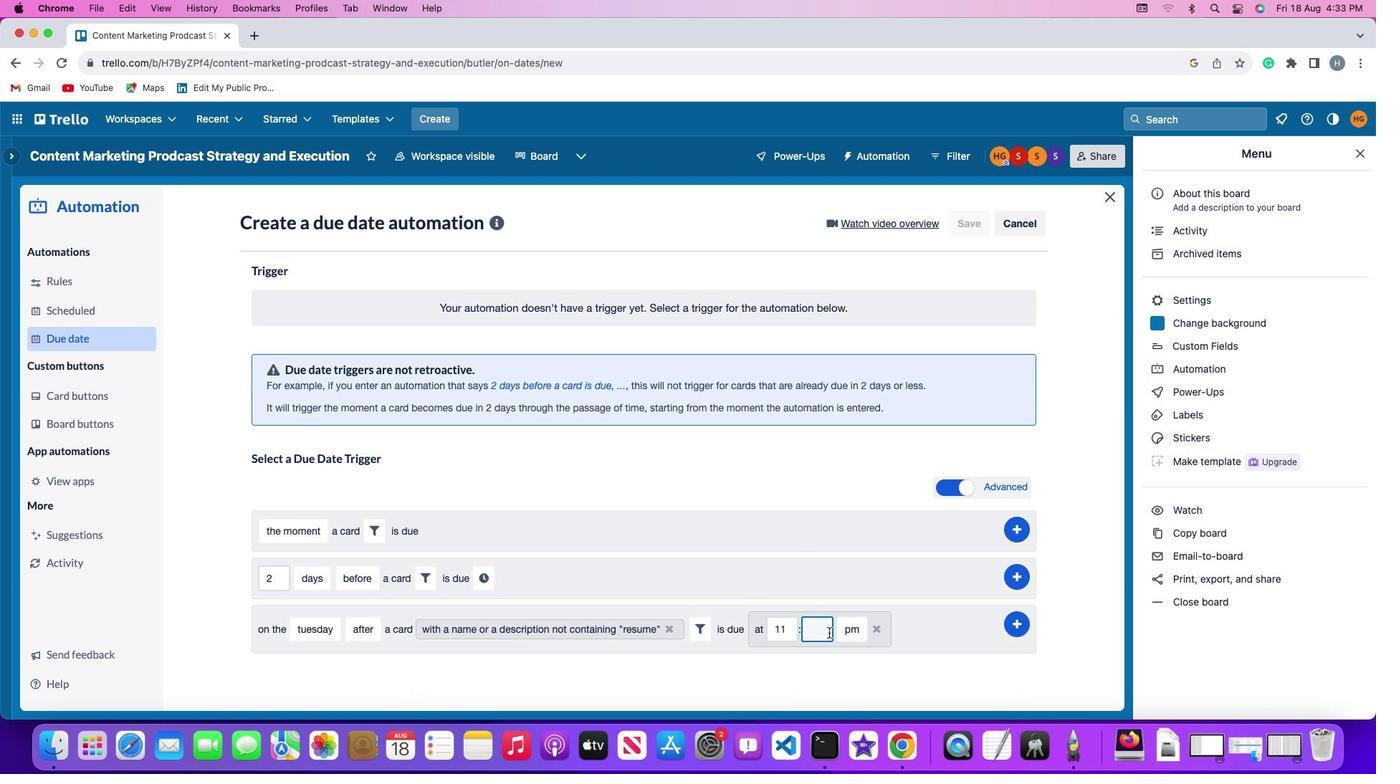 
Action: Key pressed '0'
Screenshot: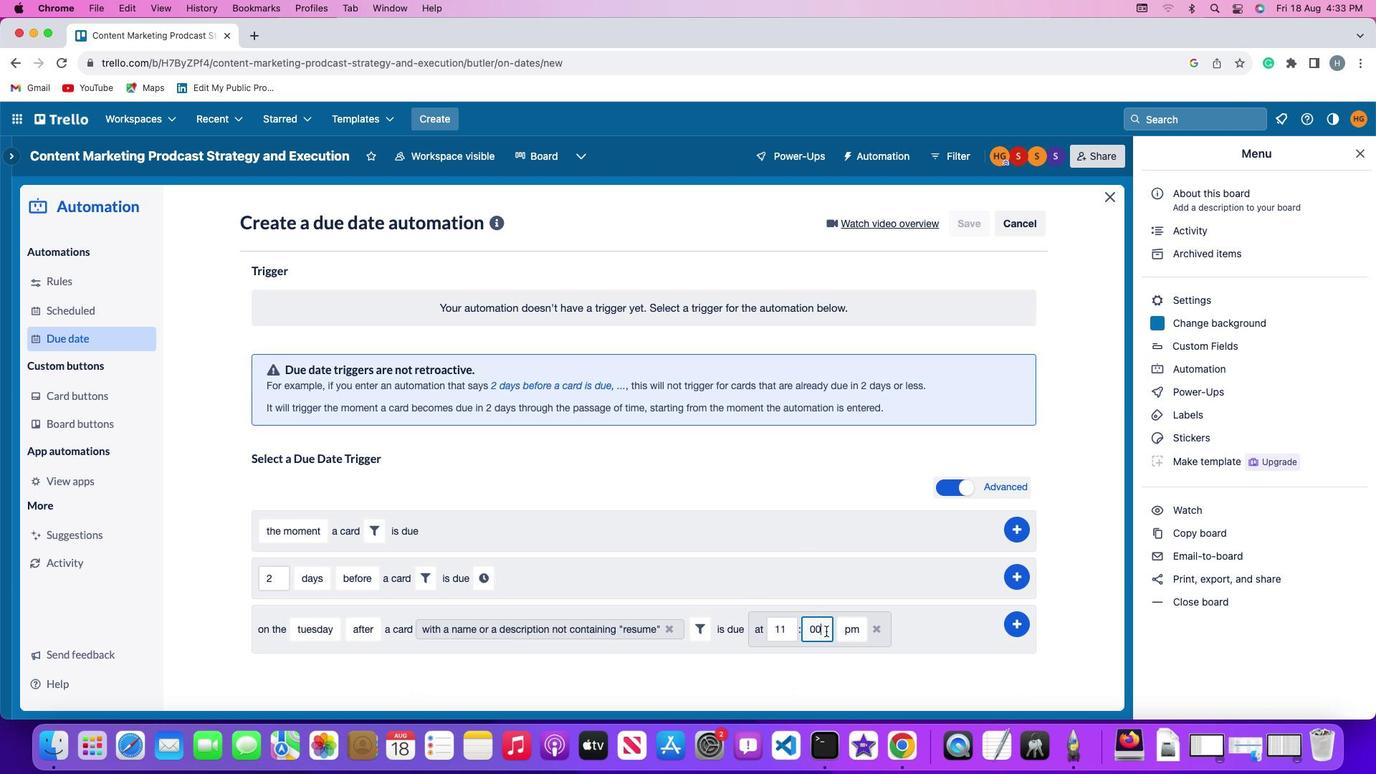 
Action: Mouse moved to (829, 633)
Screenshot: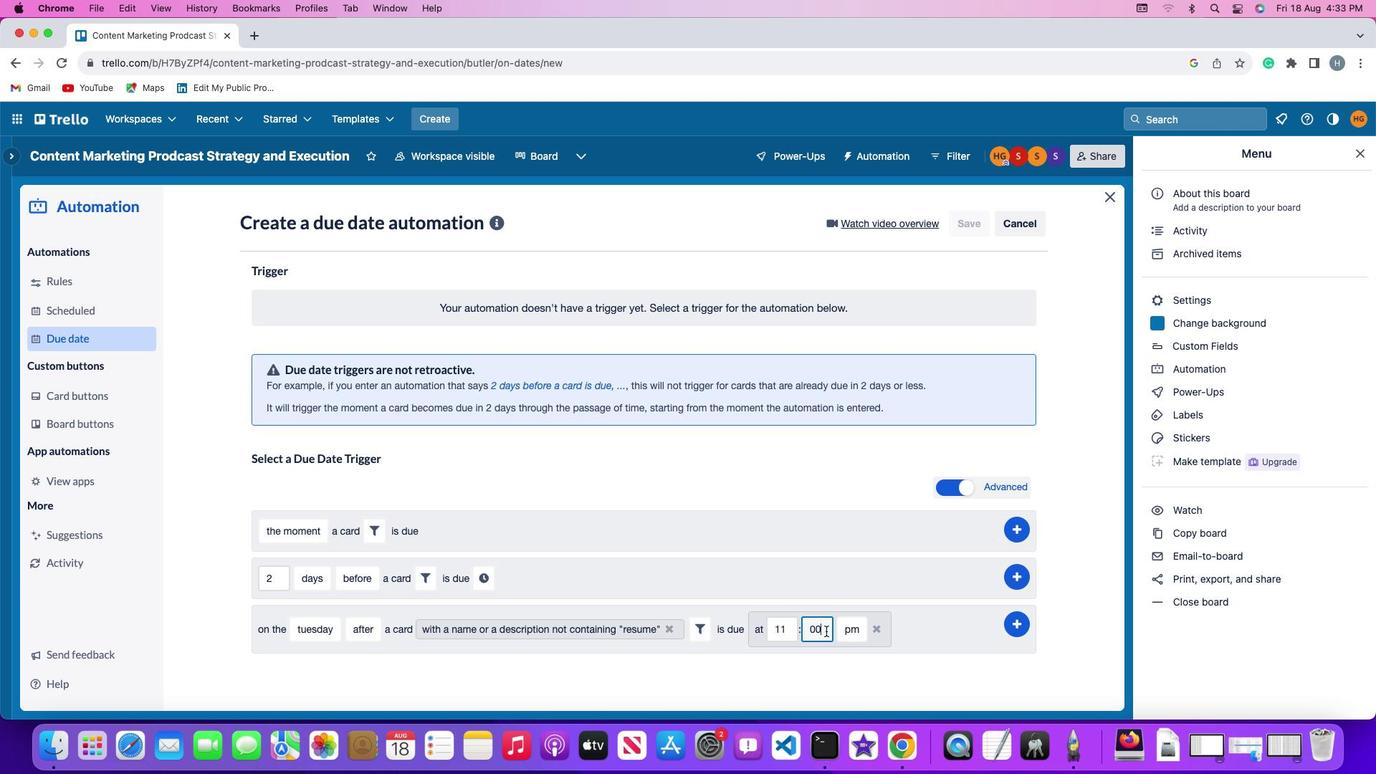 
Action: Key pressed '0'
Screenshot: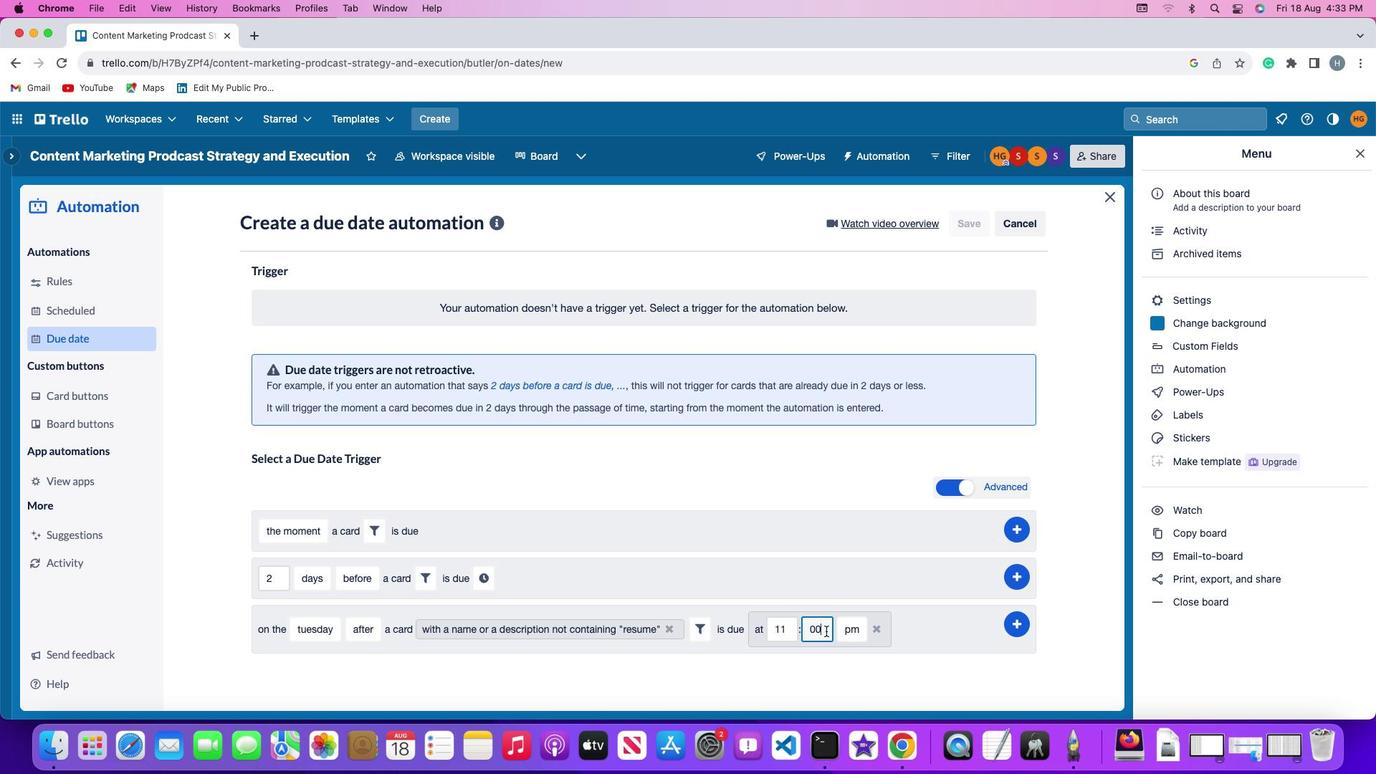 
Action: Mouse moved to (828, 632)
Screenshot: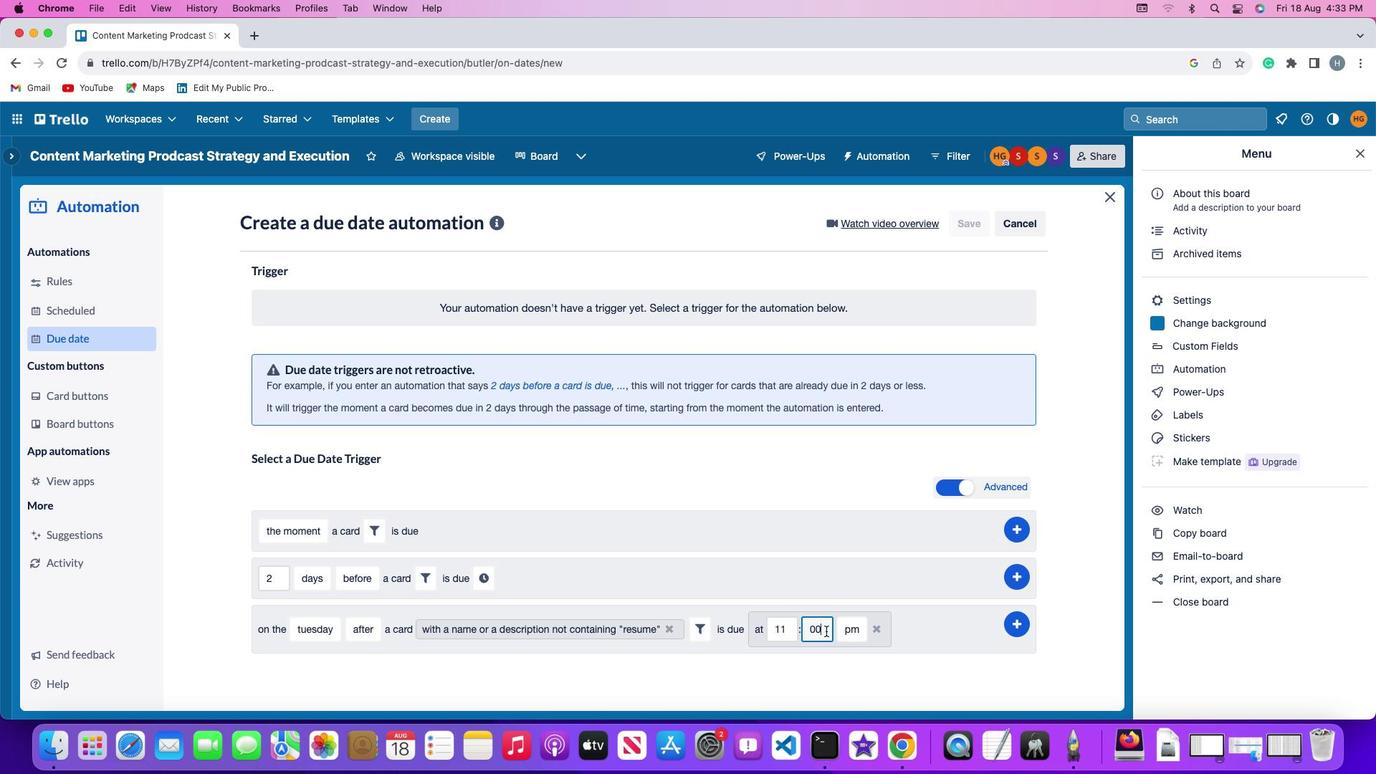 
Action: Key pressed '0'
Screenshot: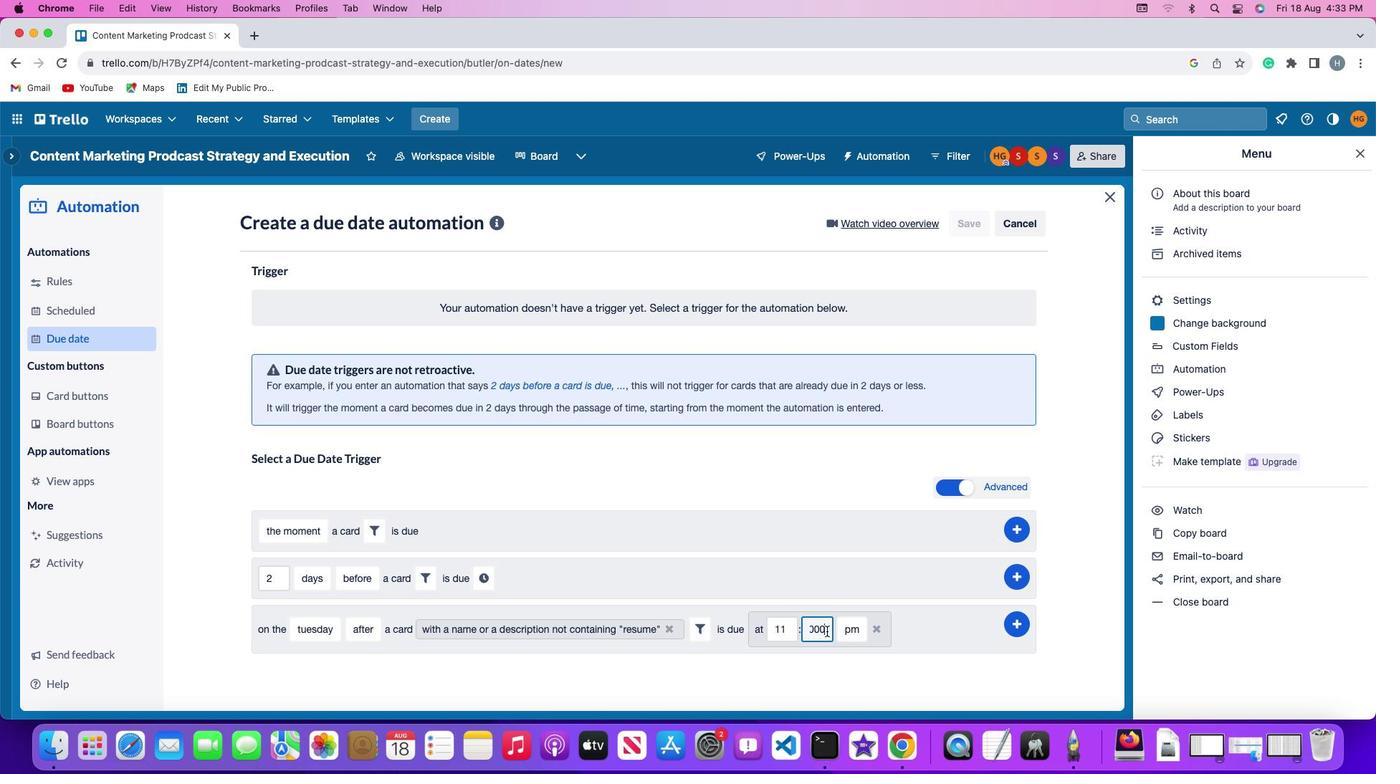 
Action: Mouse moved to (844, 624)
Screenshot: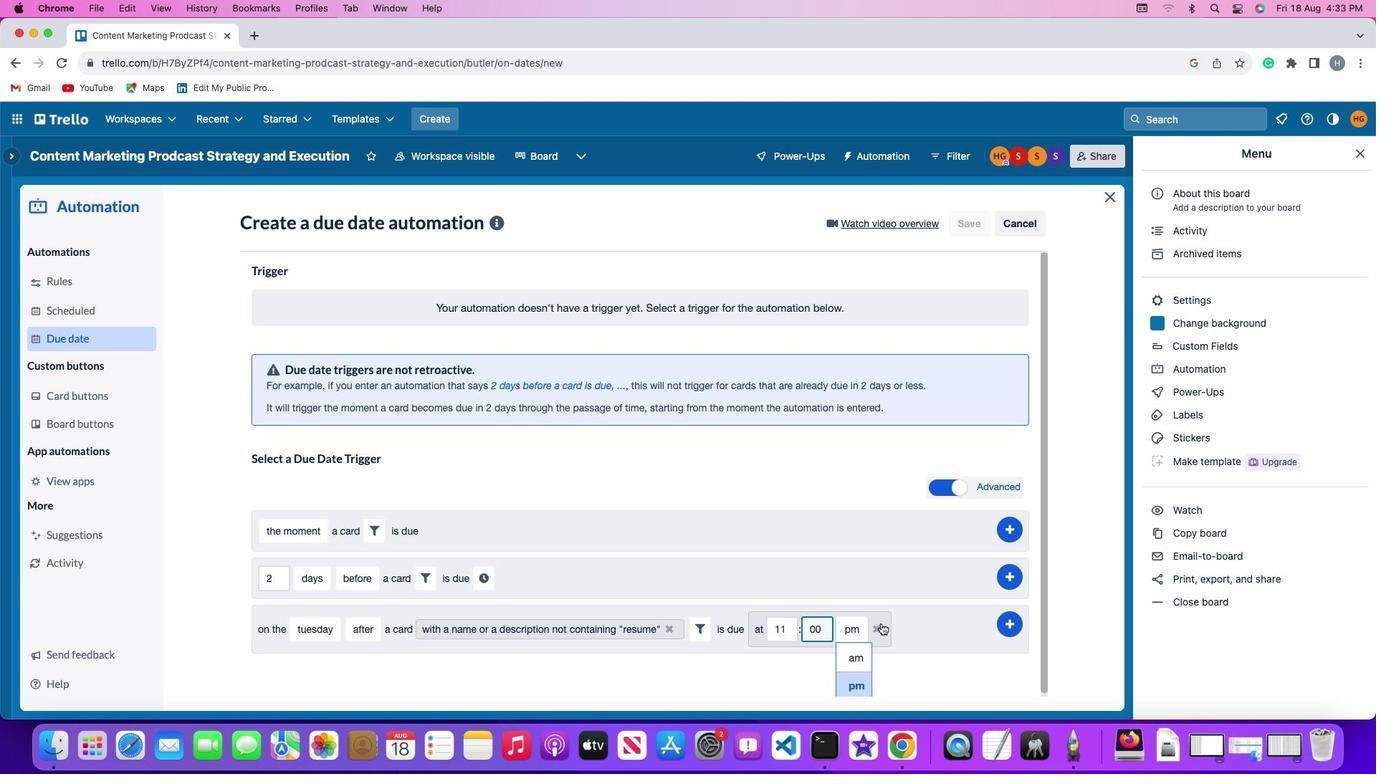 
Action: Key pressed Key.backspace
Screenshot: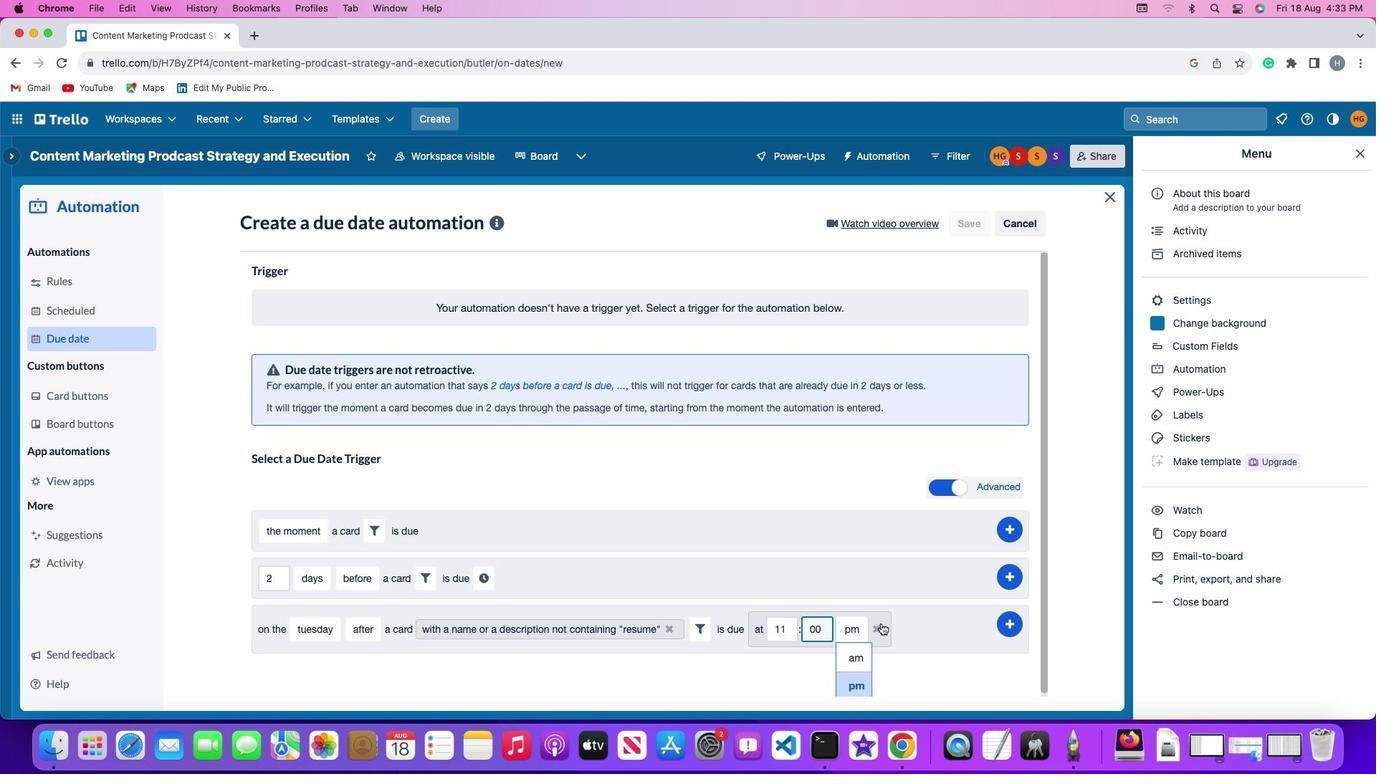 
Action: Mouse moved to (854, 659)
Screenshot: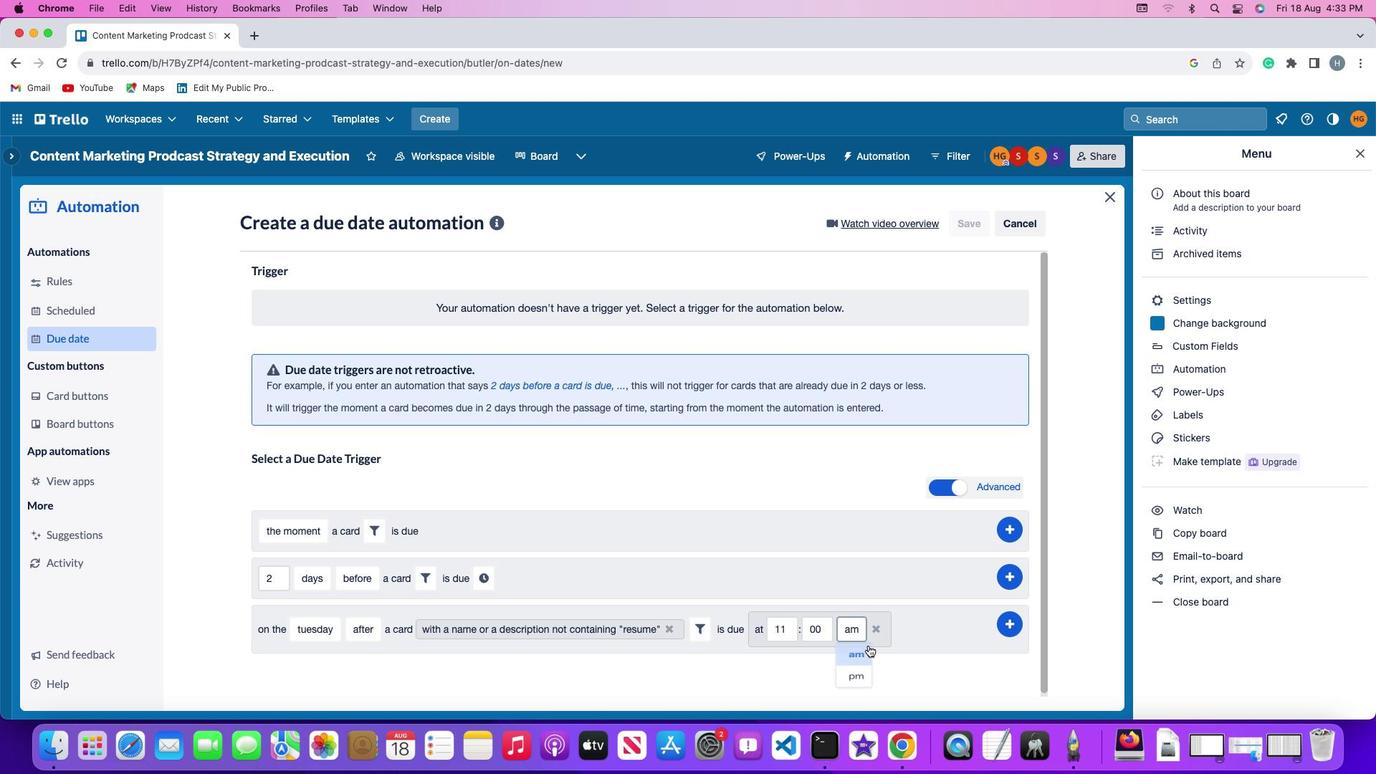 
Action: Mouse pressed left at (854, 659)
Screenshot: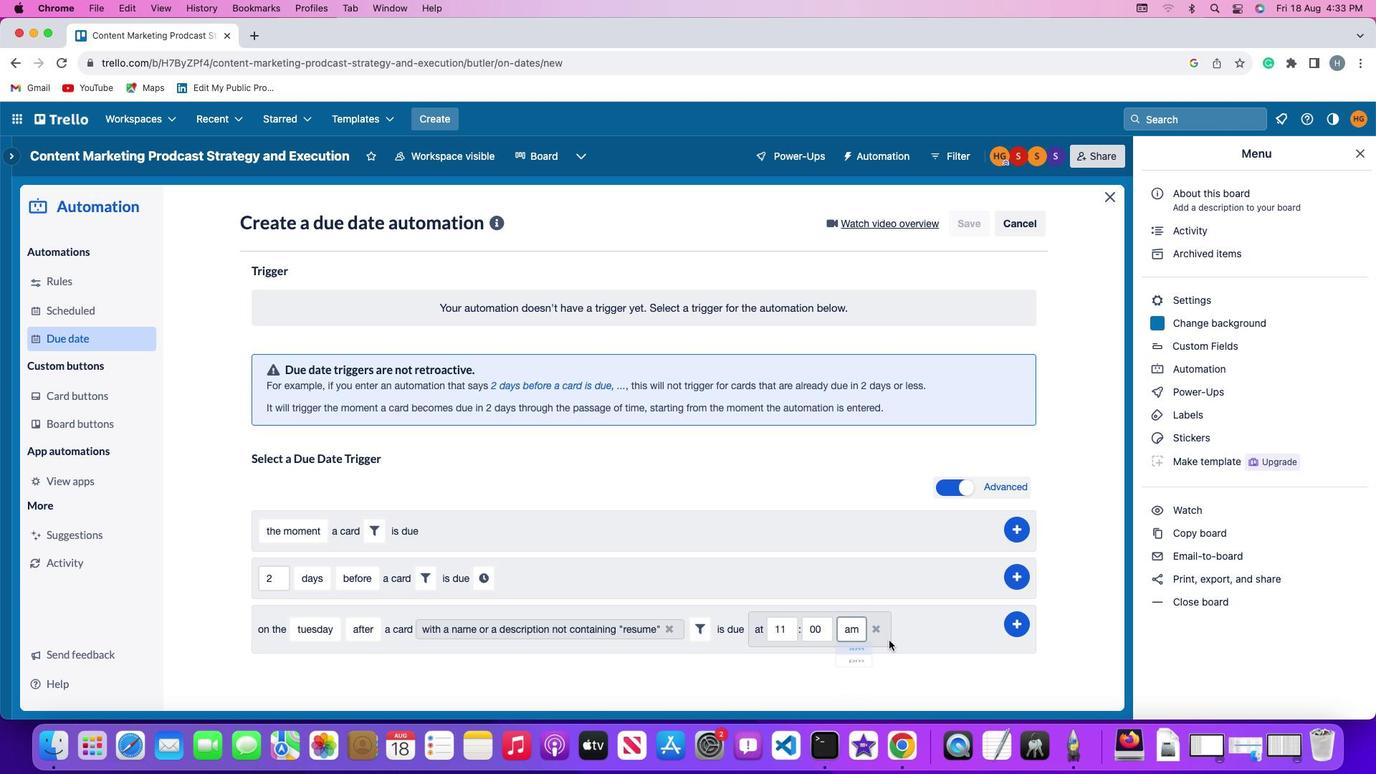 
Action: Mouse moved to (1020, 623)
Screenshot: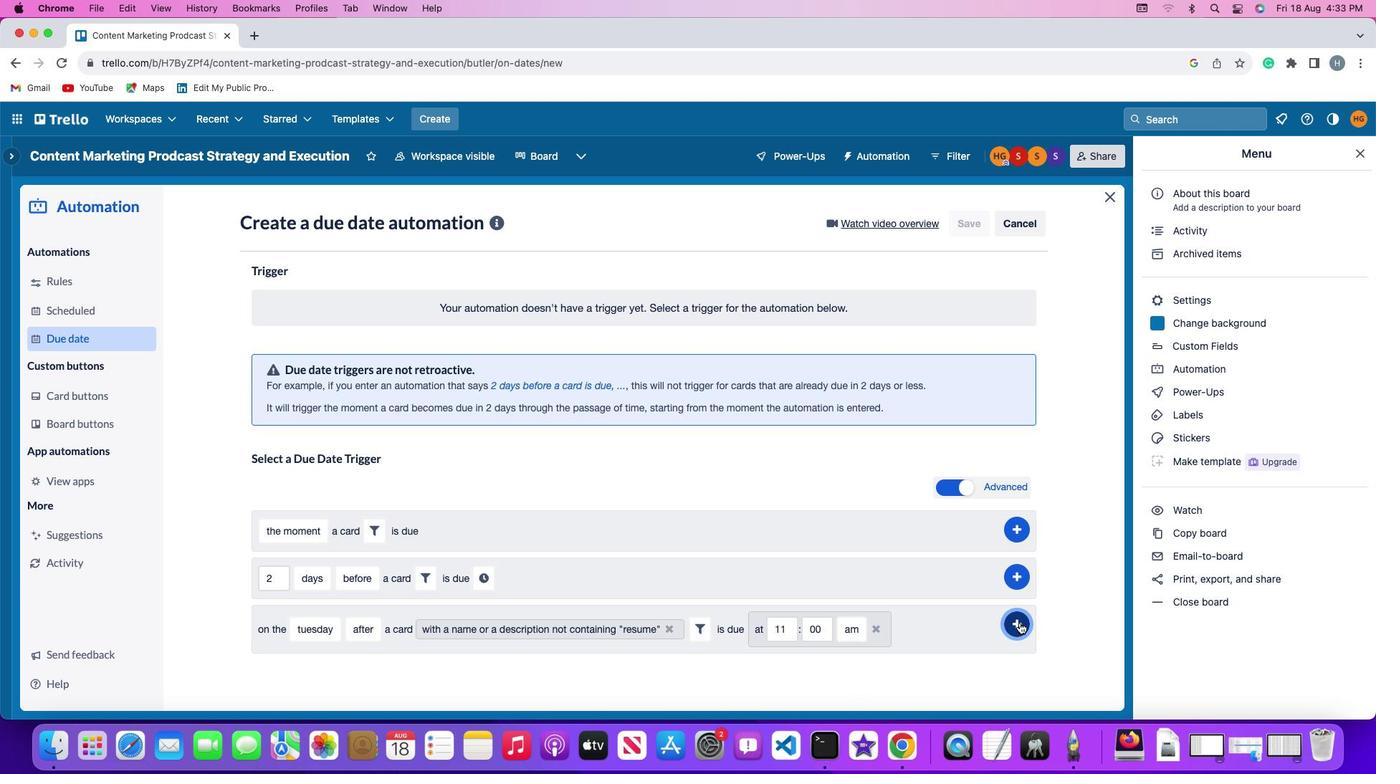 
Action: Mouse pressed left at (1020, 623)
Screenshot: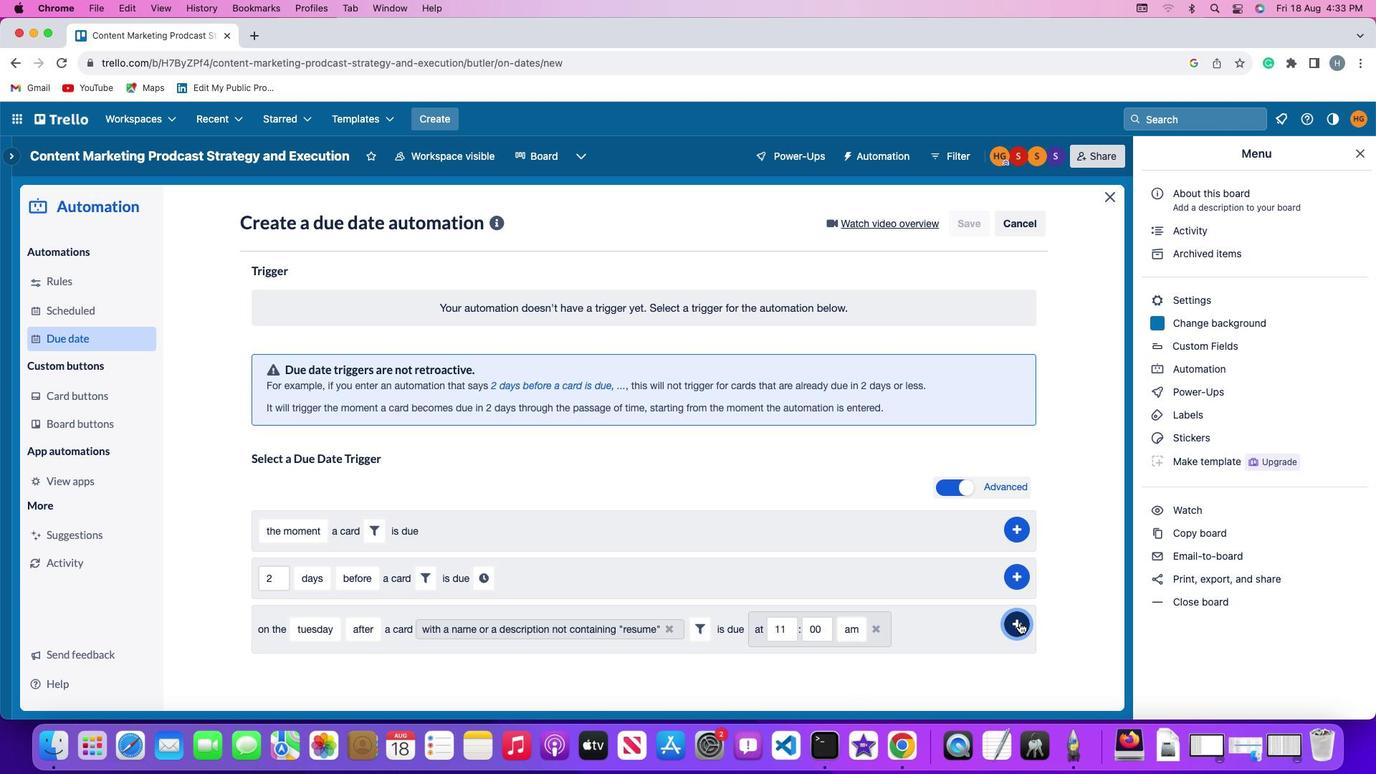 
Action: Mouse moved to (1081, 534)
Screenshot: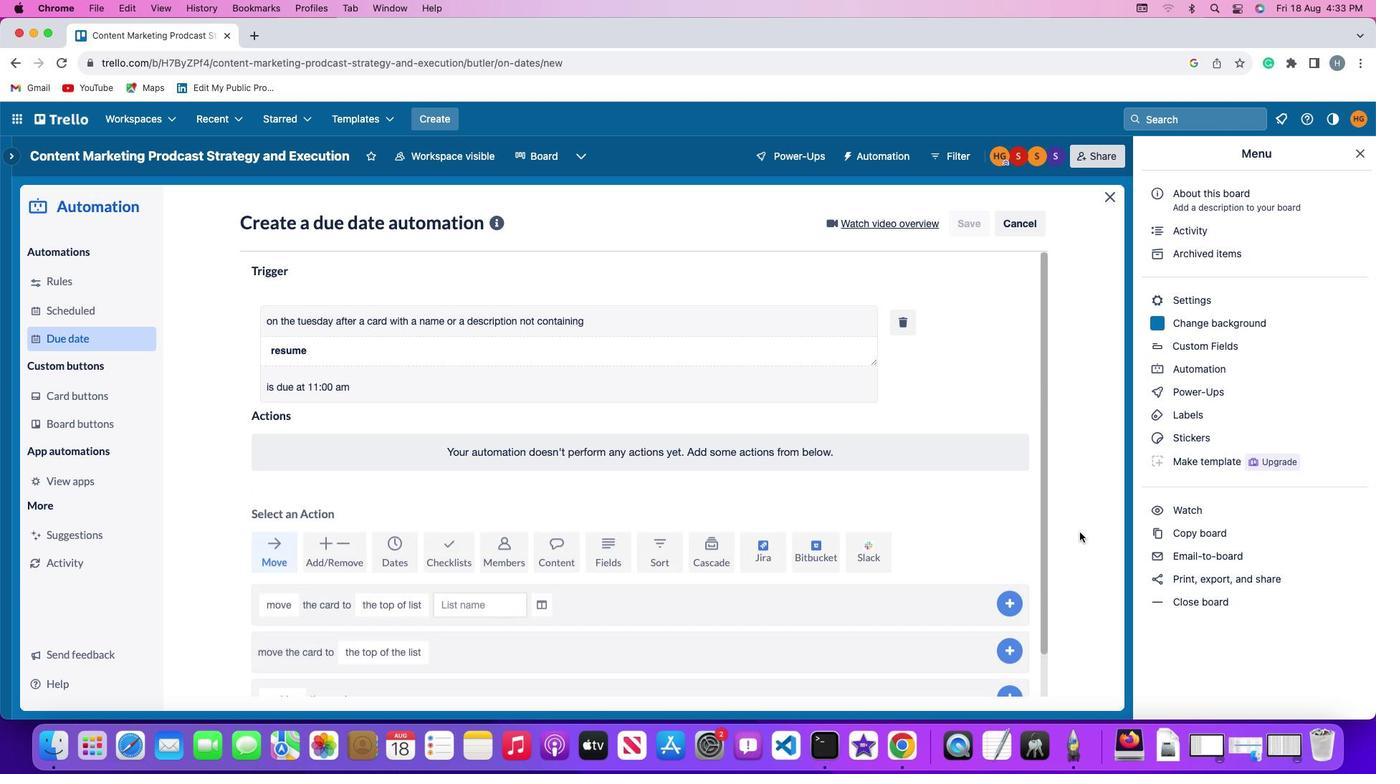 
